 Task: Find connections with filter location Sonīpat with filter topic #LetsWork with filter profile language Potuguese with filter current company Marine Insight with filter school P. K. ROY MEMORIAL COLLEGE, DHANBAD with filter industry Telephone Call Centers with filter service category Blogging with filter keywords title Human Resources
Action: Mouse moved to (681, 91)
Screenshot: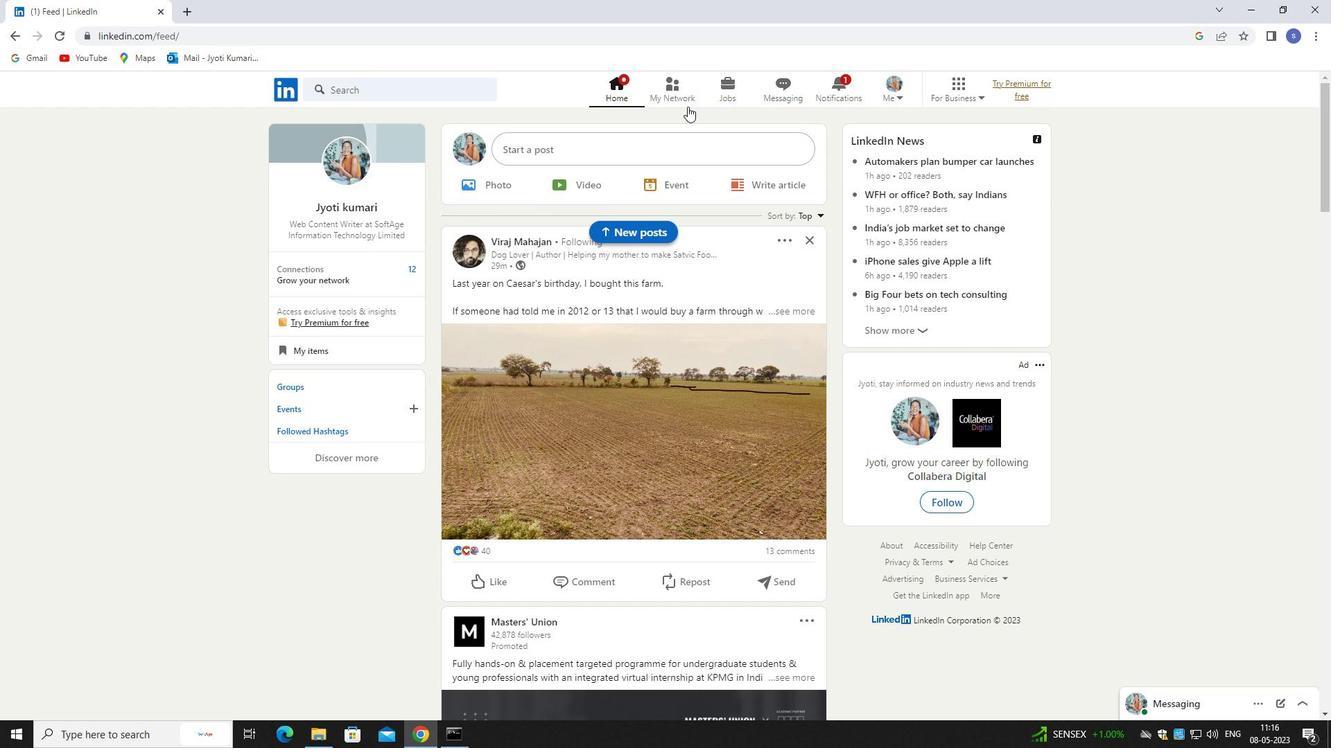 
Action: Mouse pressed left at (681, 91)
Screenshot: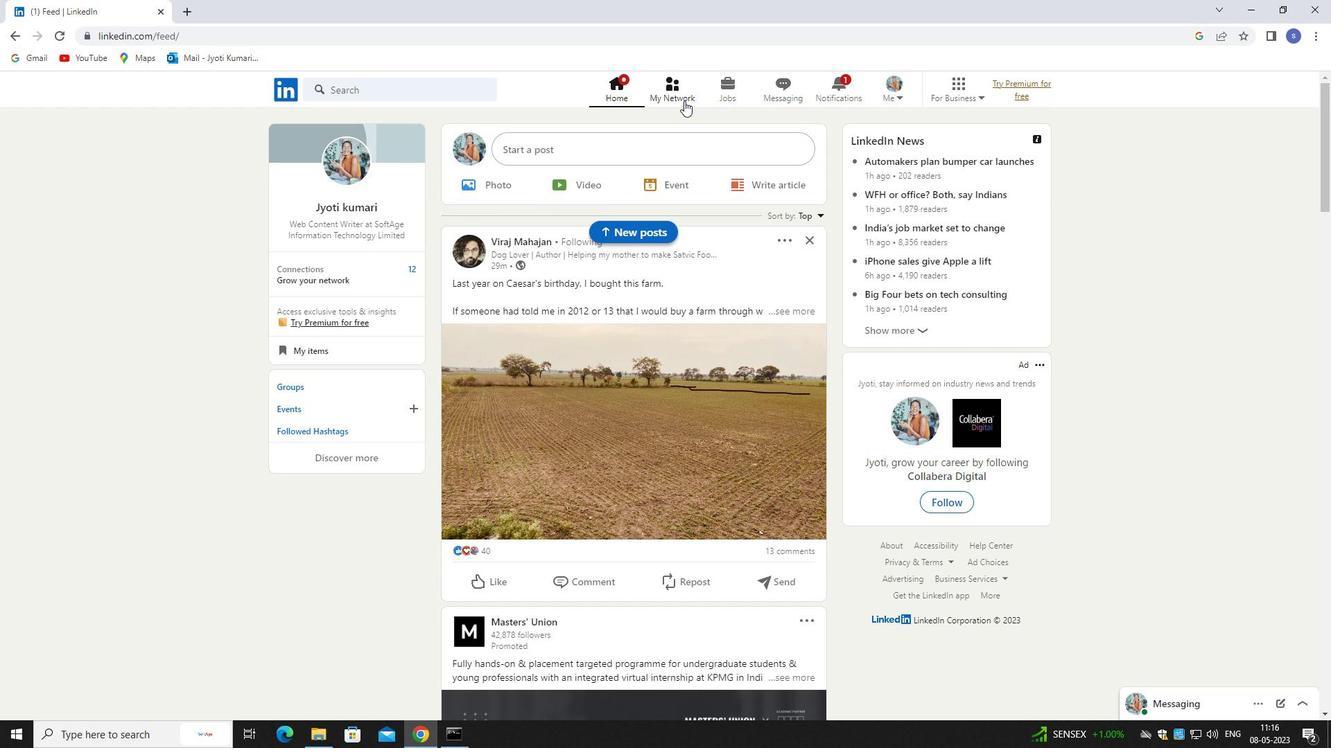 
Action: Mouse moved to (681, 90)
Screenshot: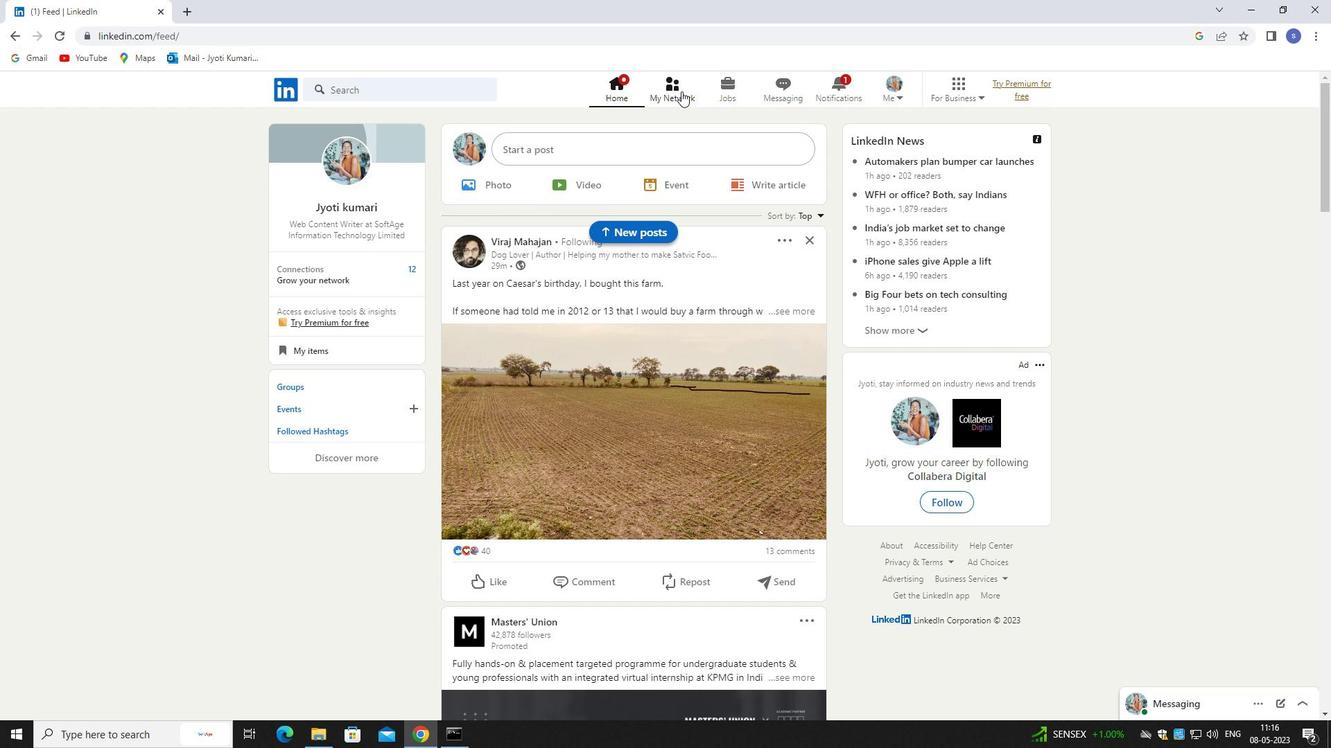 
Action: Mouse pressed left at (681, 90)
Screenshot: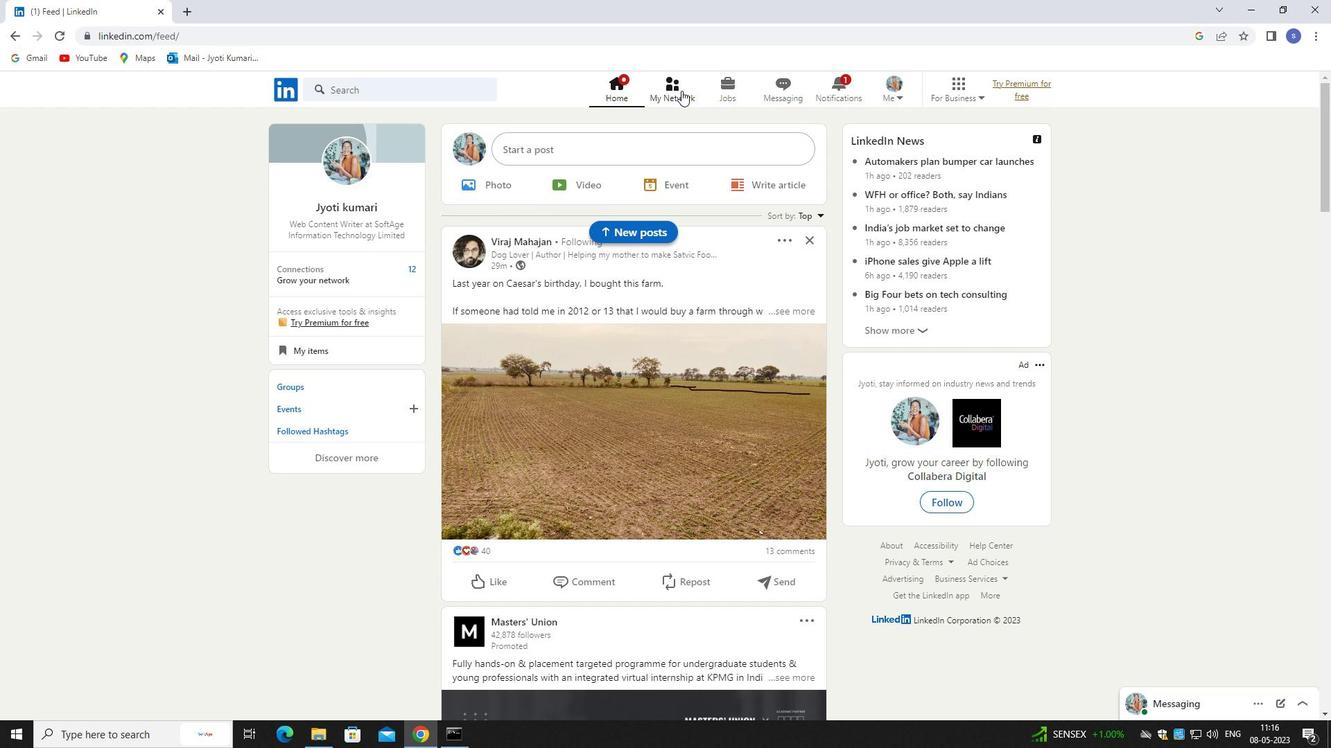 
Action: Mouse moved to (419, 162)
Screenshot: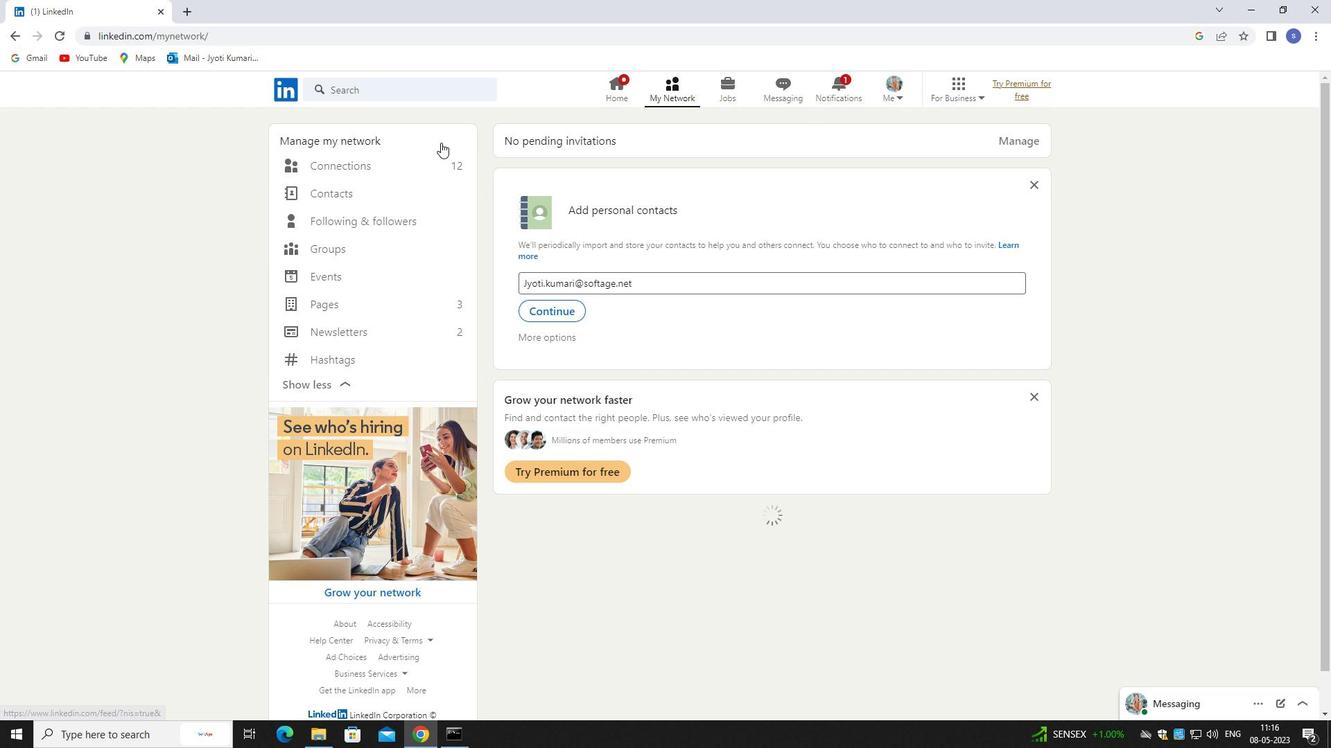 
Action: Mouse pressed left at (419, 162)
Screenshot: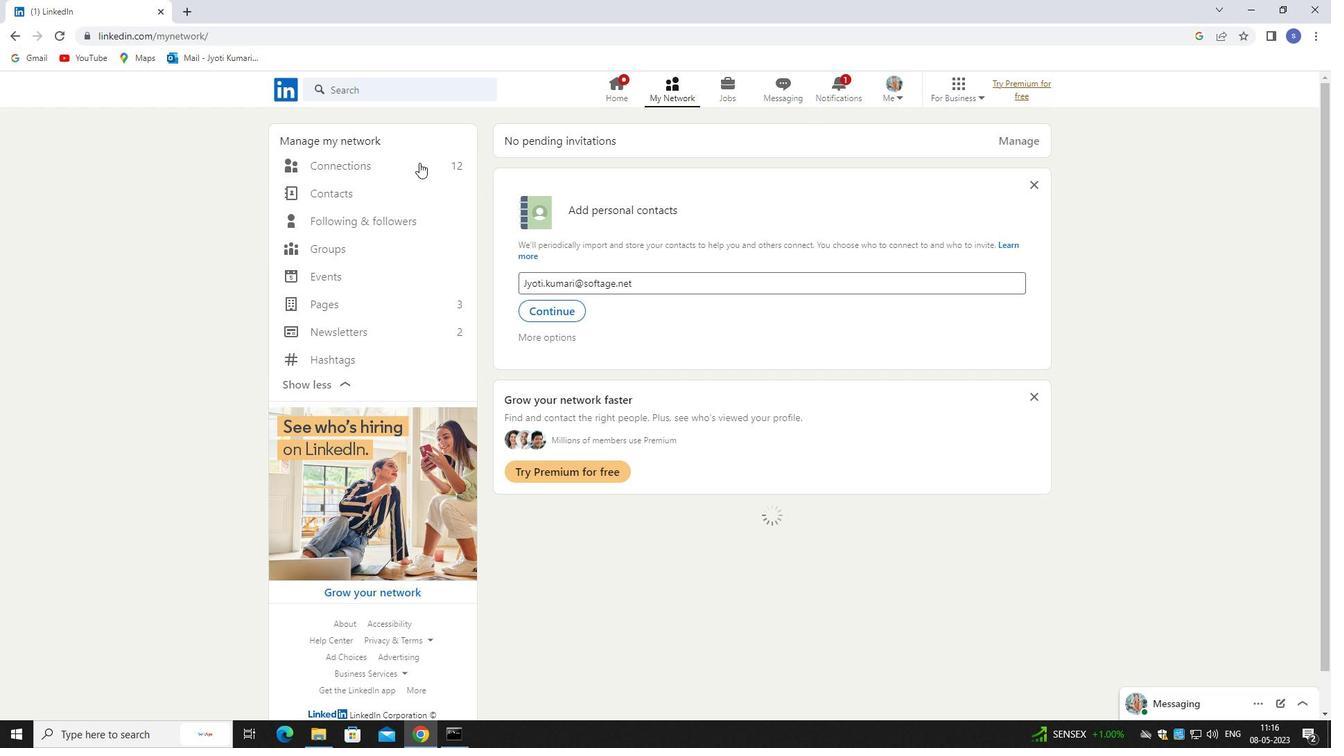 
Action: Mouse pressed left at (419, 162)
Screenshot: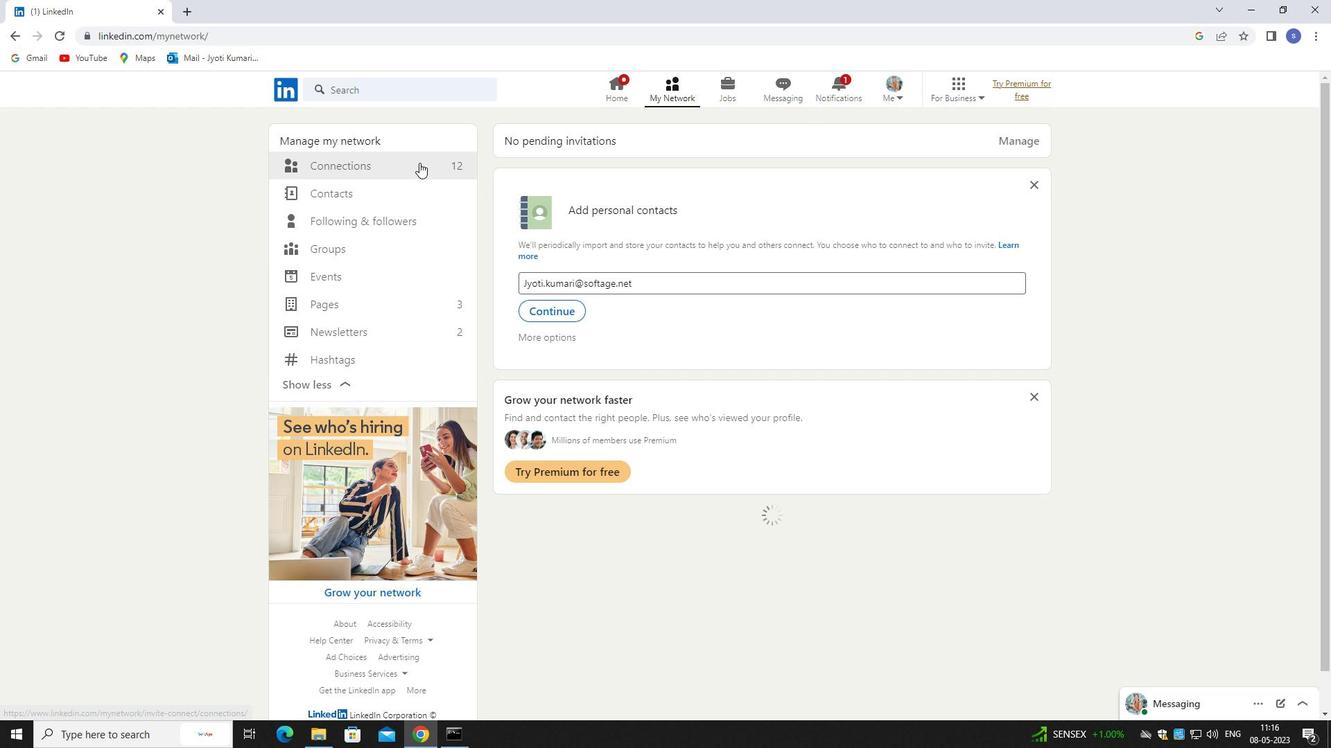 
Action: Mouse moved to (757, 167)
Screenshot: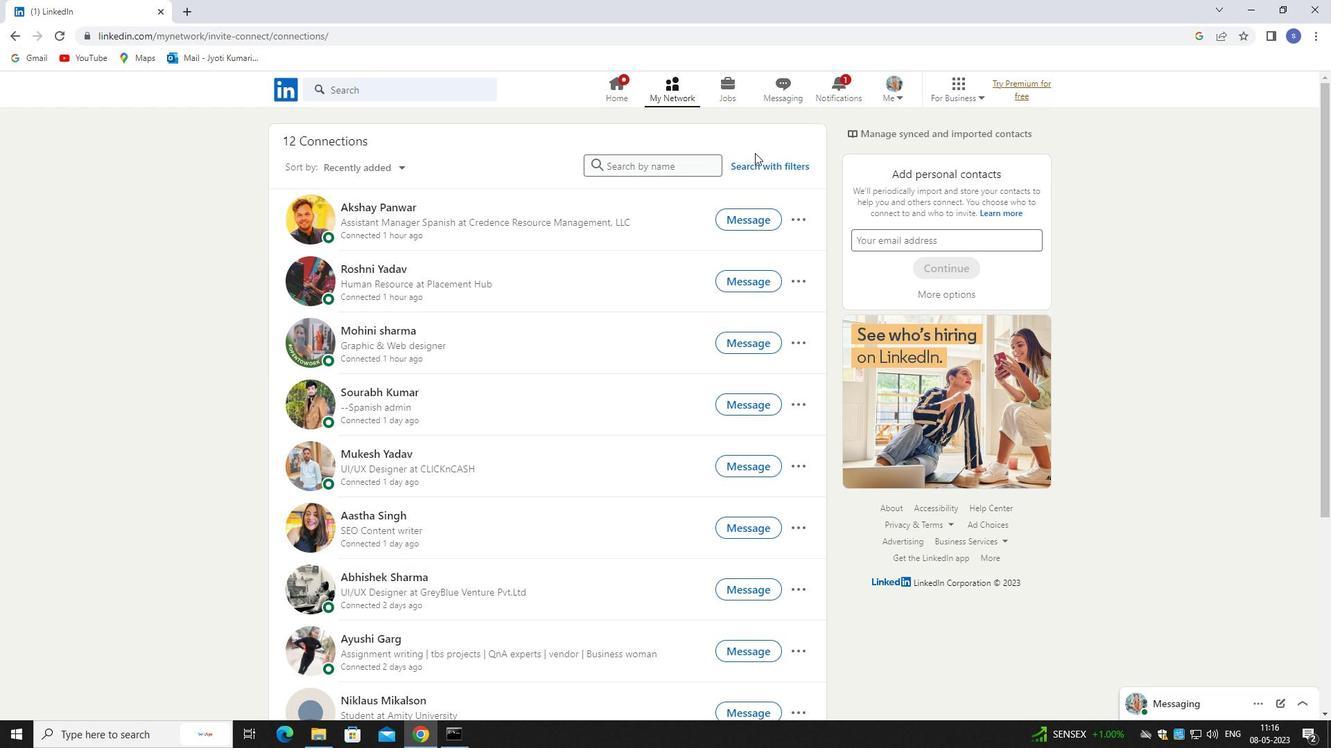 
Action: Mouse pressed left at (757, 167)
Screenshot: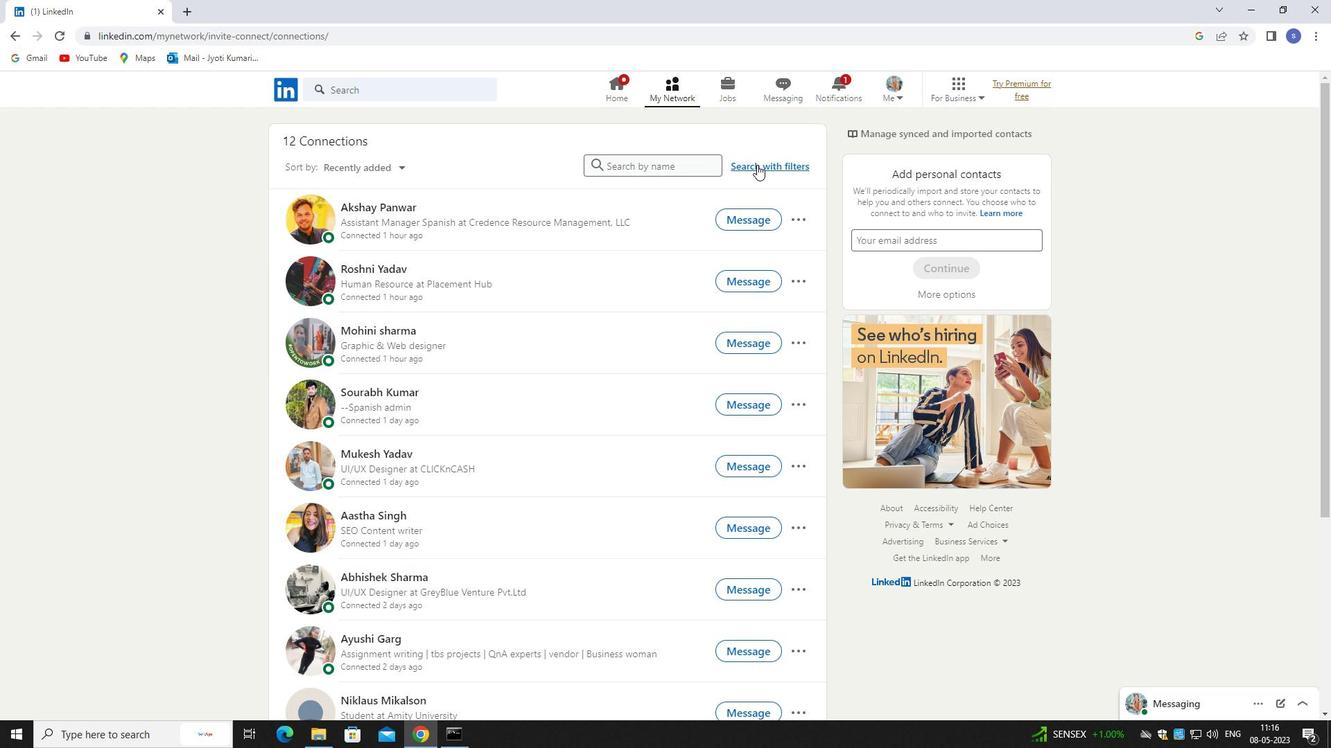 
Action: Mouse moved to (706, 124)
Screenshot: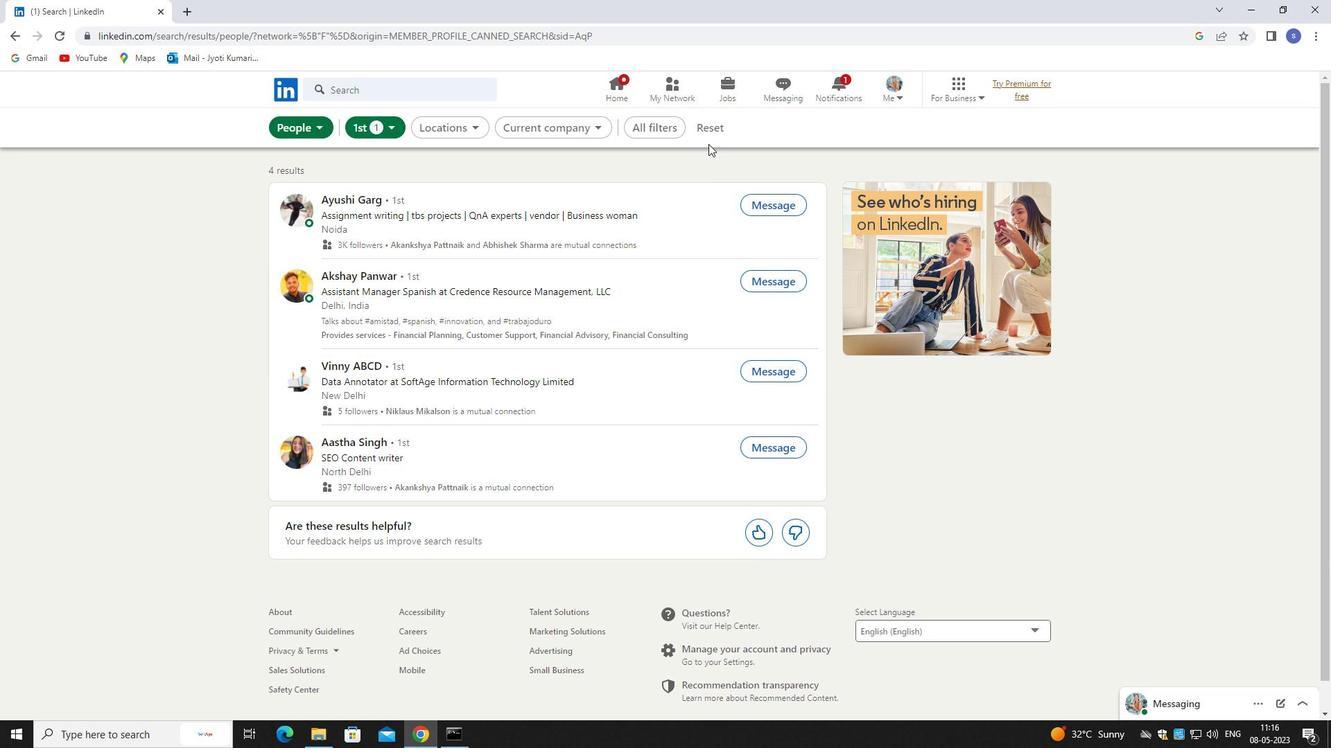
Action: Mouse pressed left at (706, 124)
Screenshot: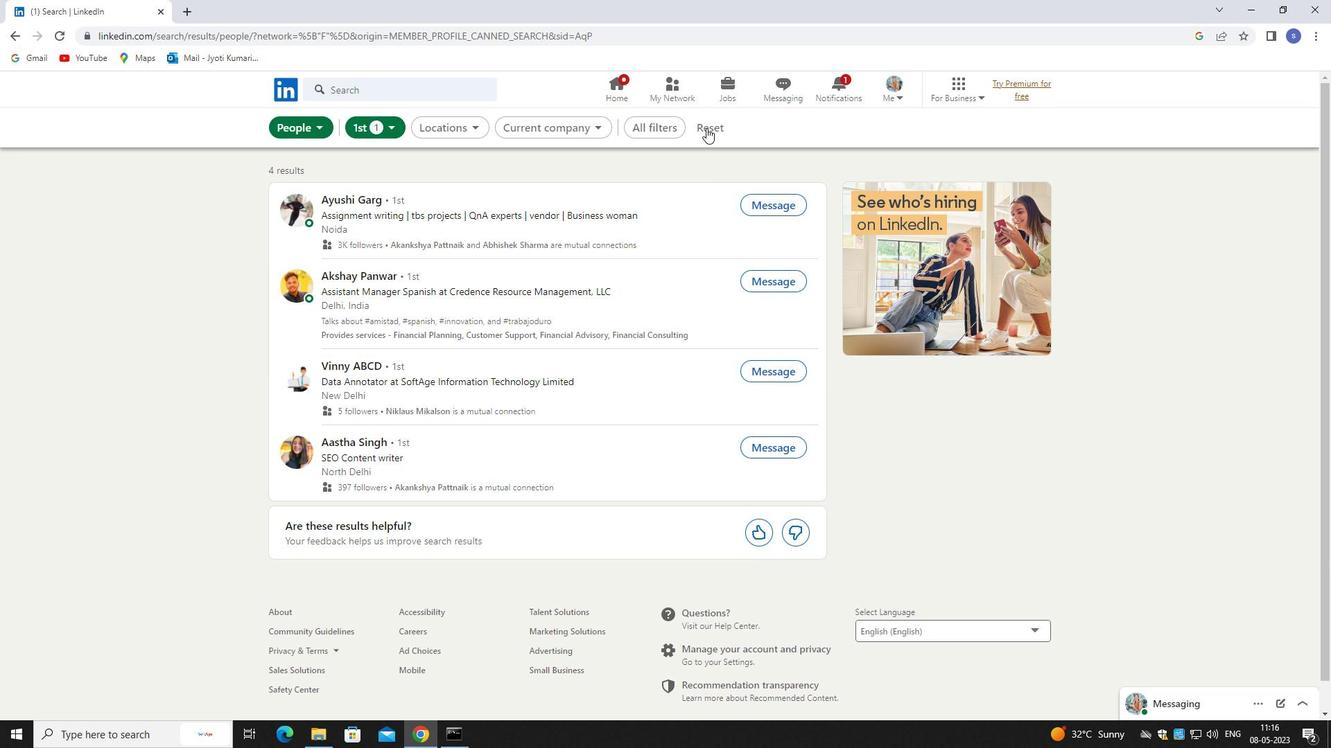 
Action: Mouse moved to (675, 130)
Screenshot: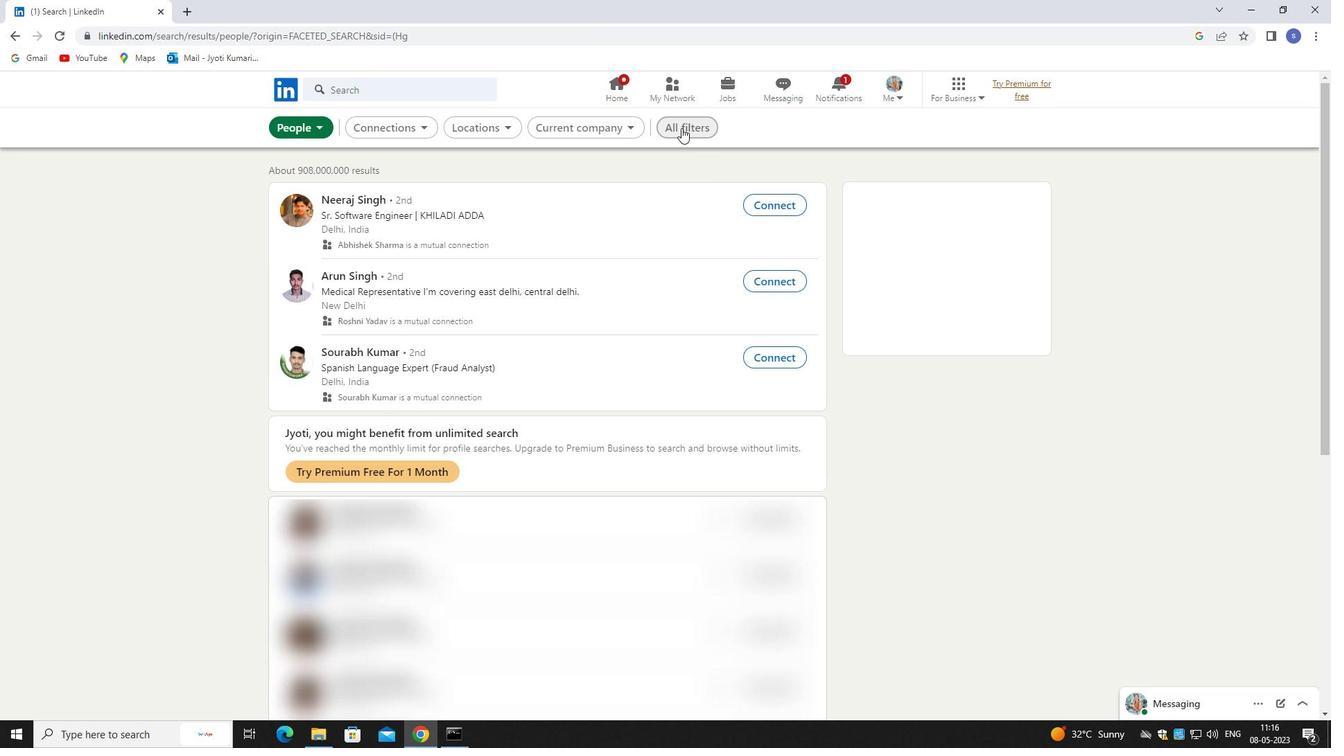 
Action: Mouse pressed left at (675, 130)
Screenshot: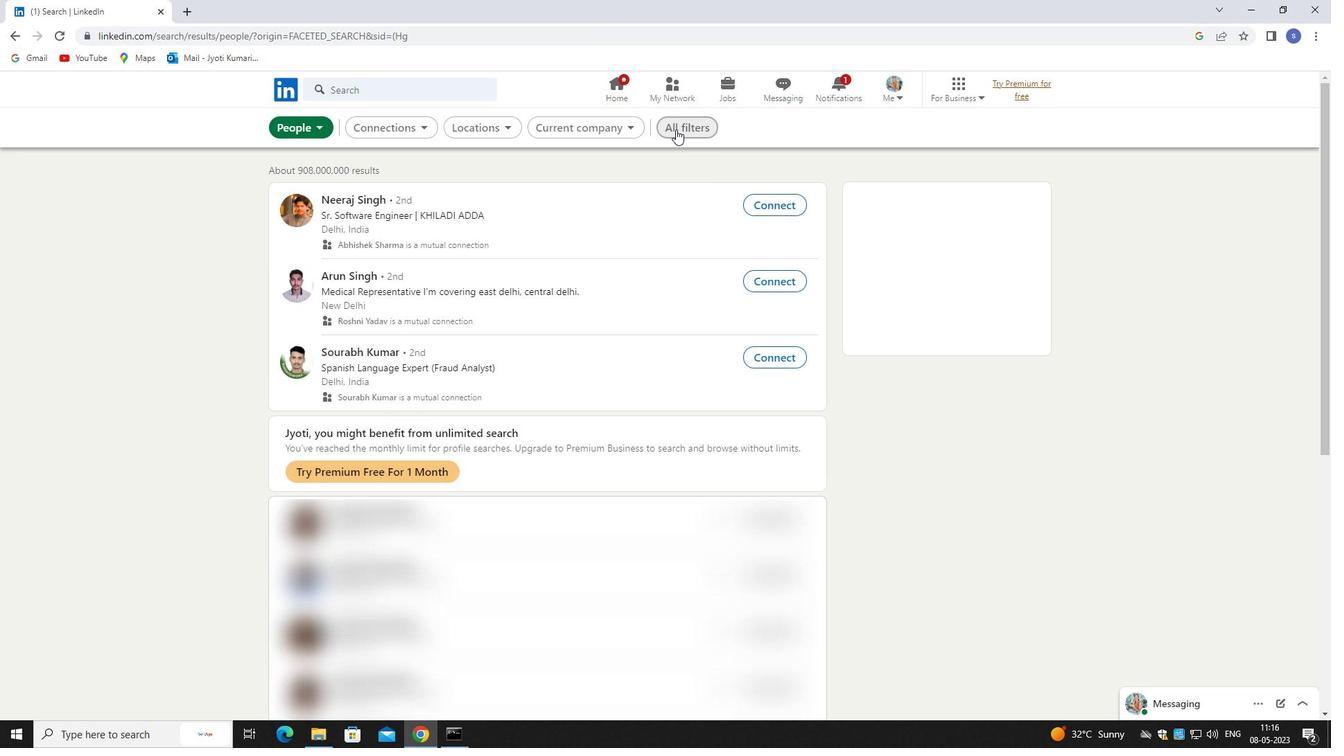 
Action: Mouse moved to (1186, 537)
Screenshot: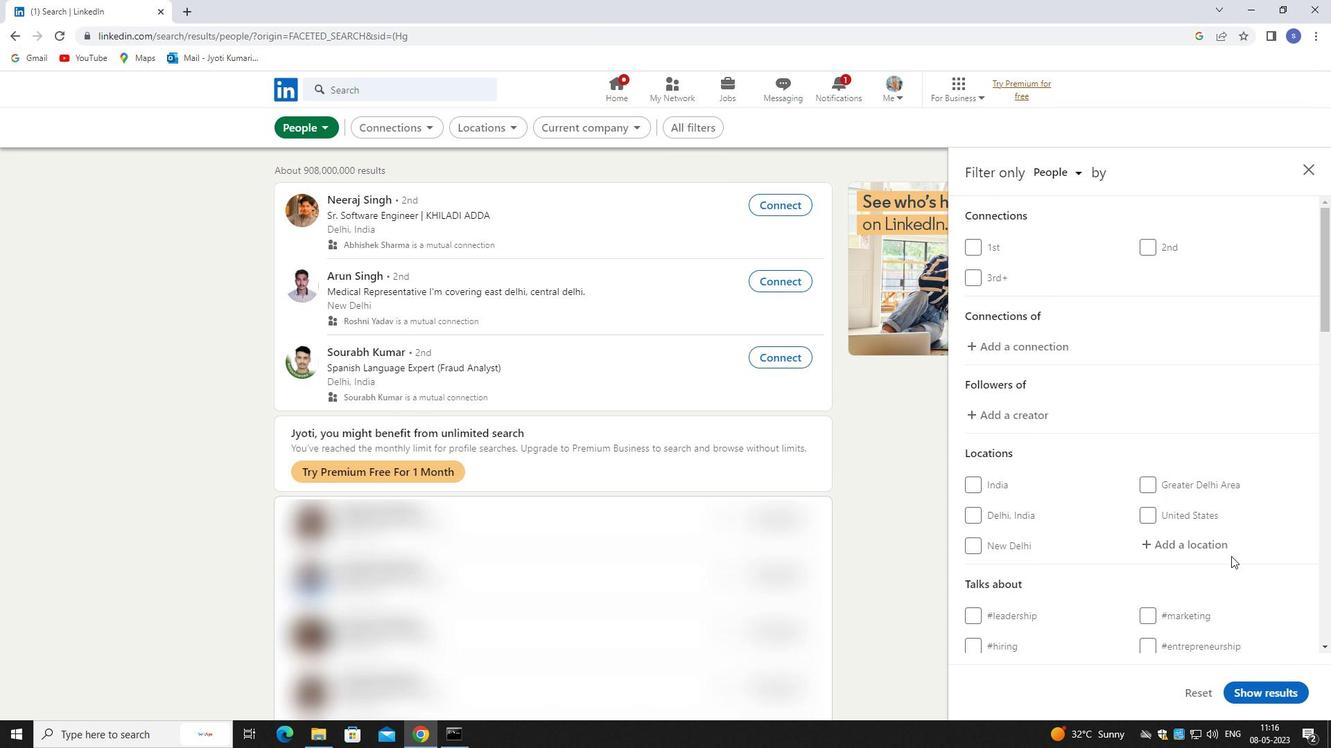 
Action: Mouse pressed left at (1186, 537)
Screenshot: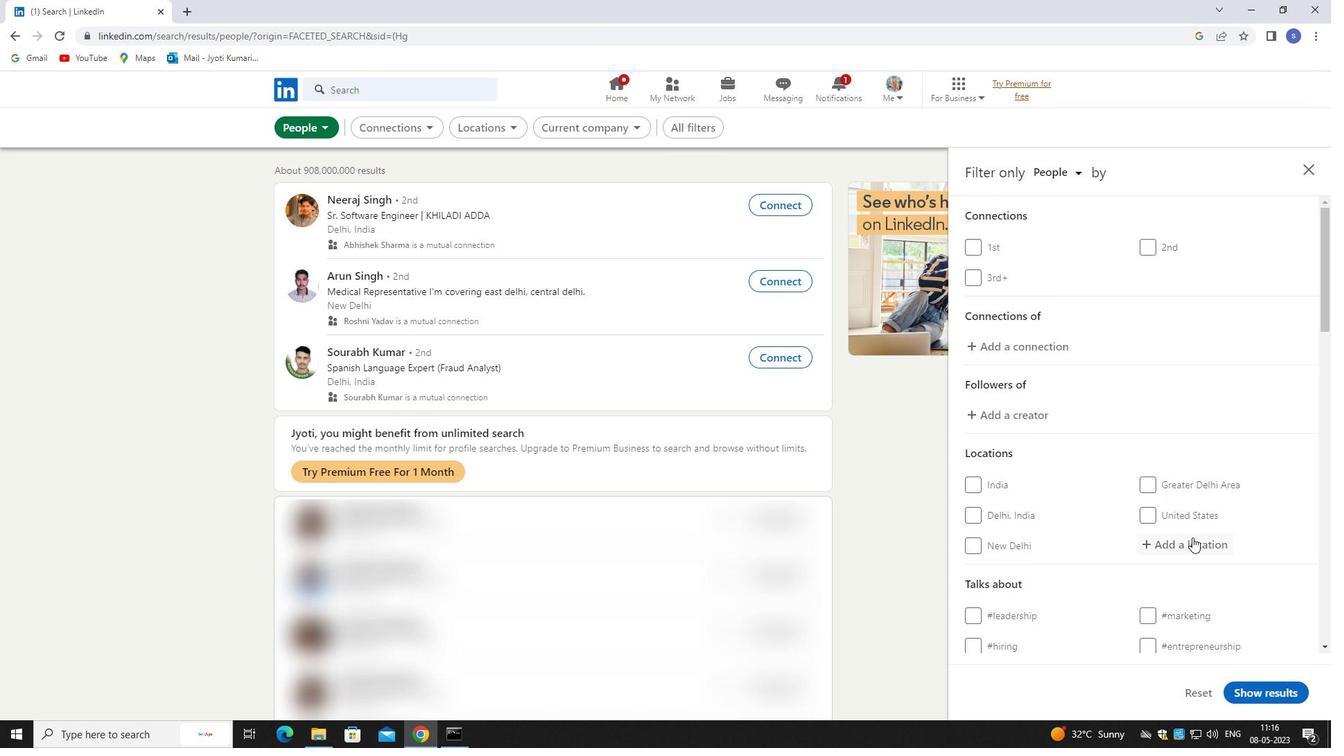 
Action: Mouse moved to (1074, 482)
Screenshot: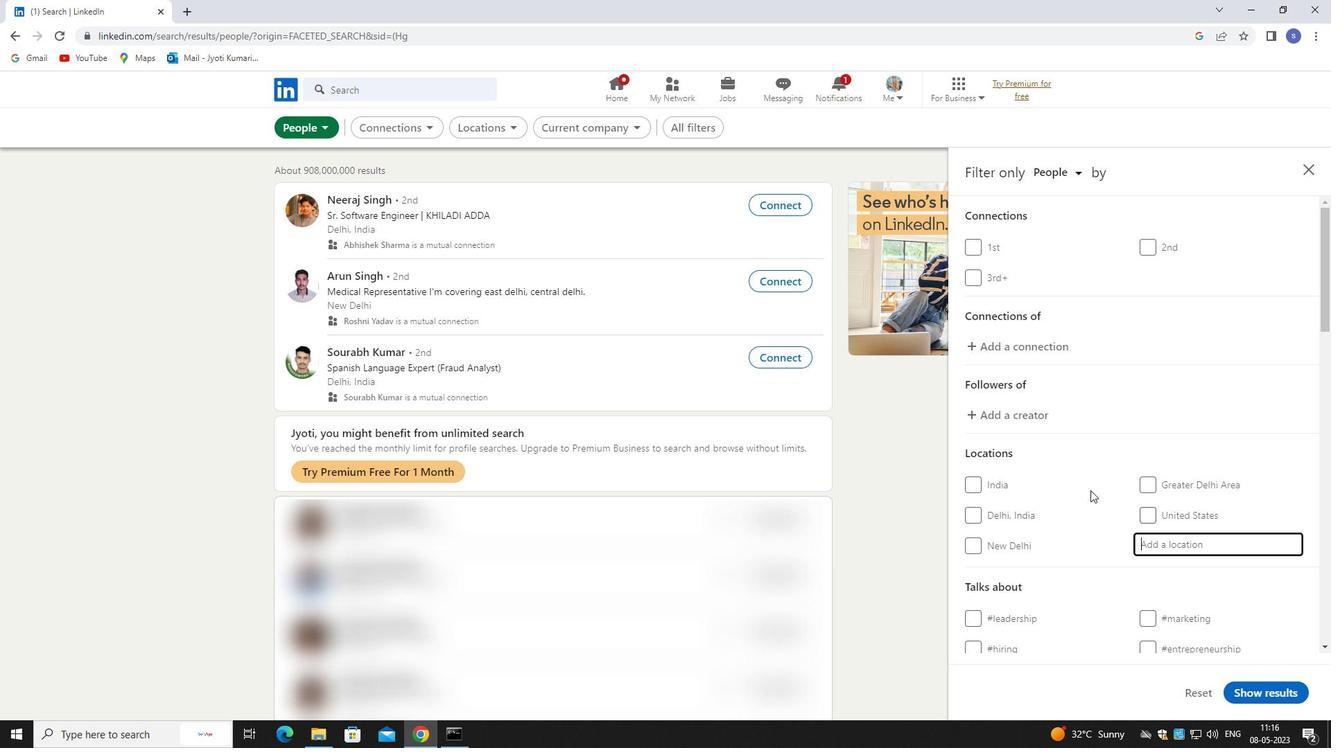 
Action: Key pressed sonipat
Screenshot: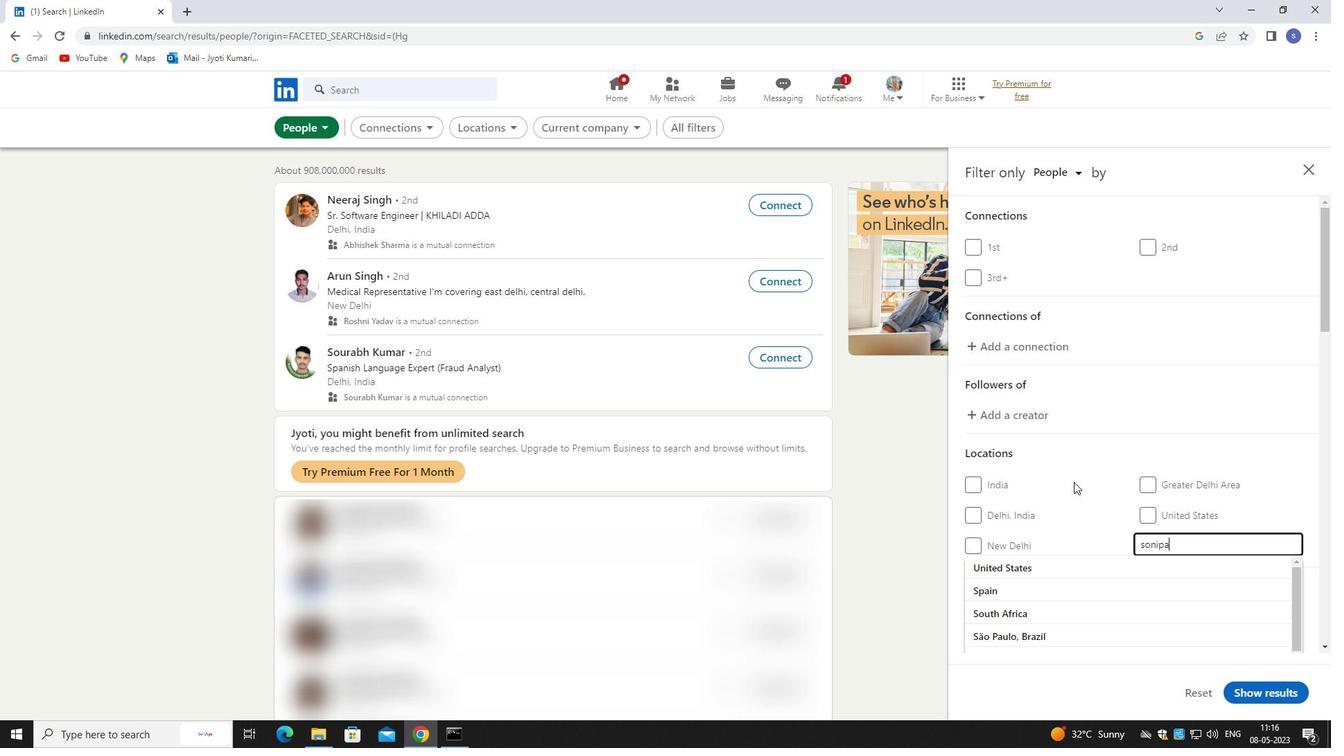 
Action: Mouse moved to (1050, 576)
Screenshot: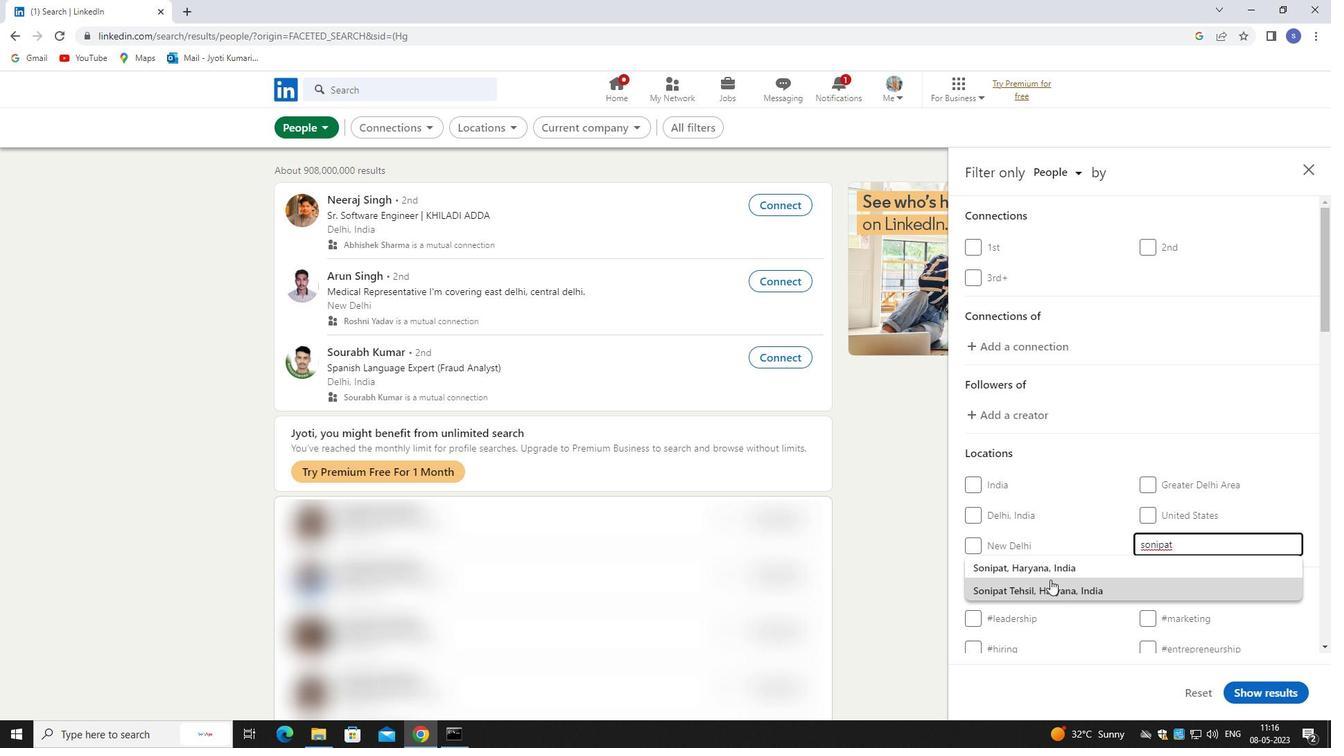 
Action: Mouse pressed left at (1050, 576)
Screenshot: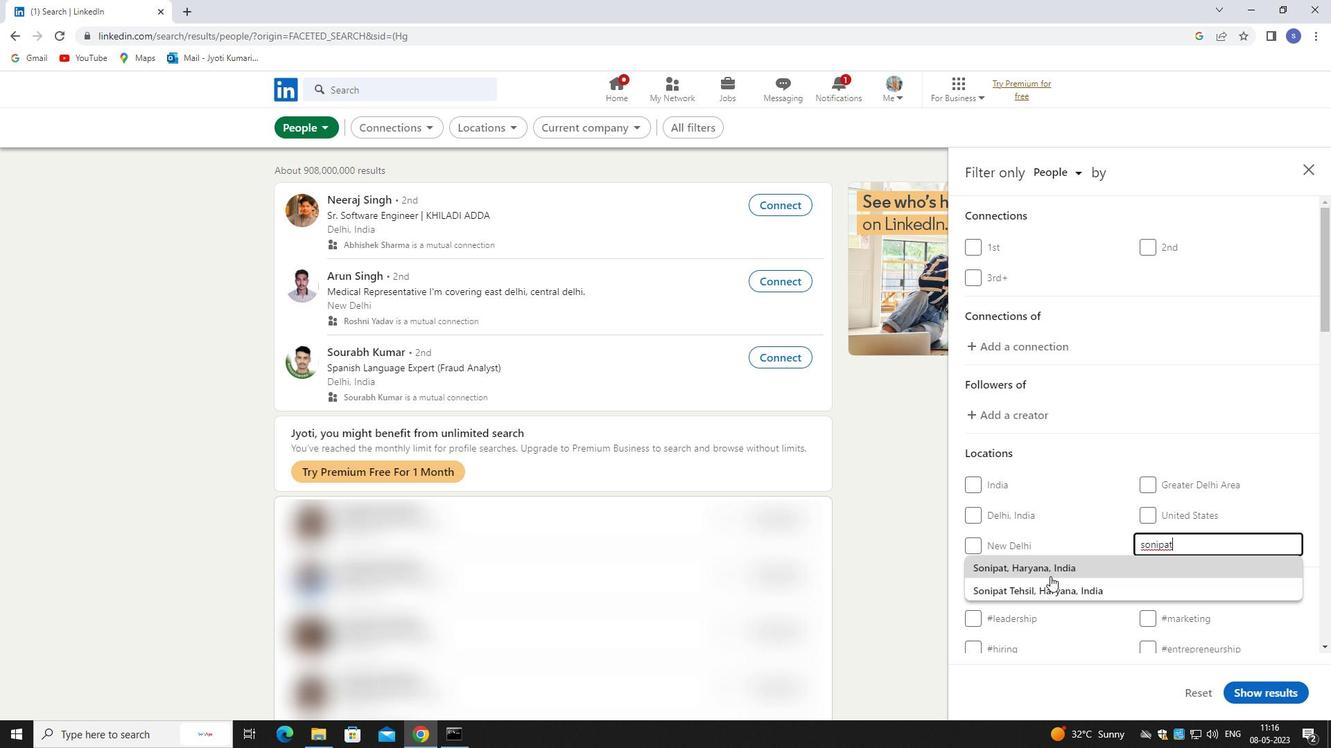 
Action: Mouse moved to (1051, 576)
Screenshot: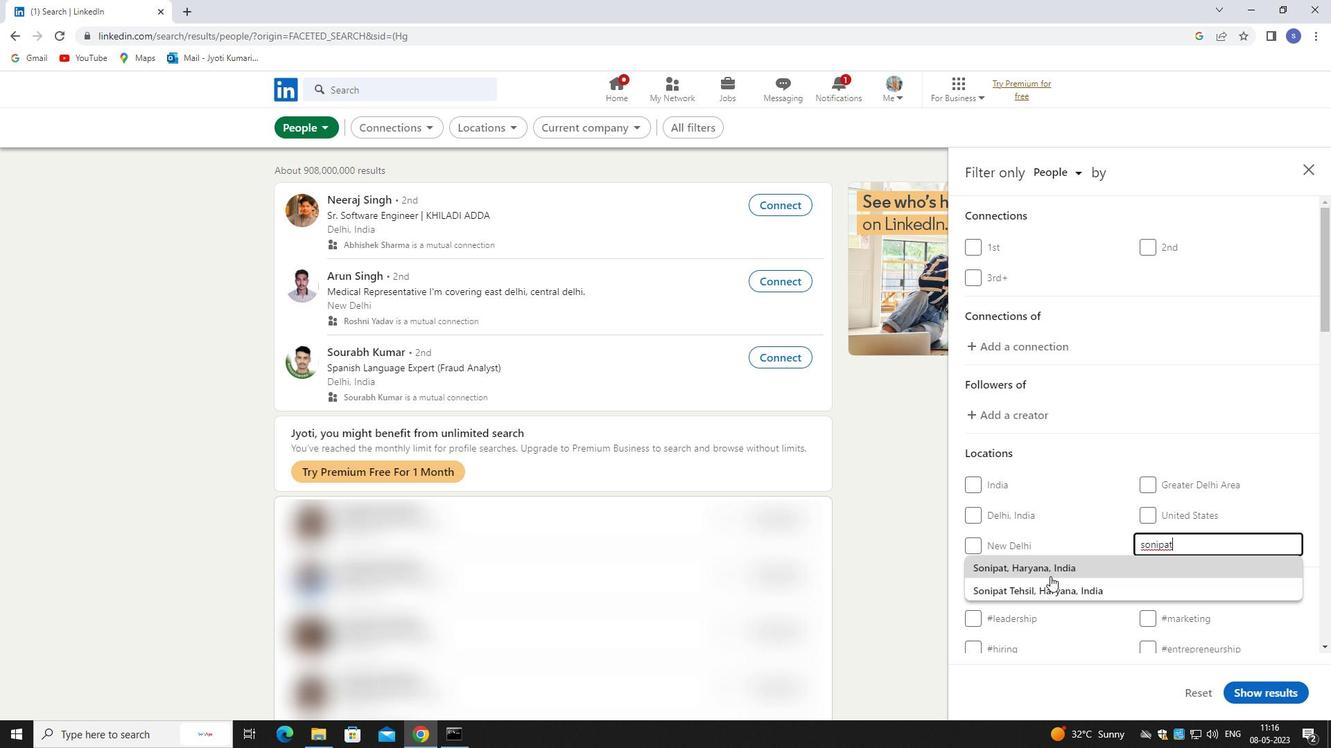 
Action: Mouse scrolled (1051, 575) with delta (0, 0)
Screenshot: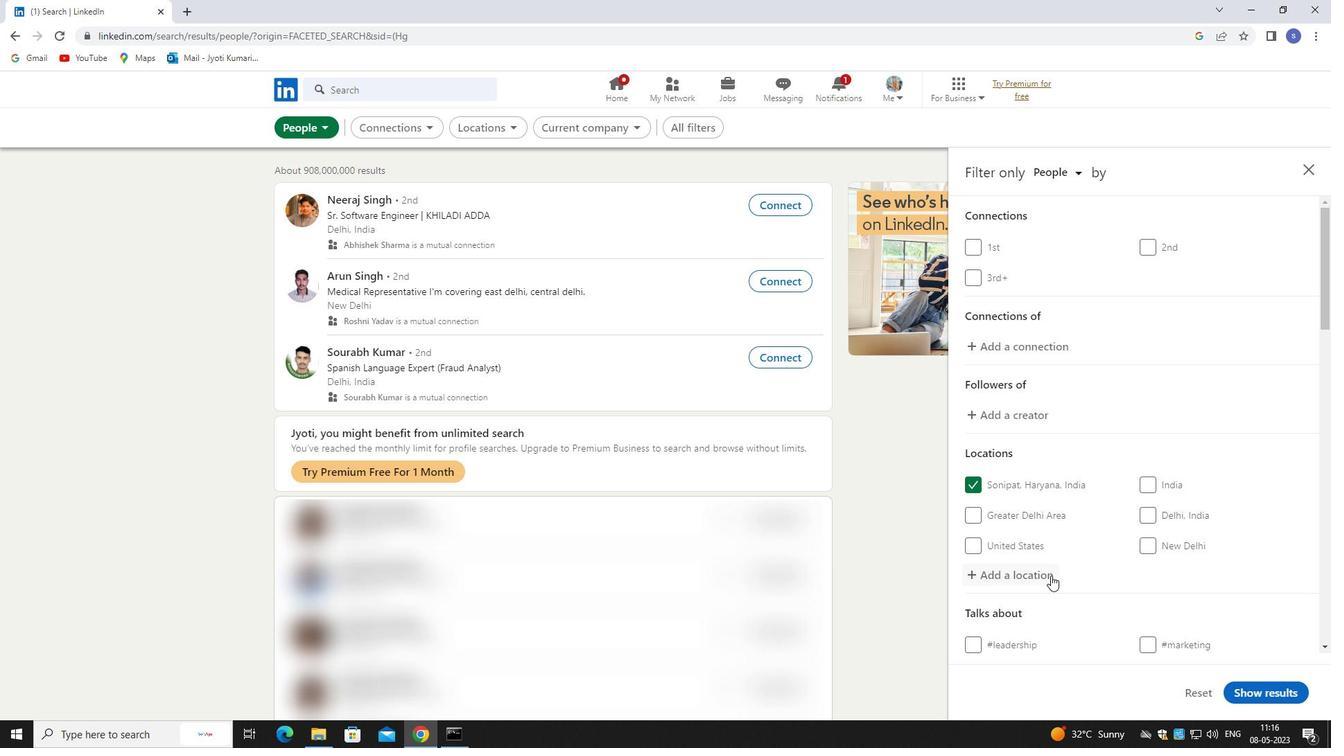
Action: Mouse scrolled (1051, 575) with delta (0, 0)
Screenshot: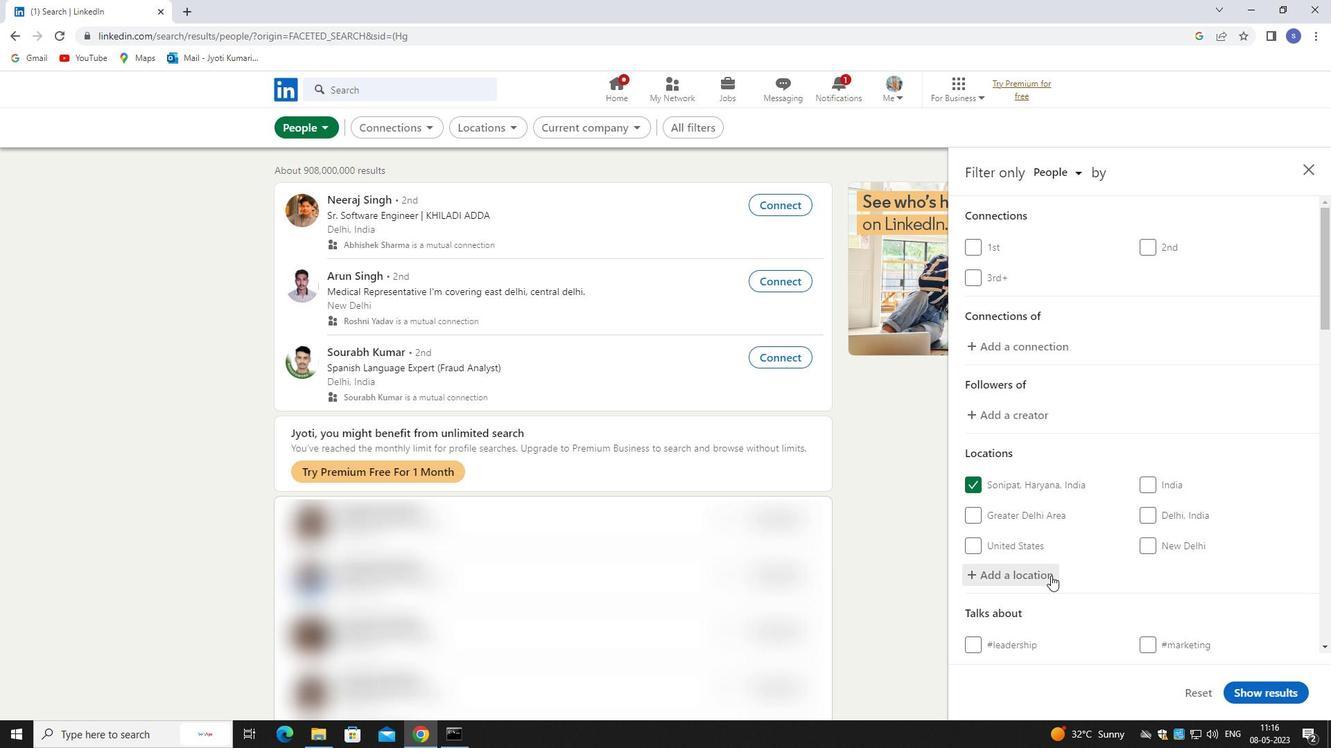
Action: Mouse scrolled (1051, 575) with delta (0, 0)
Screenshot: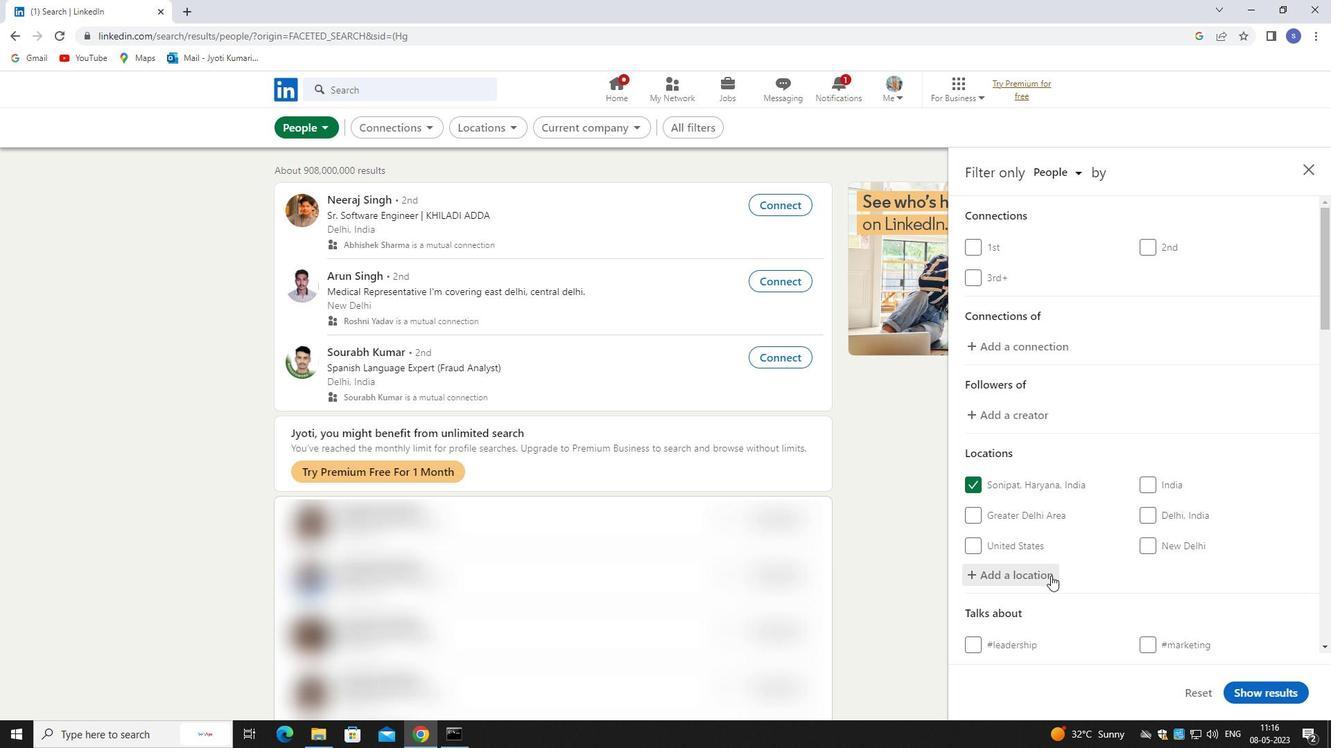 
Action: Mouse moved to (1169, 497)
Screenshot: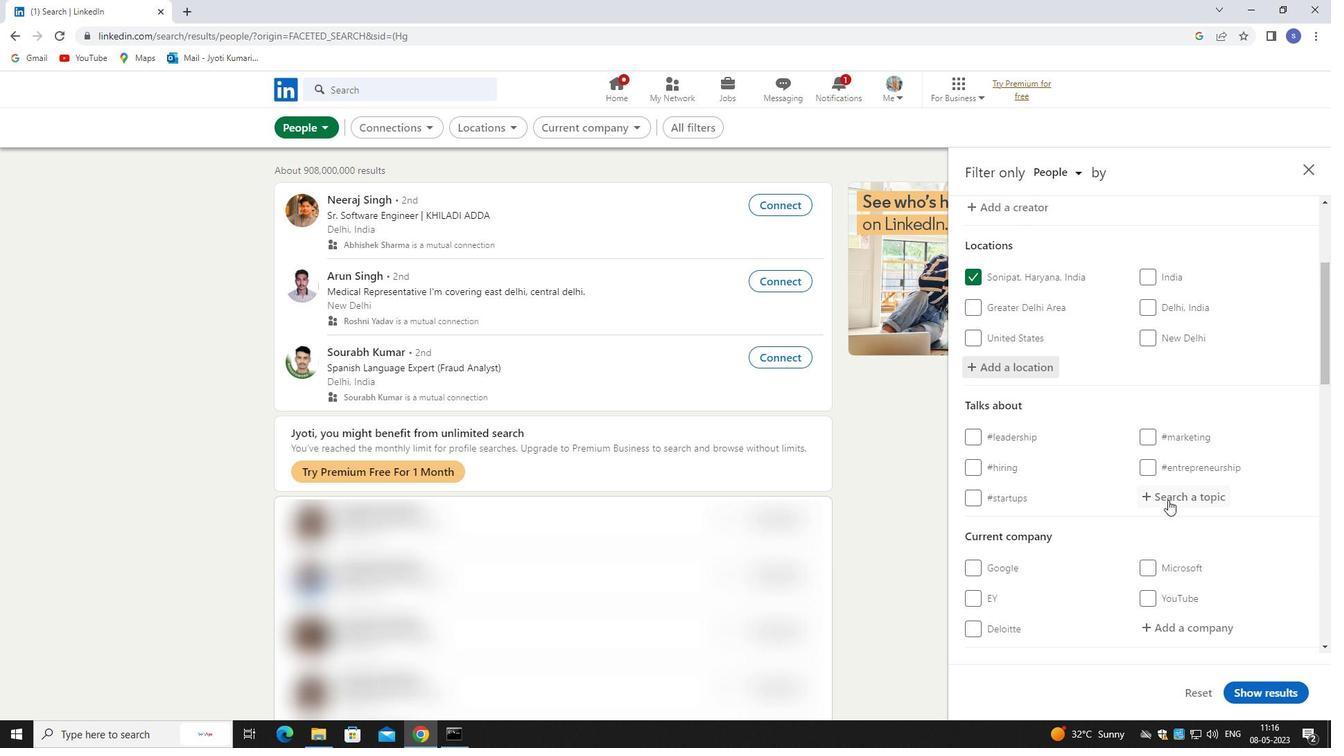 
Action: Mouse pressed left at (1169, 497)
Screenshot: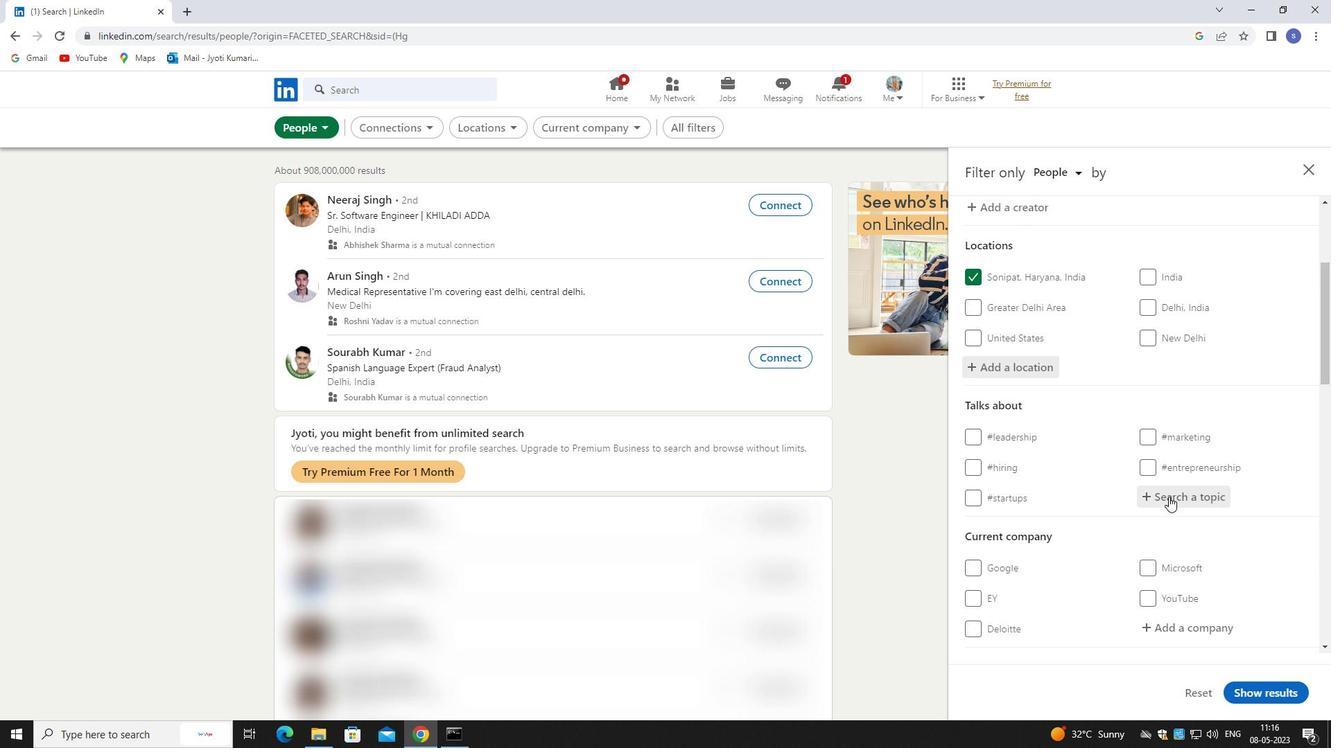 
Action: Mouse moved to (1040, 438)
Screenshot: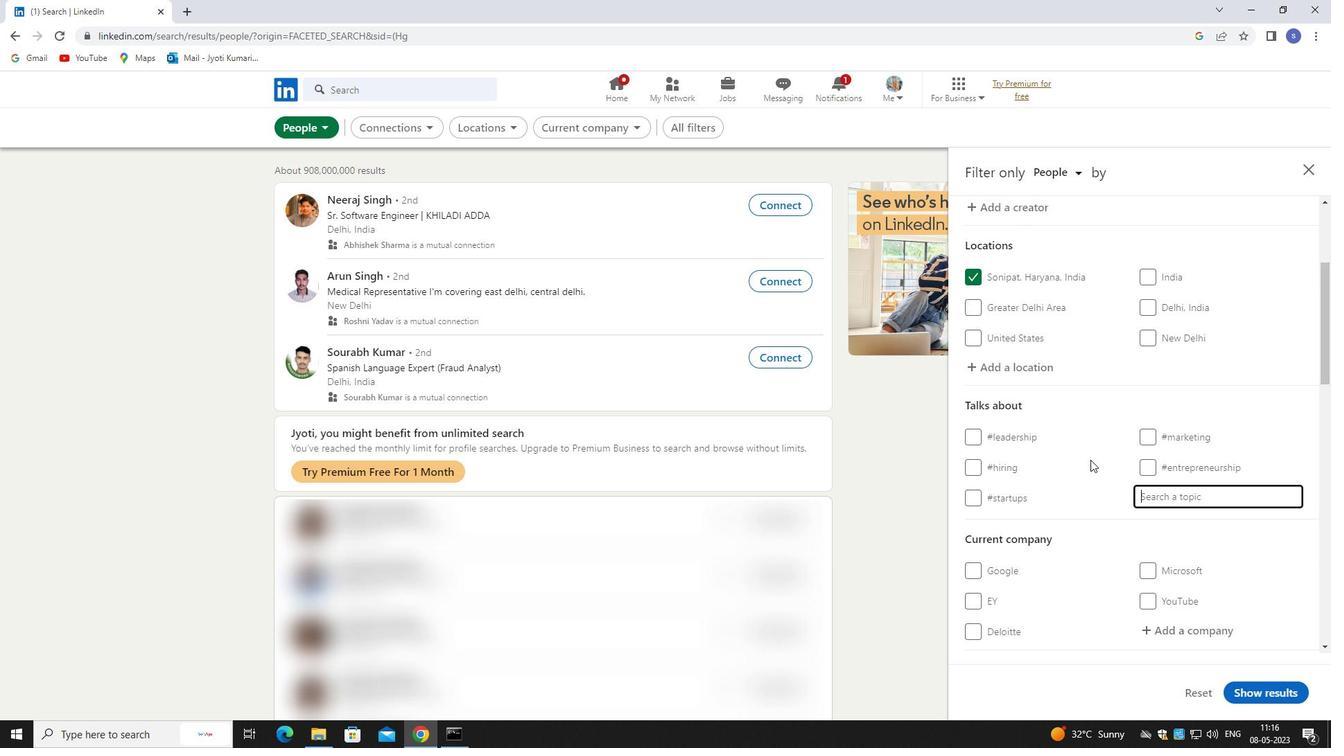 
Action: Key pressed lets
Screenshot: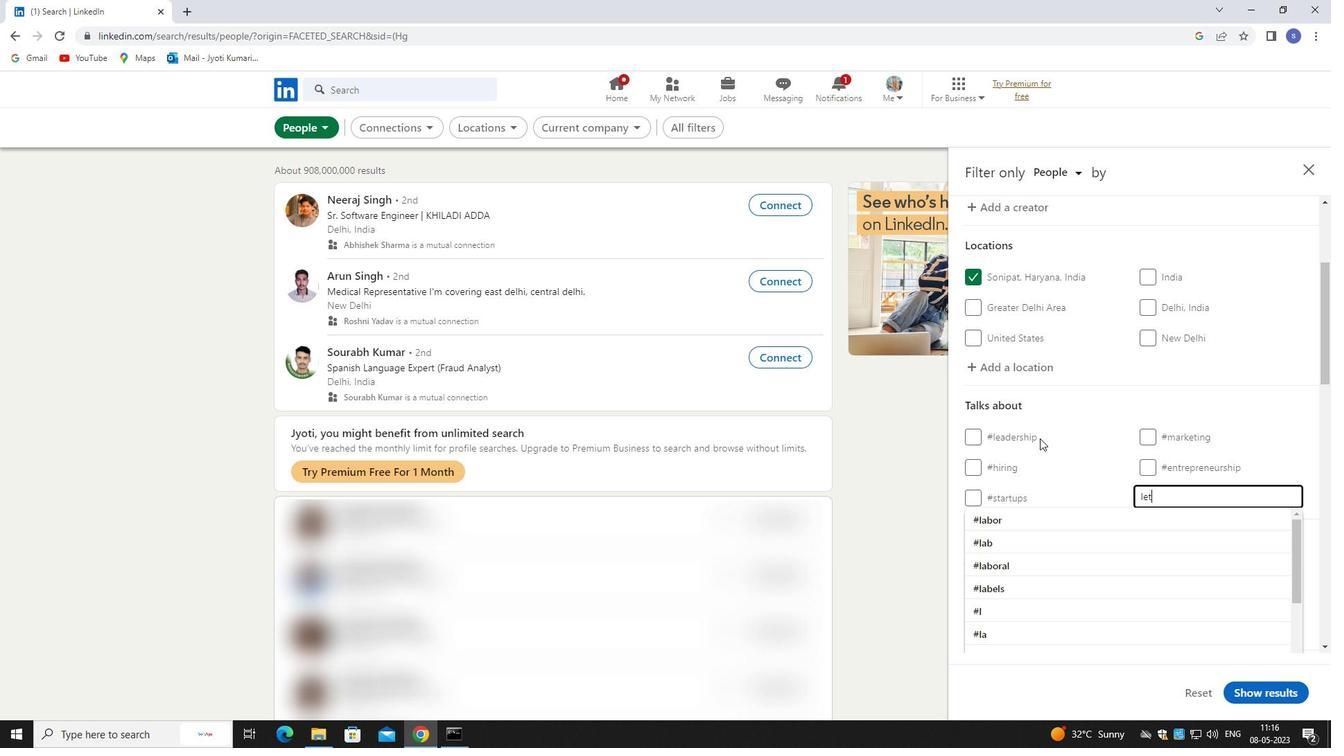 
Action: Mouse moved to (1058, 502)
Screenshot: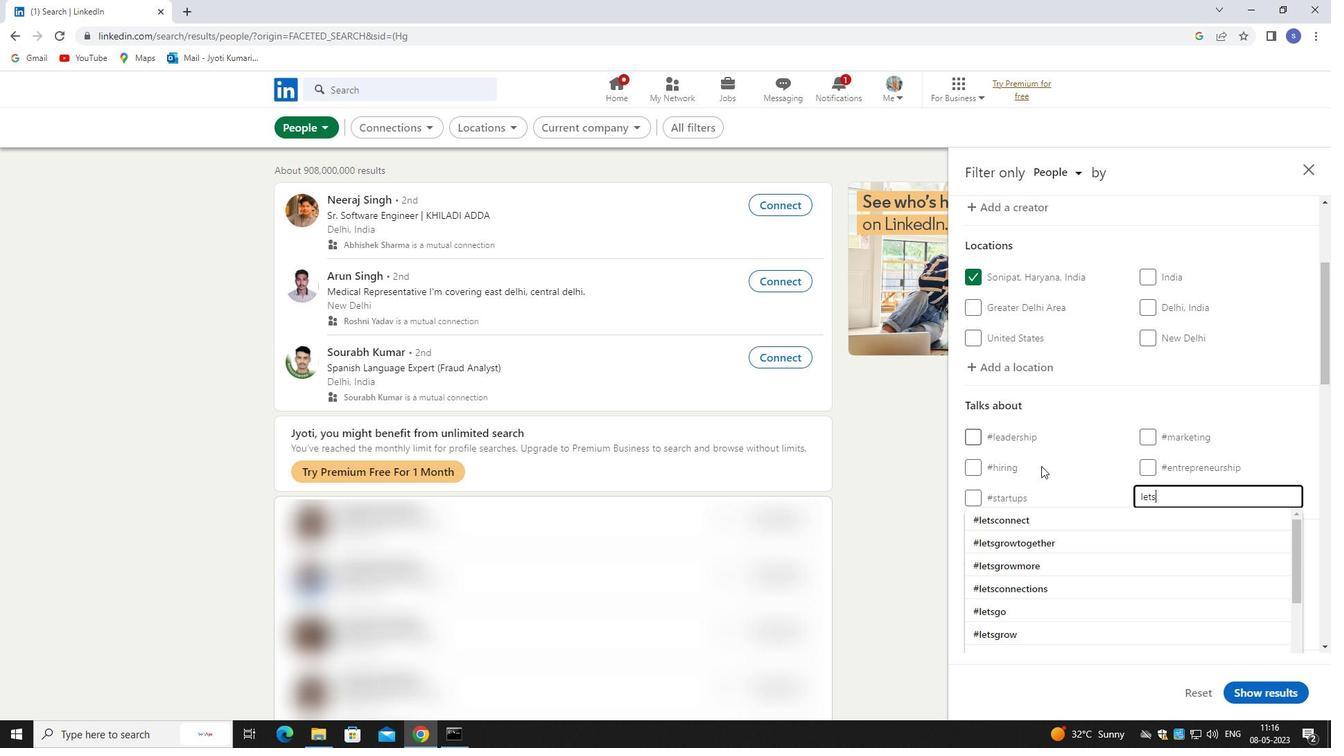 
Action: Key pressed w
Screenshot: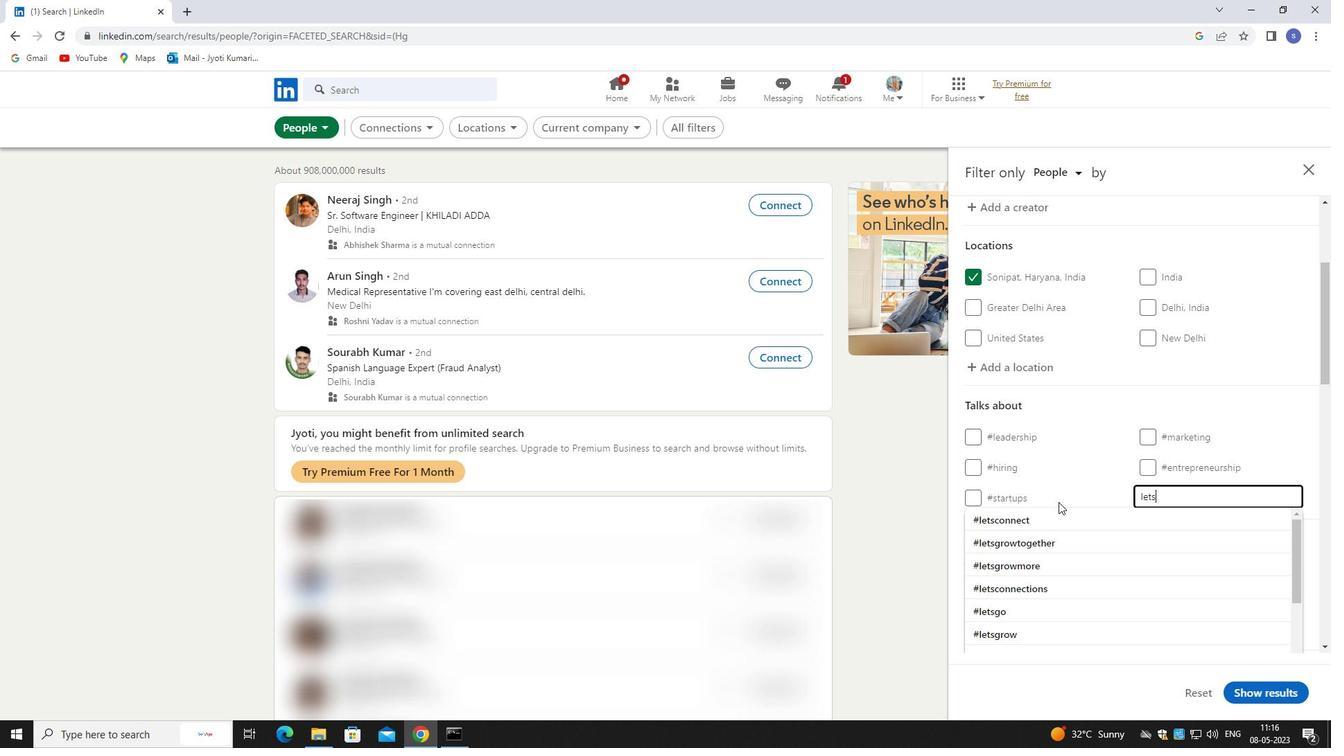 
Action: Mouse moved to (1065, 521)
Screenshot: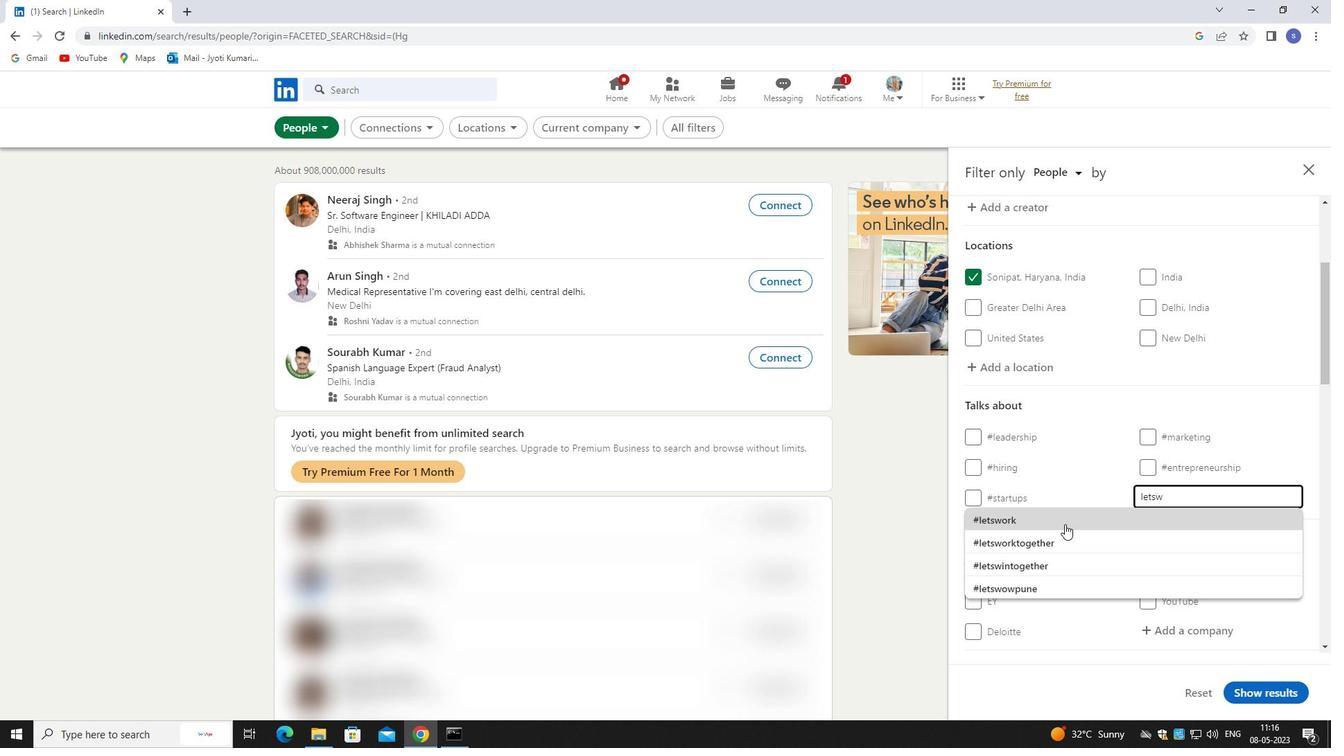 
Action: Mouse pressed left at (1065, 521)
Screenshot: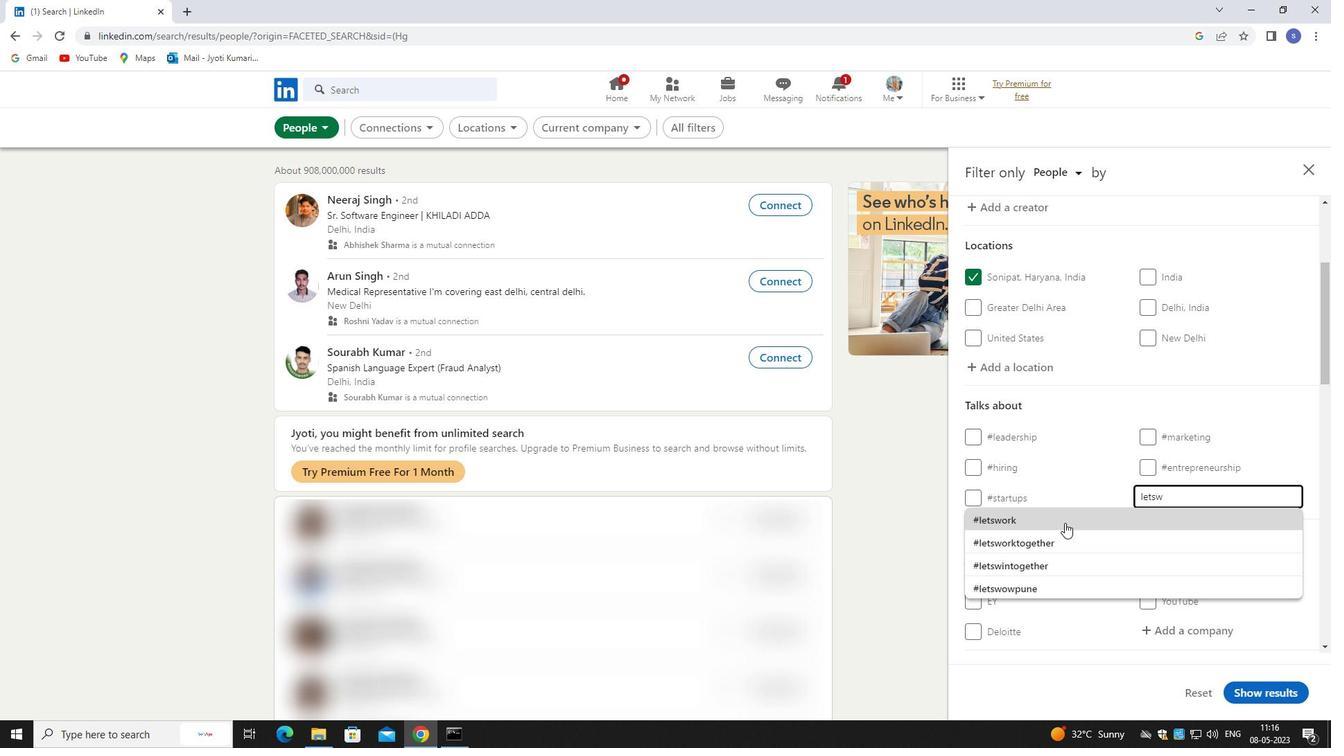 
Action: Mouse moved to (1065, 520)
Screenshot: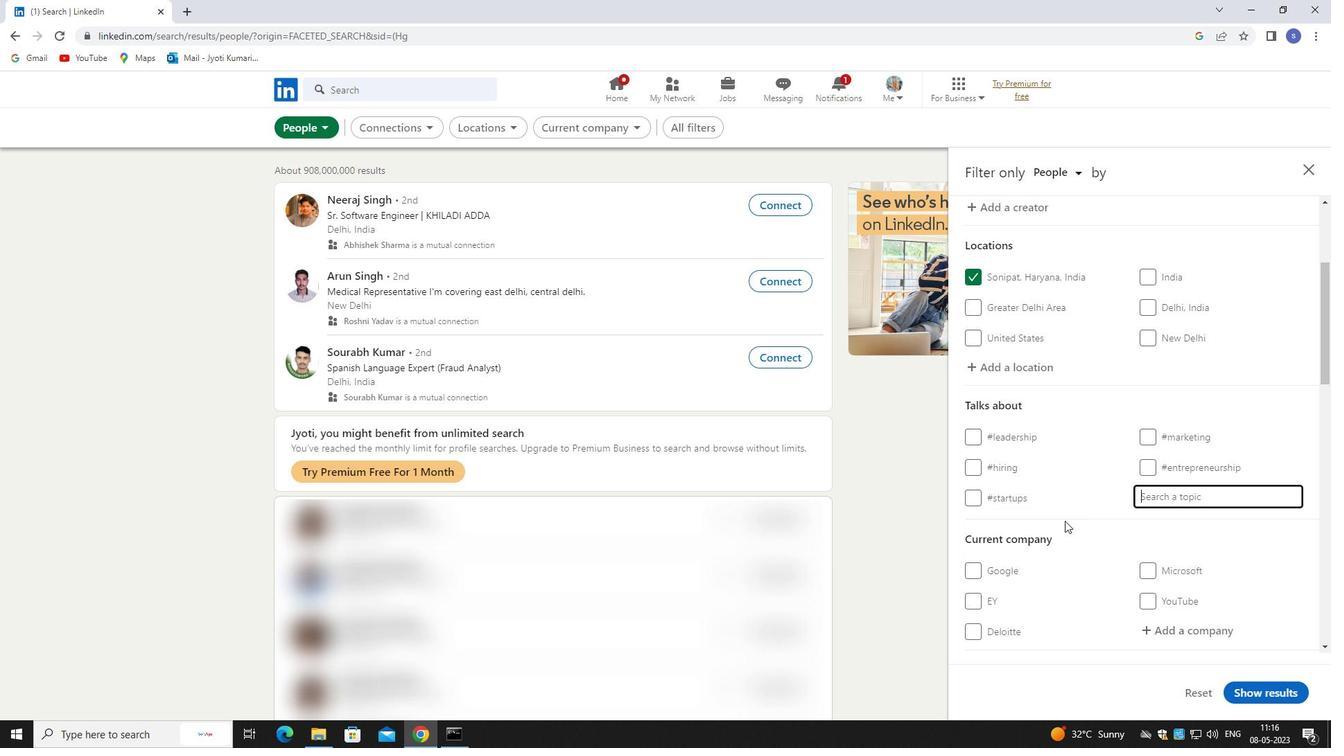 
Action: Mouse scrolled (1065, 520) with delta (0, 0)
Screenshot: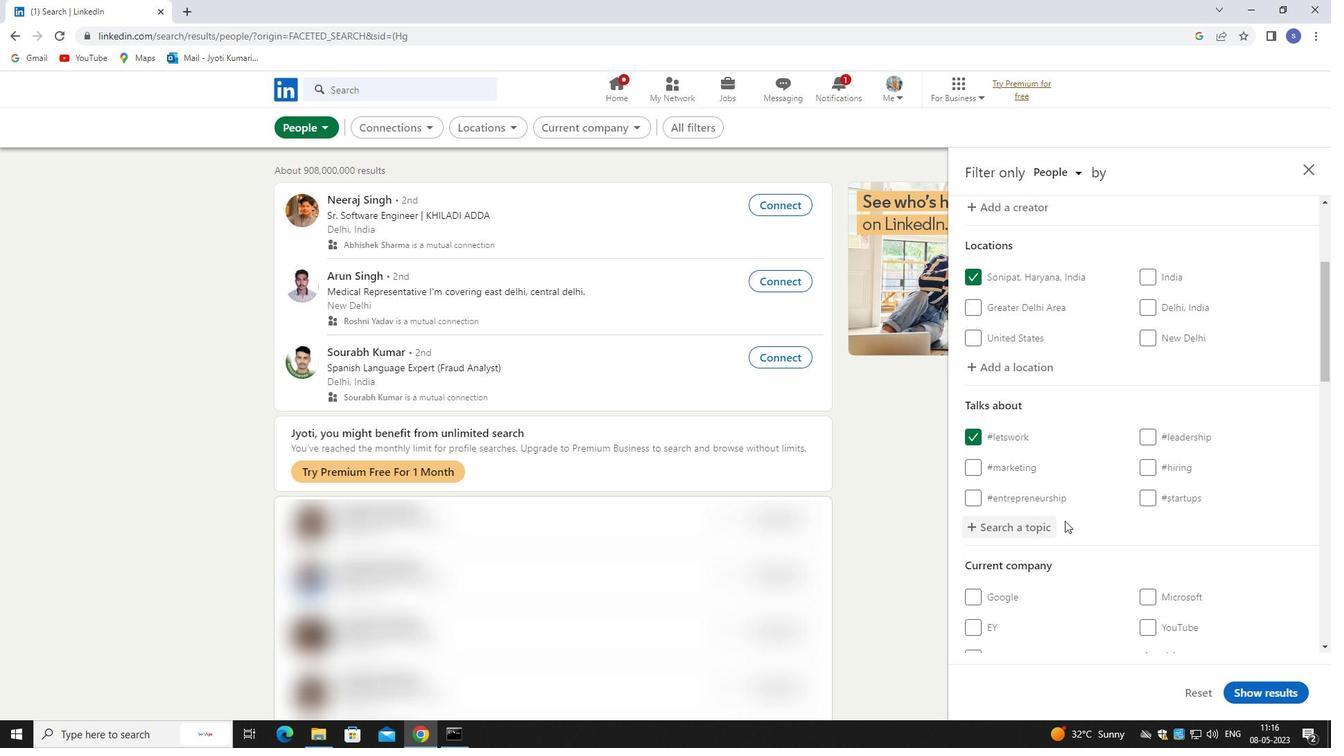 
Action: Mouse scrolled (1065, 520) with delta (0, 0)
Screenshot: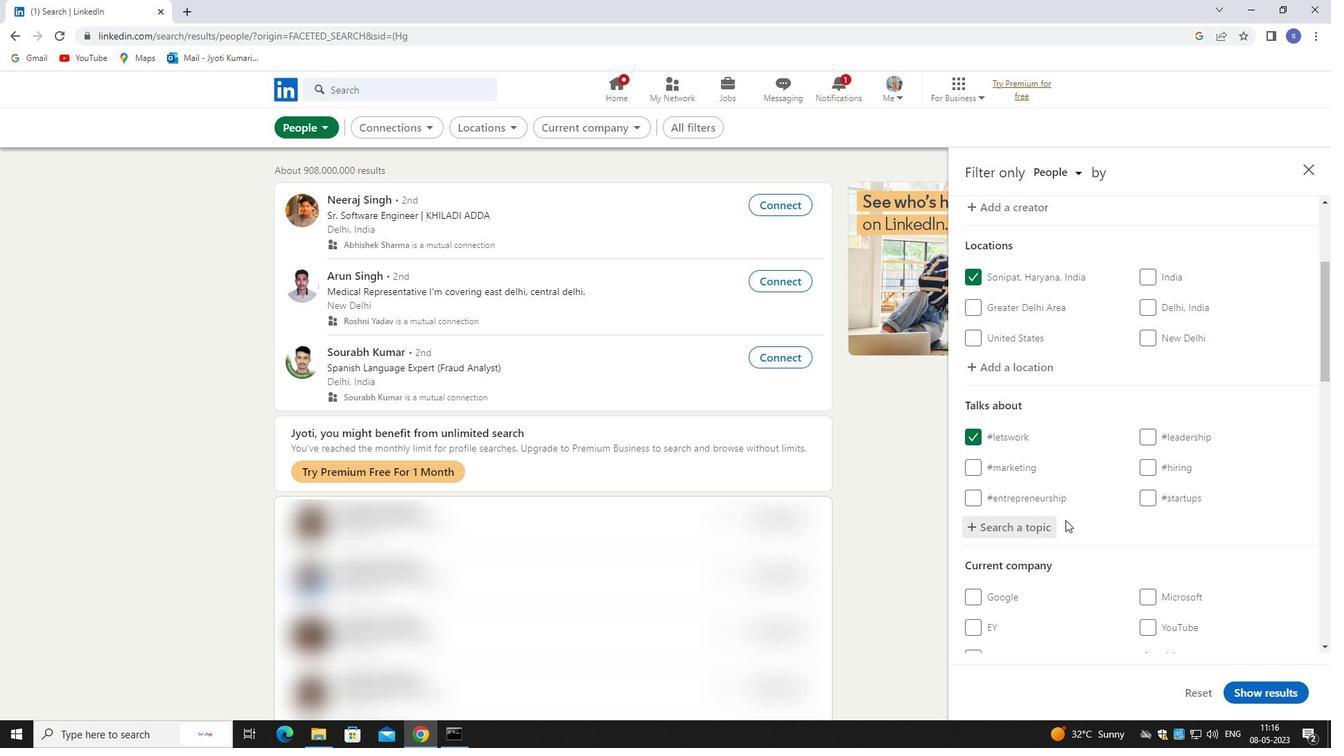 
Action: Mouse scrolled (1065, 520) with delta (0, 0)
Screenshot: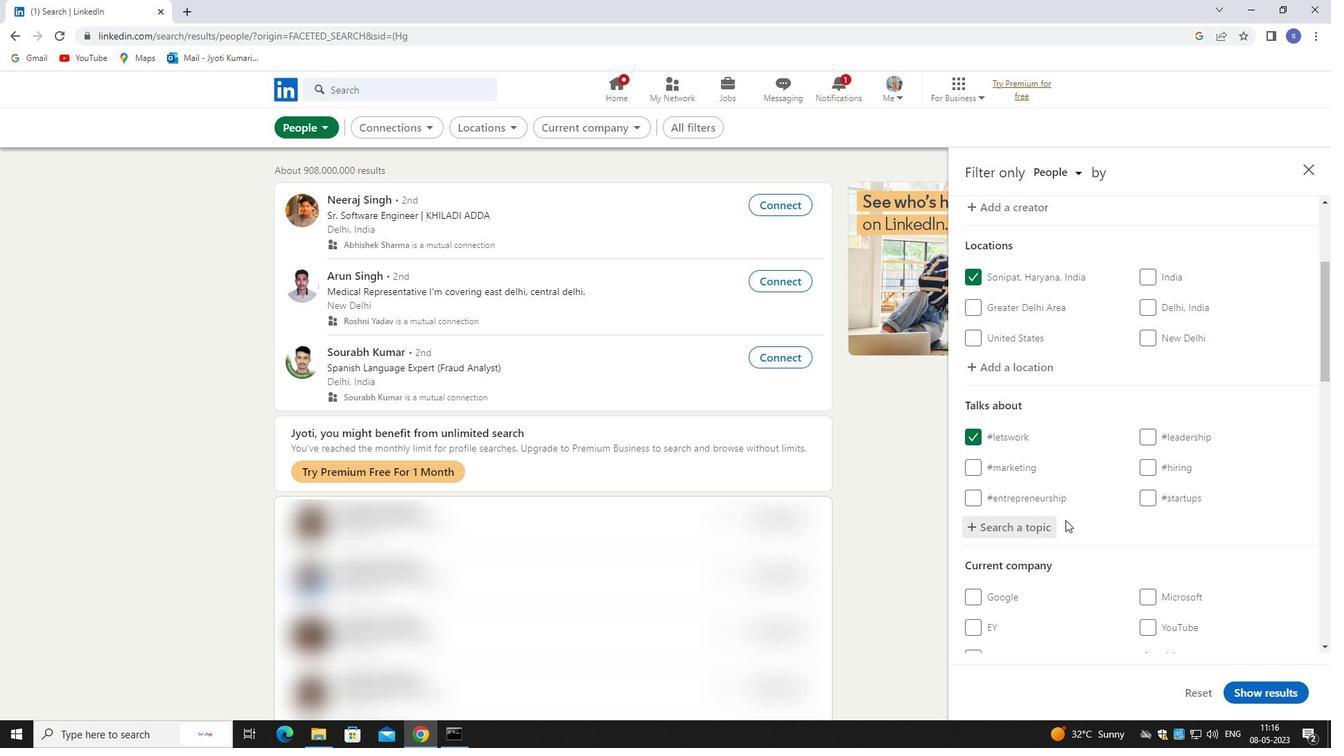 
Action: Mouse moved to (1198, 456)
Screenshot: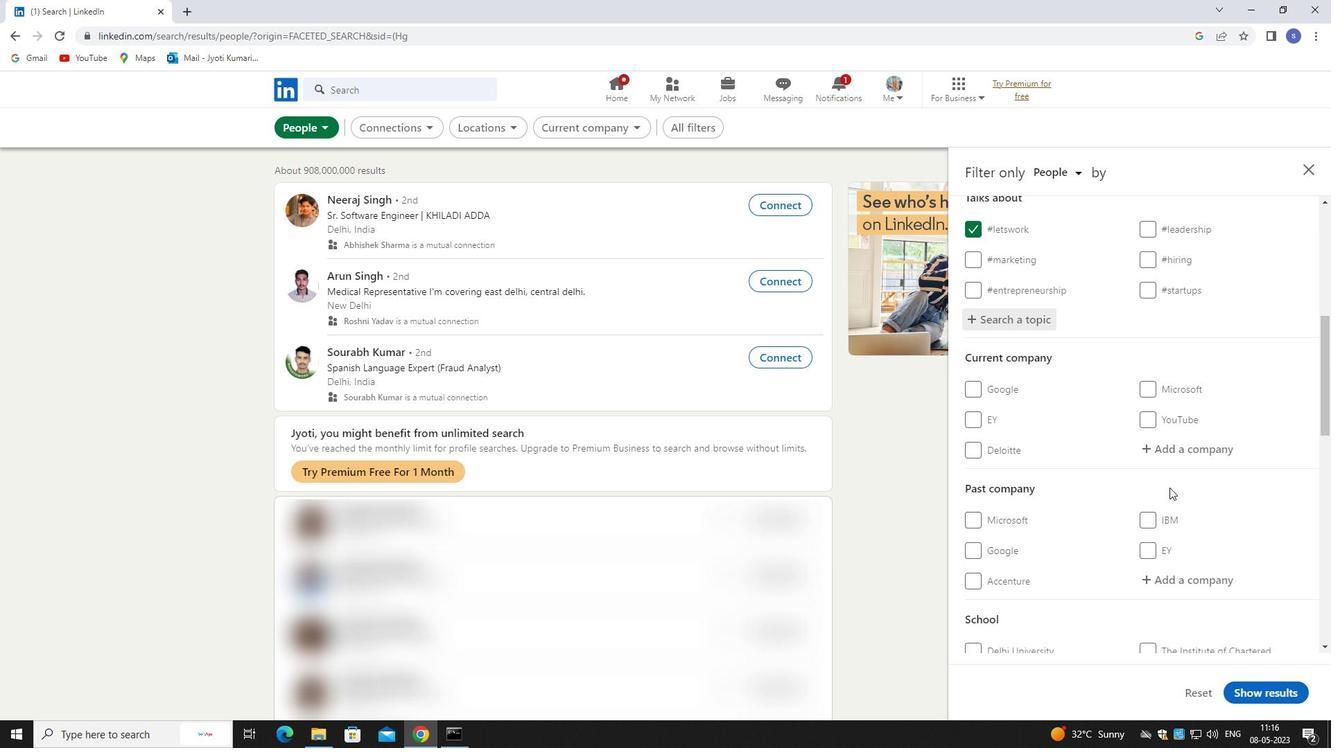 
Action: Mouse pressed left at (1198, 456)
Screenshot: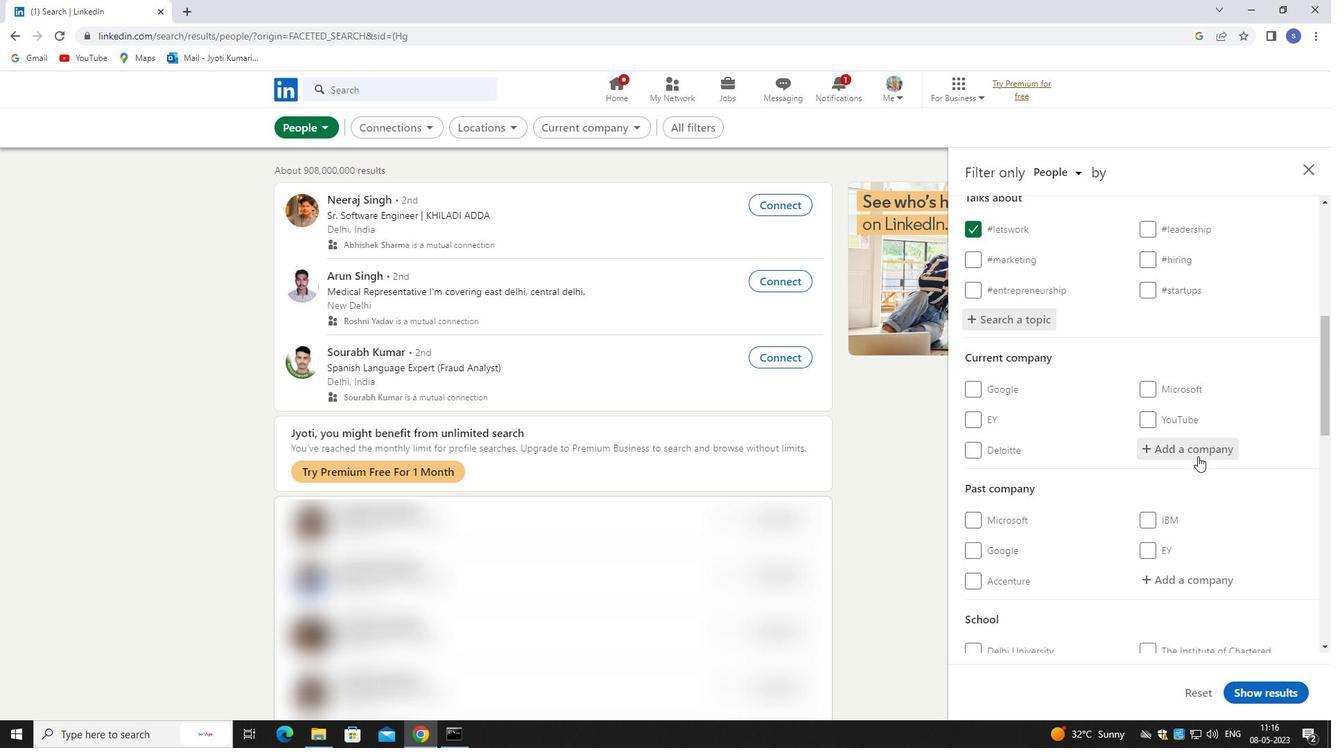 
Action: Mouse moved to (1132, 430)
Screenshot: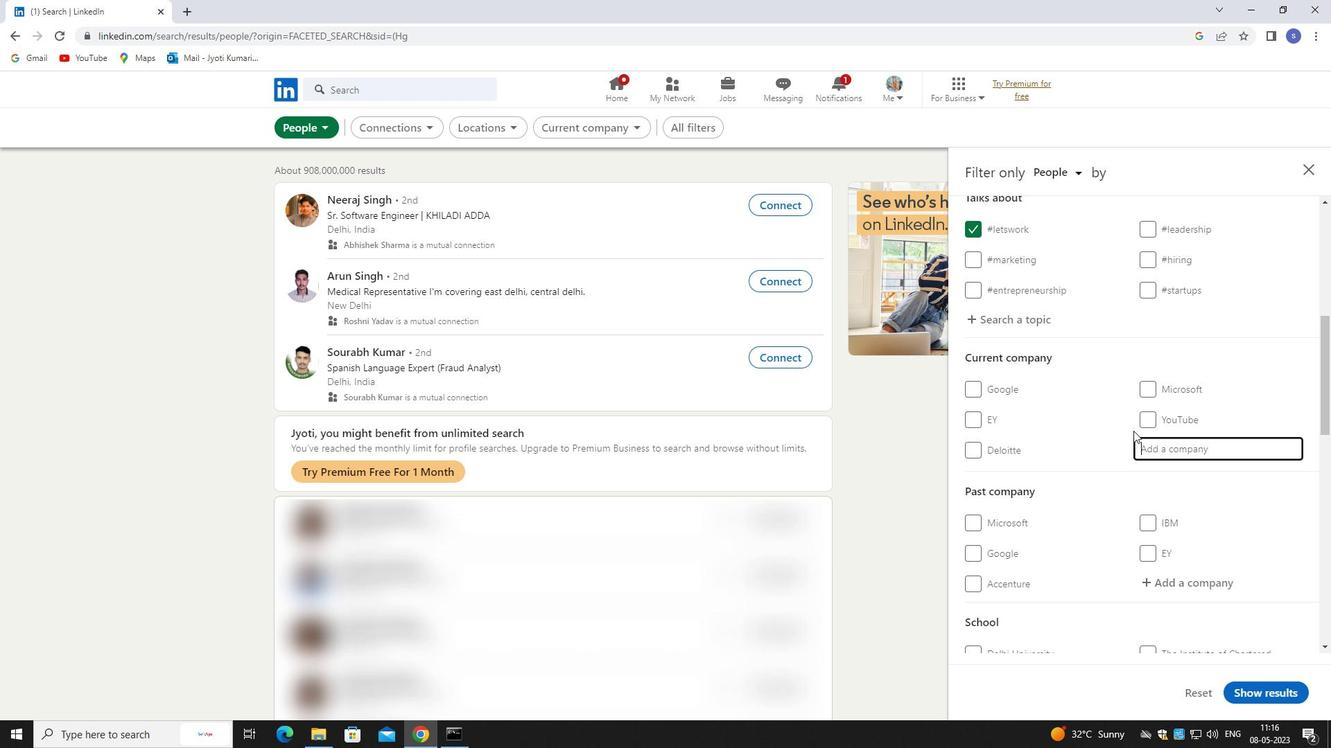 
Action: Key pressed <Key.shift><Key.shift><Key.shift><Key.shift><Key.shift><Key.shift>MARINE
Screenshot: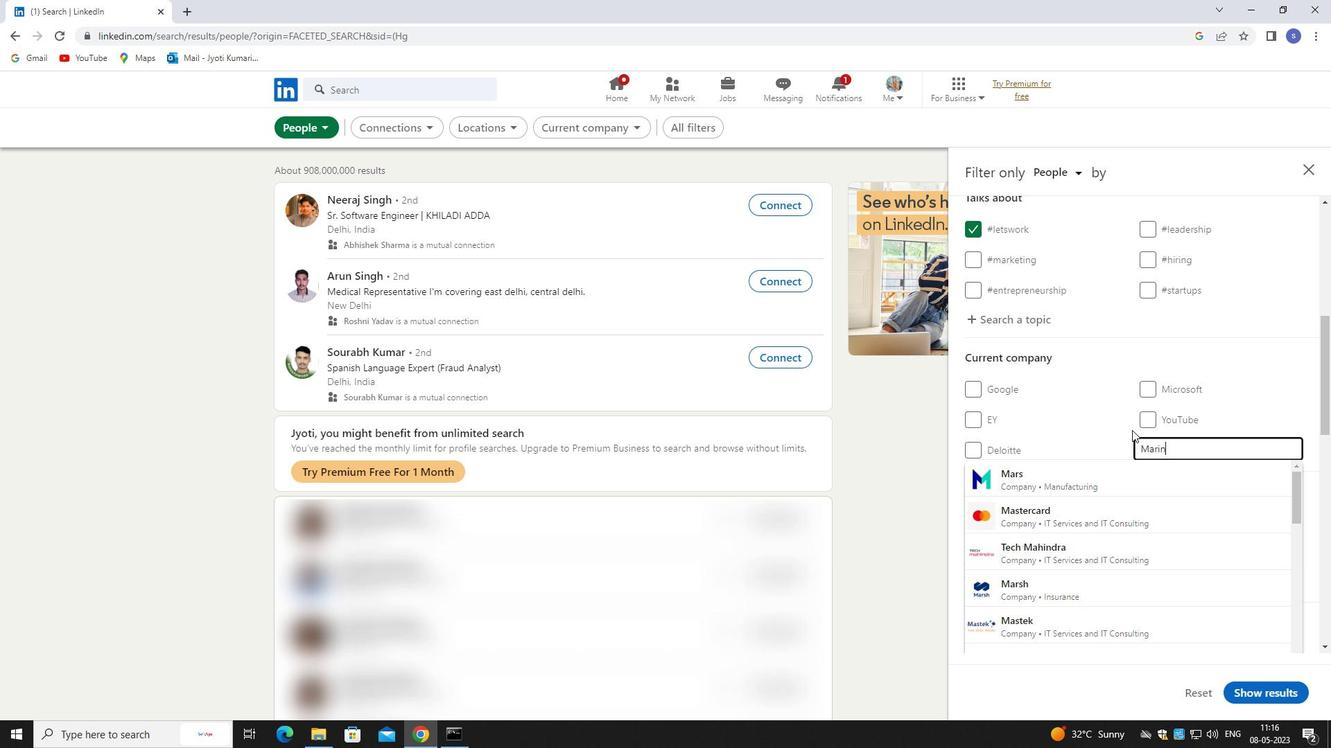 
Action: Mouse moved to (1146, 548)
Screenshot: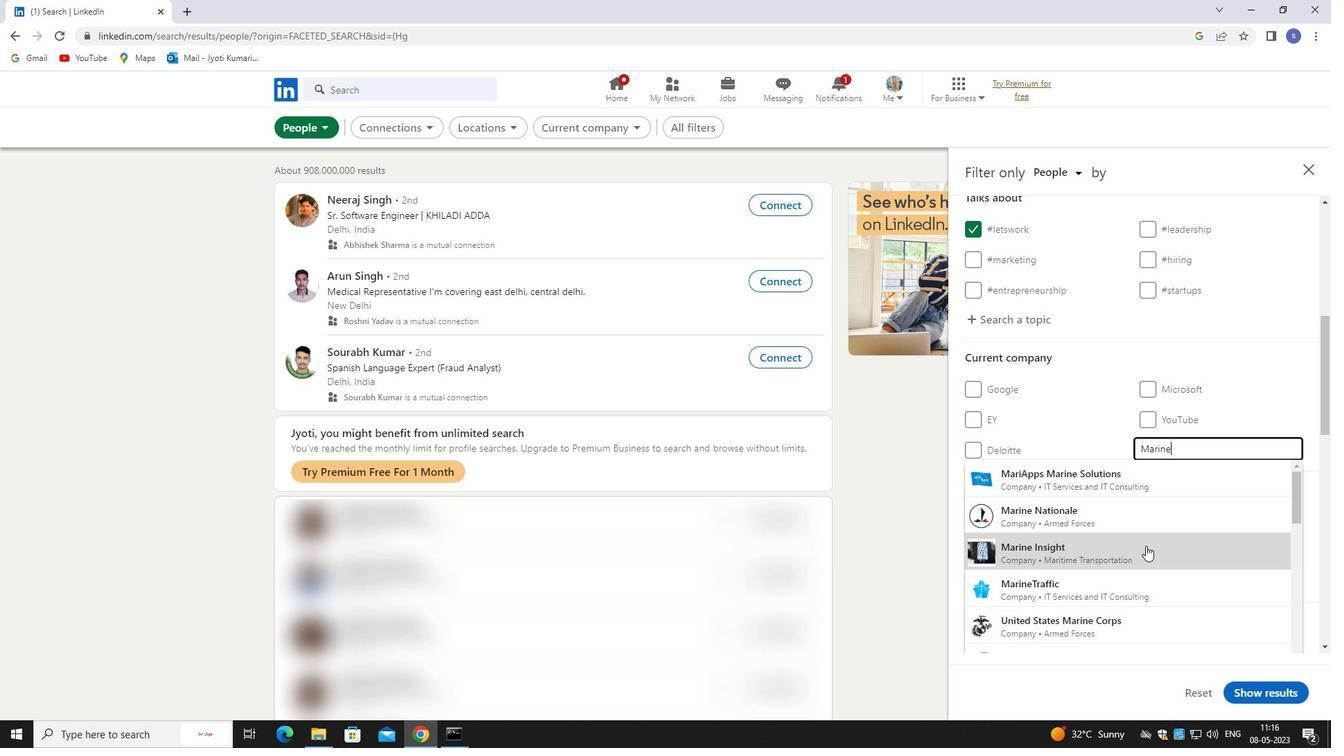 
Action: Mouse pressed left at (1146, 548)
Screenshot: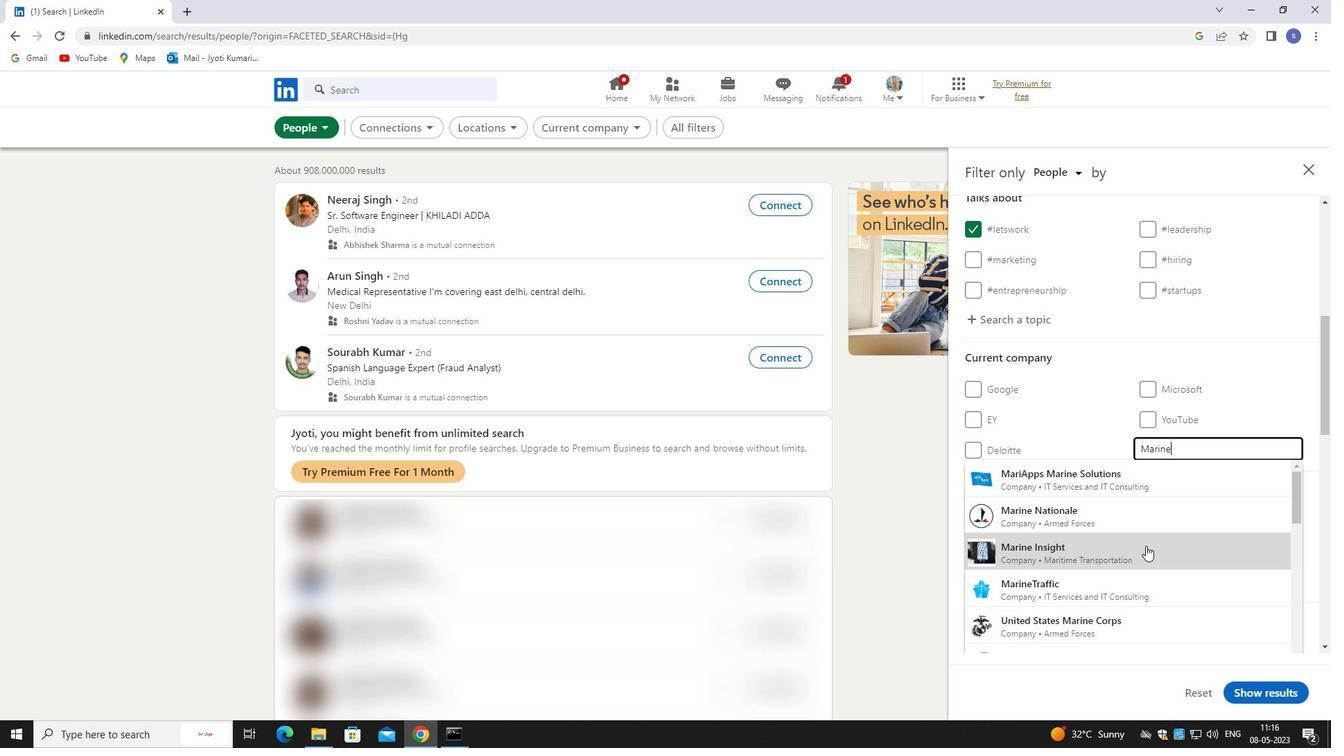 
Action: Mouse scrolled (1146, 547) with delta (0, 0)
Screenshot: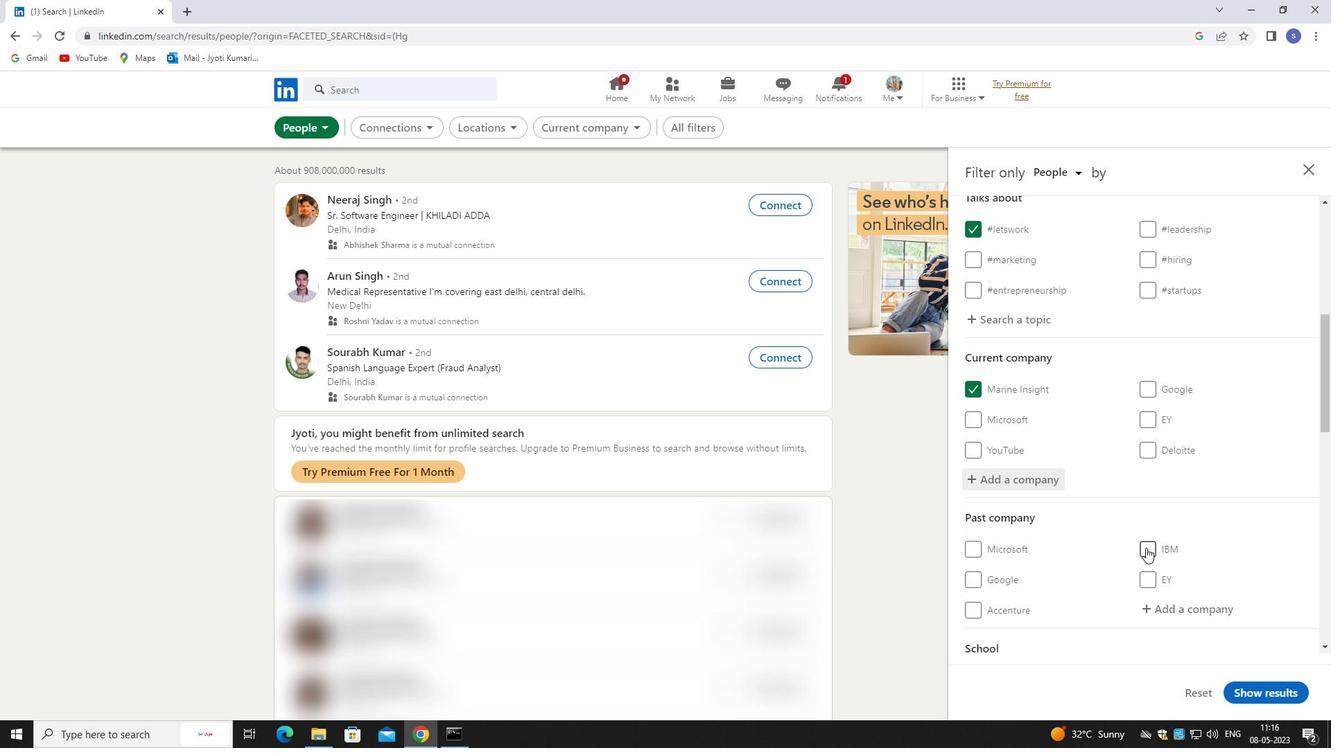 
Action: Mouse scrolled (1146, 547) with delta (0, 0)
Screenshot: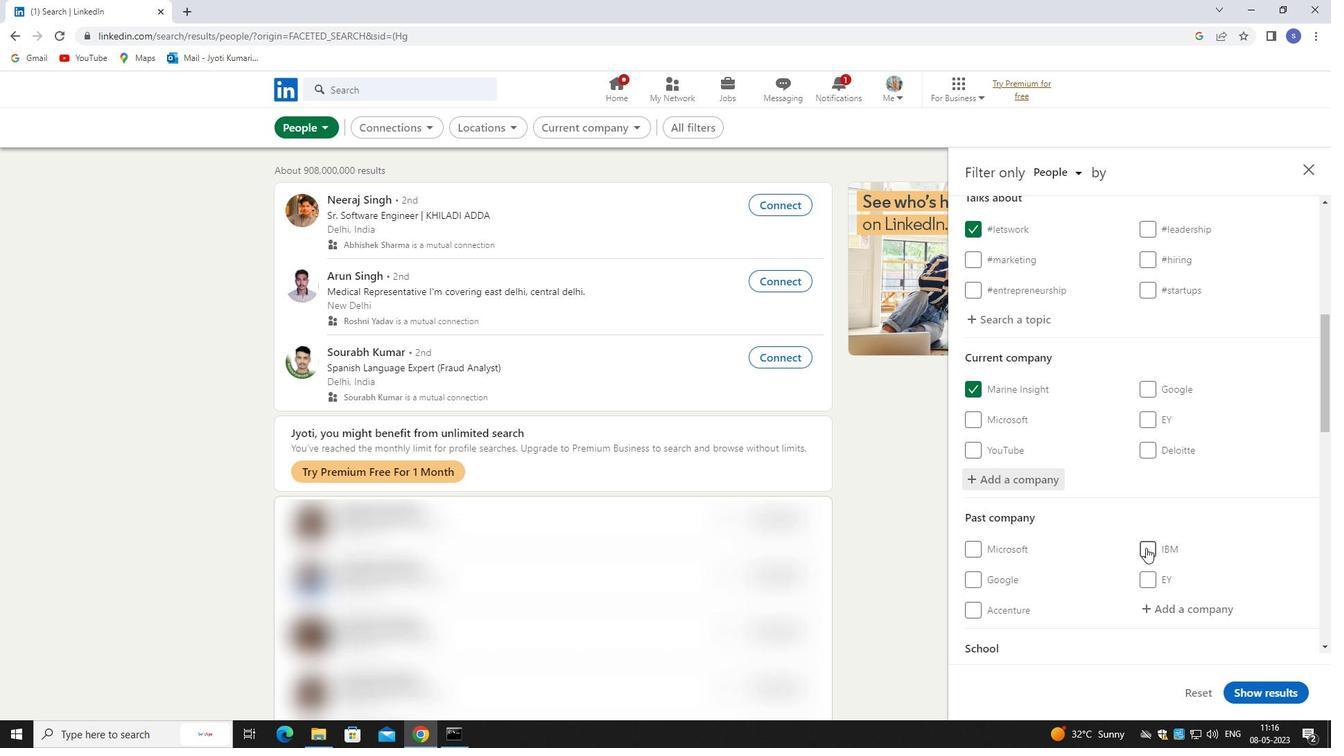 
Action: Mouse moved to (1184, 550)
Screenshot: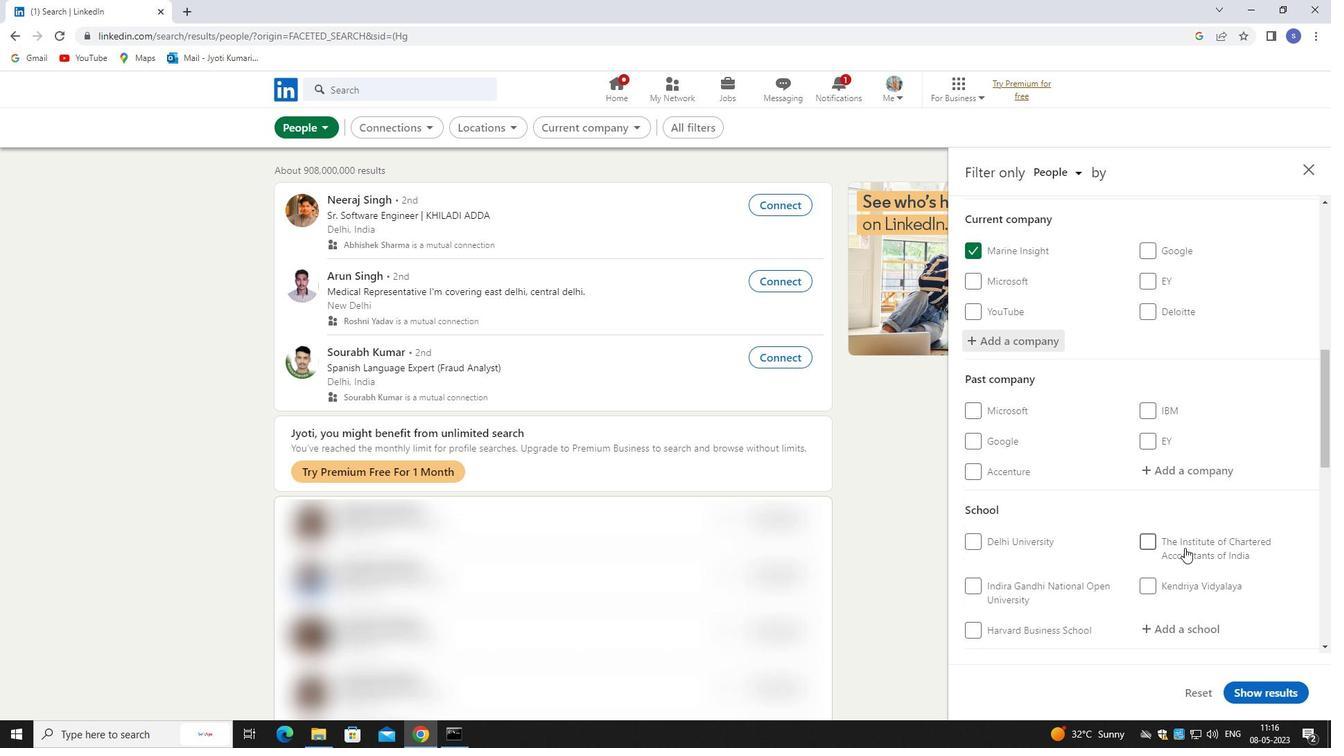 
Action: Mouse scrolled (1184, 549) with delta (0, 0)
Screenshot: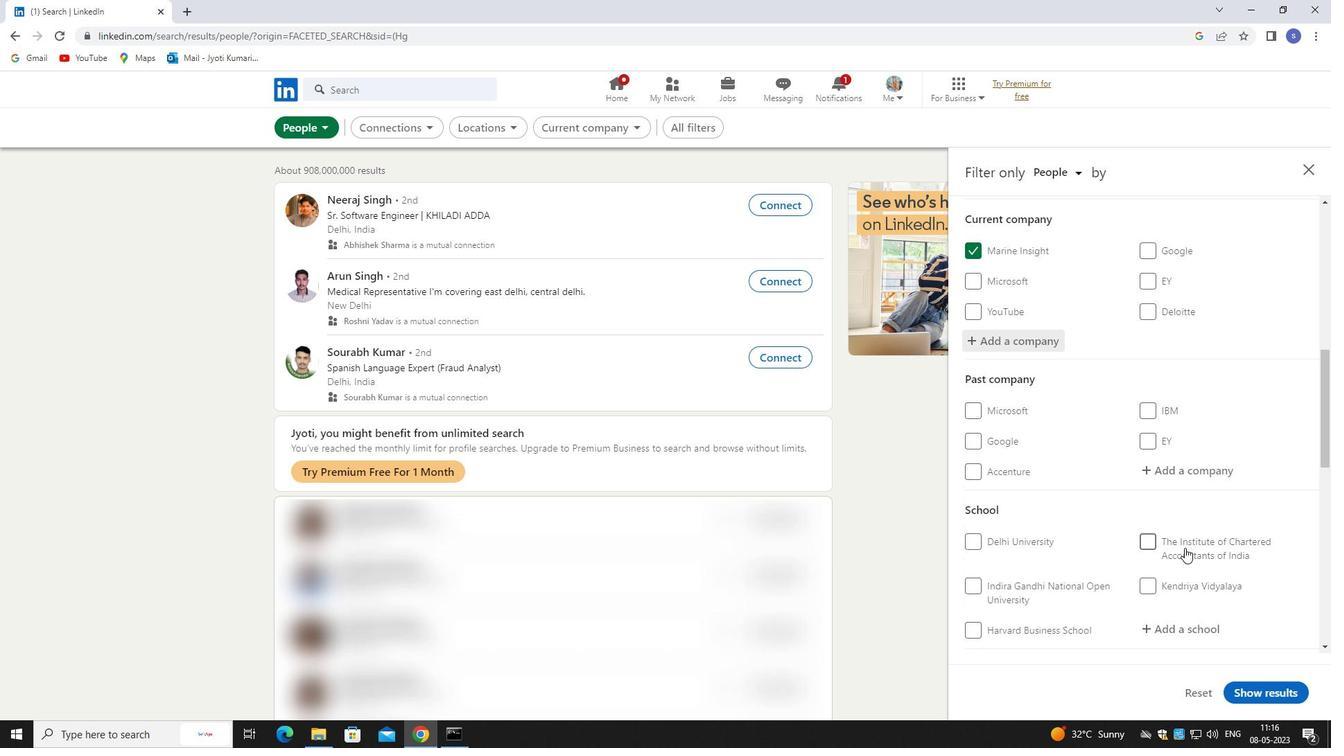 
Action: Mouse moved to (1184, 551)
Screenshot: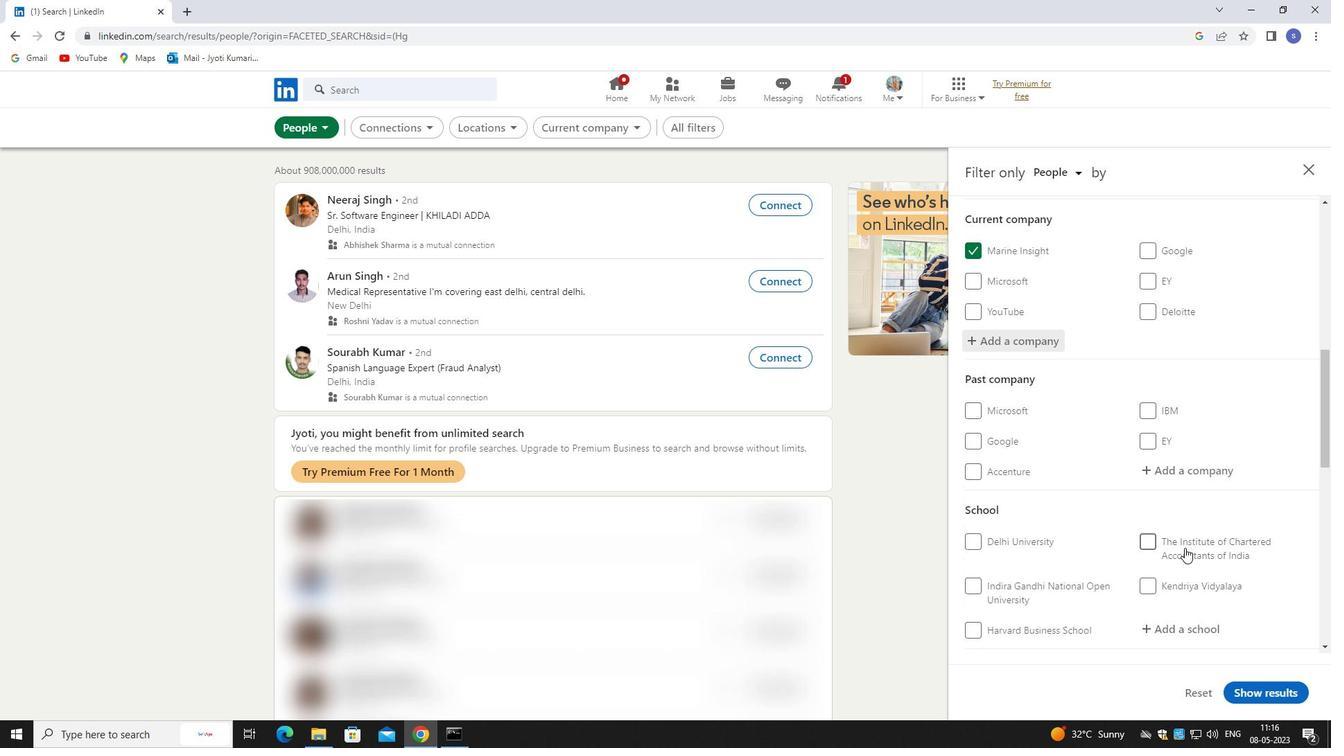 
Action: Mouse scrolled (1184, 550) with delta (0, 0)
Screenshot: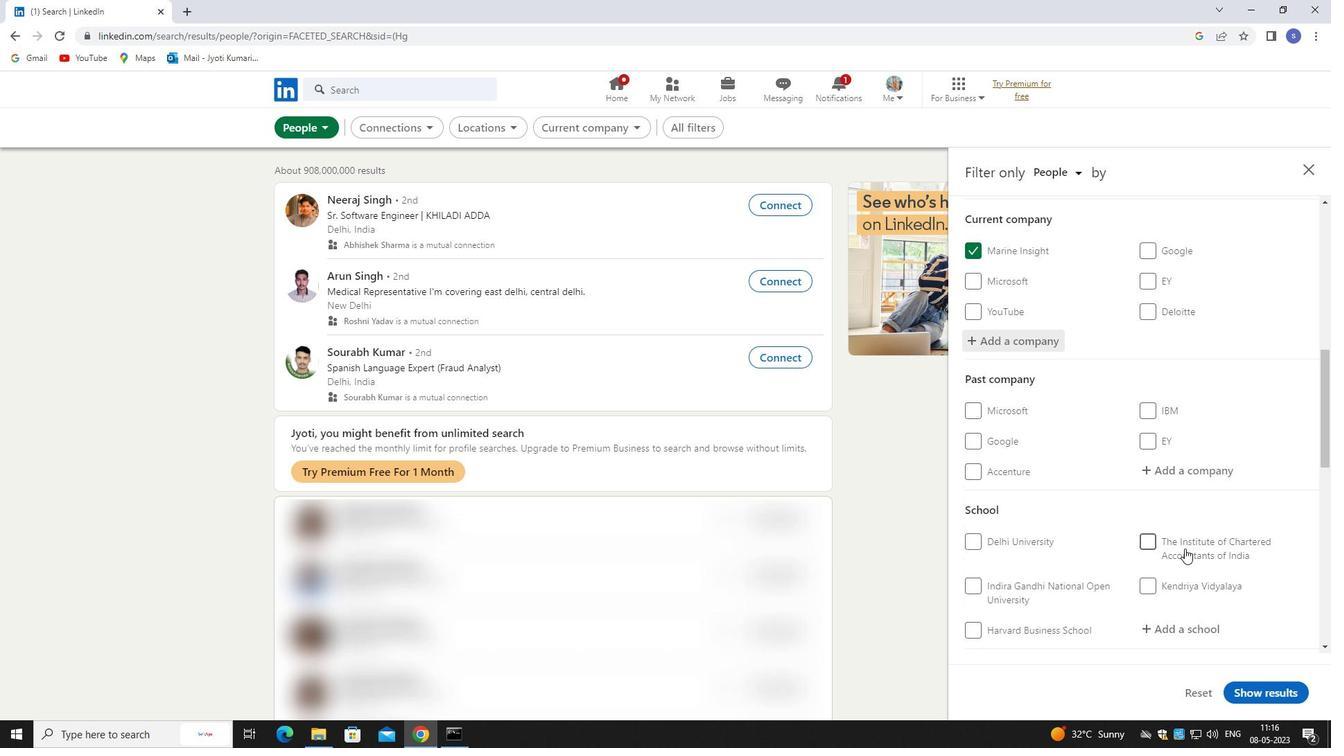 
Action: Mouse moved to (1209, 494)
Screenshot: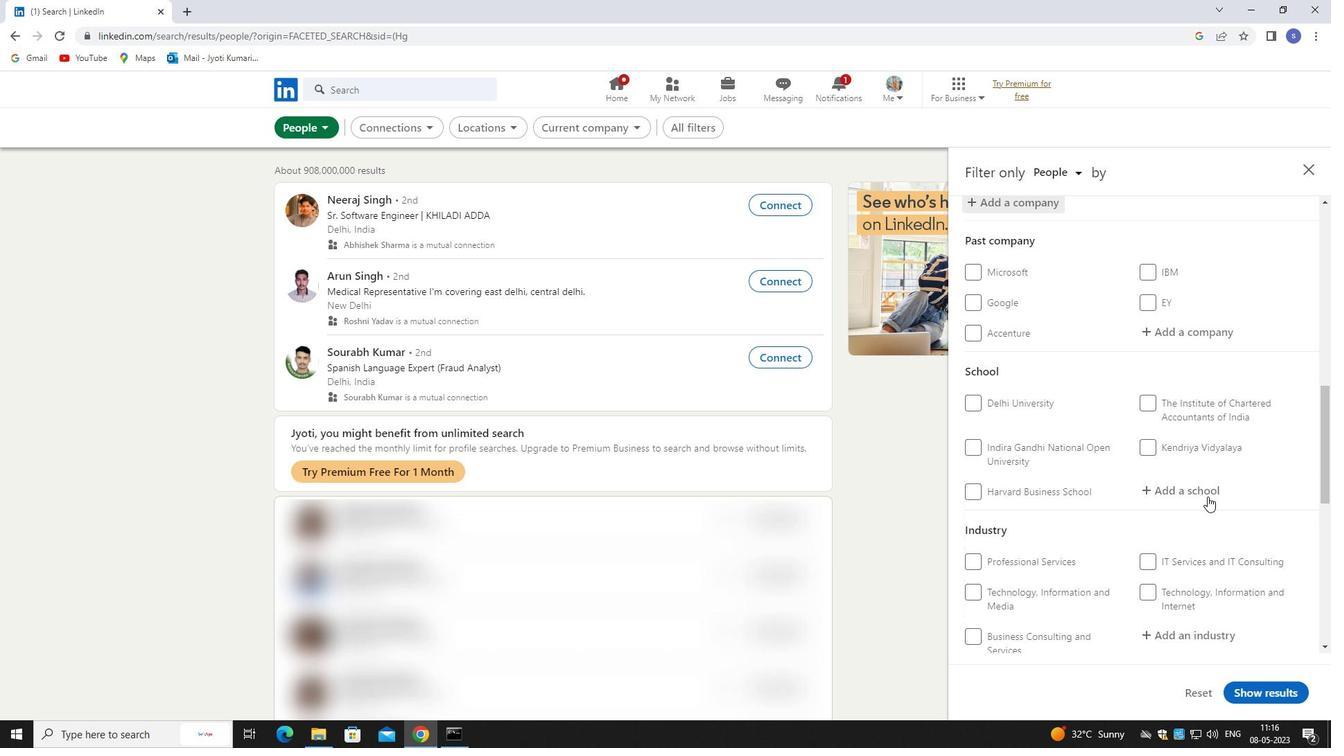 
Action: Mouse pressed left at (1209, 494)
Screenshot: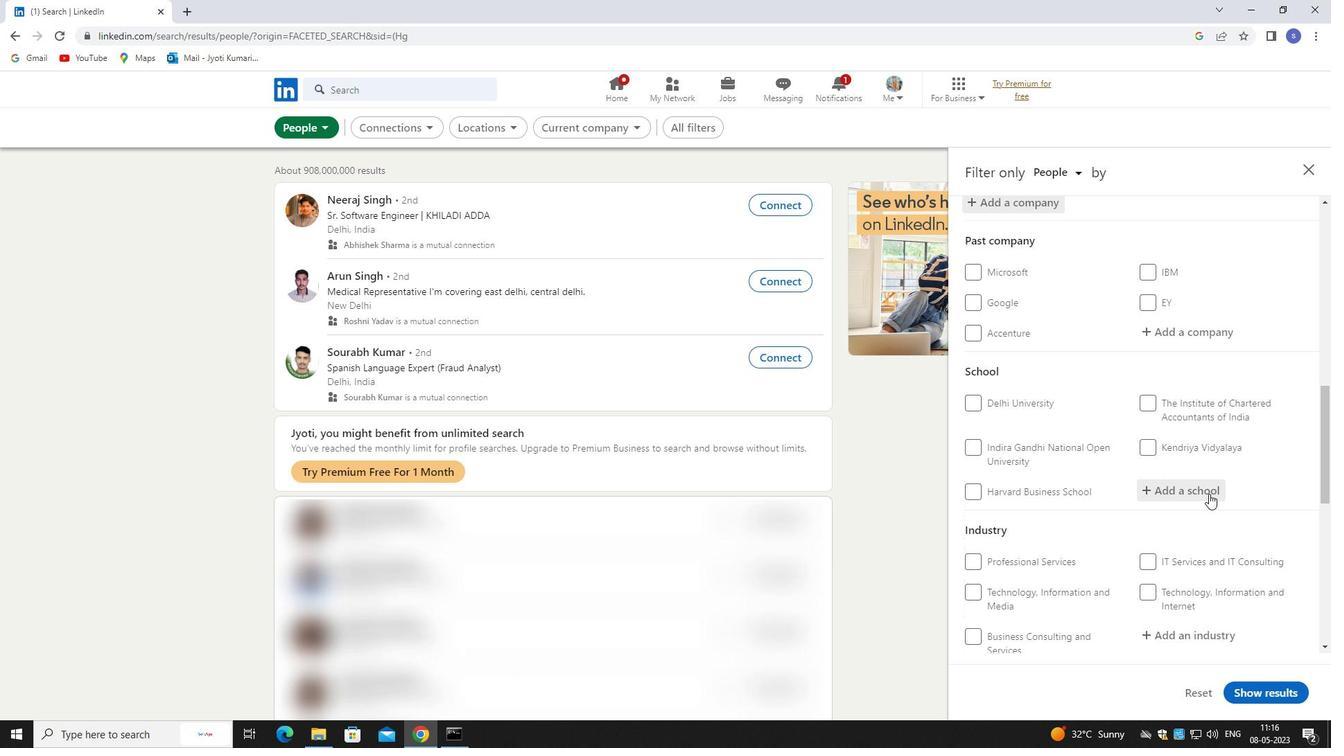 
Action: Mouse moved to (1190, 479)
Screenshot: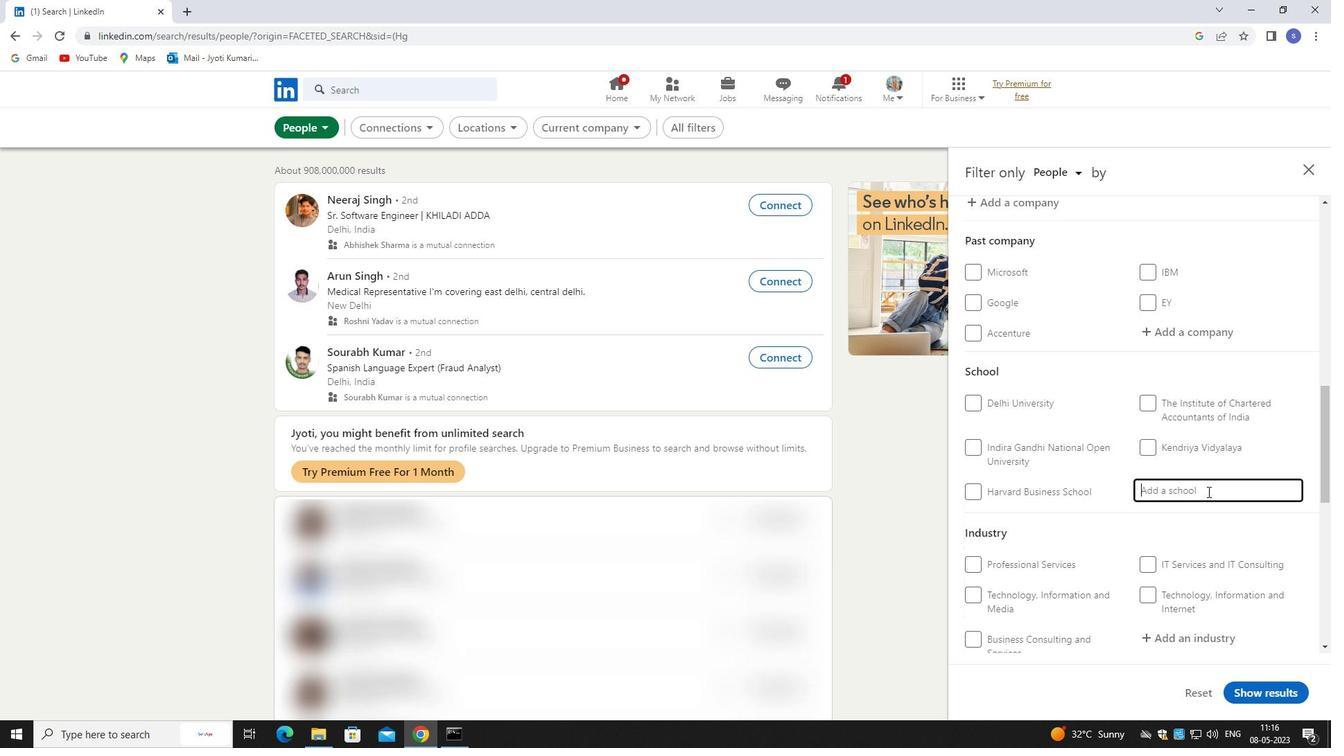 
Action: Key pressed <Key.shift>P.<Key.shift>K
Screenshot: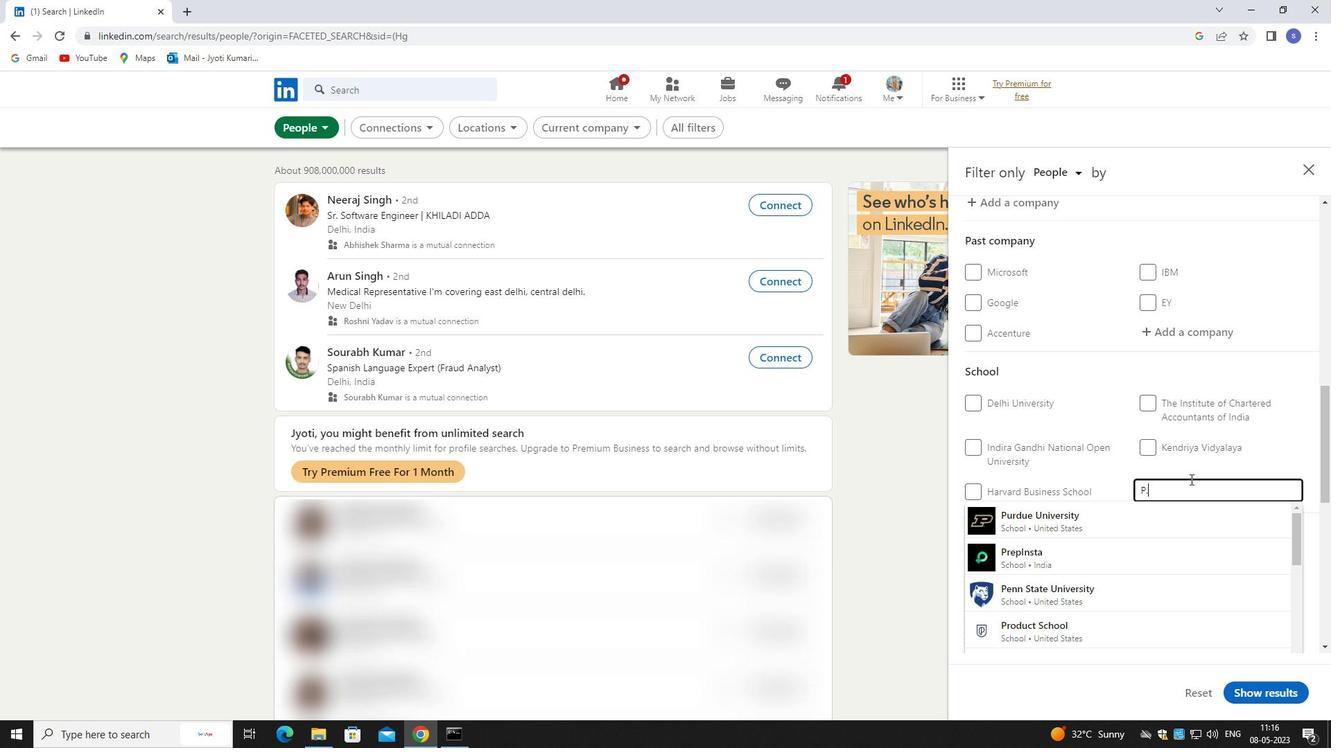 
Action: Mouse moved to (1190, 479)
Screenshot: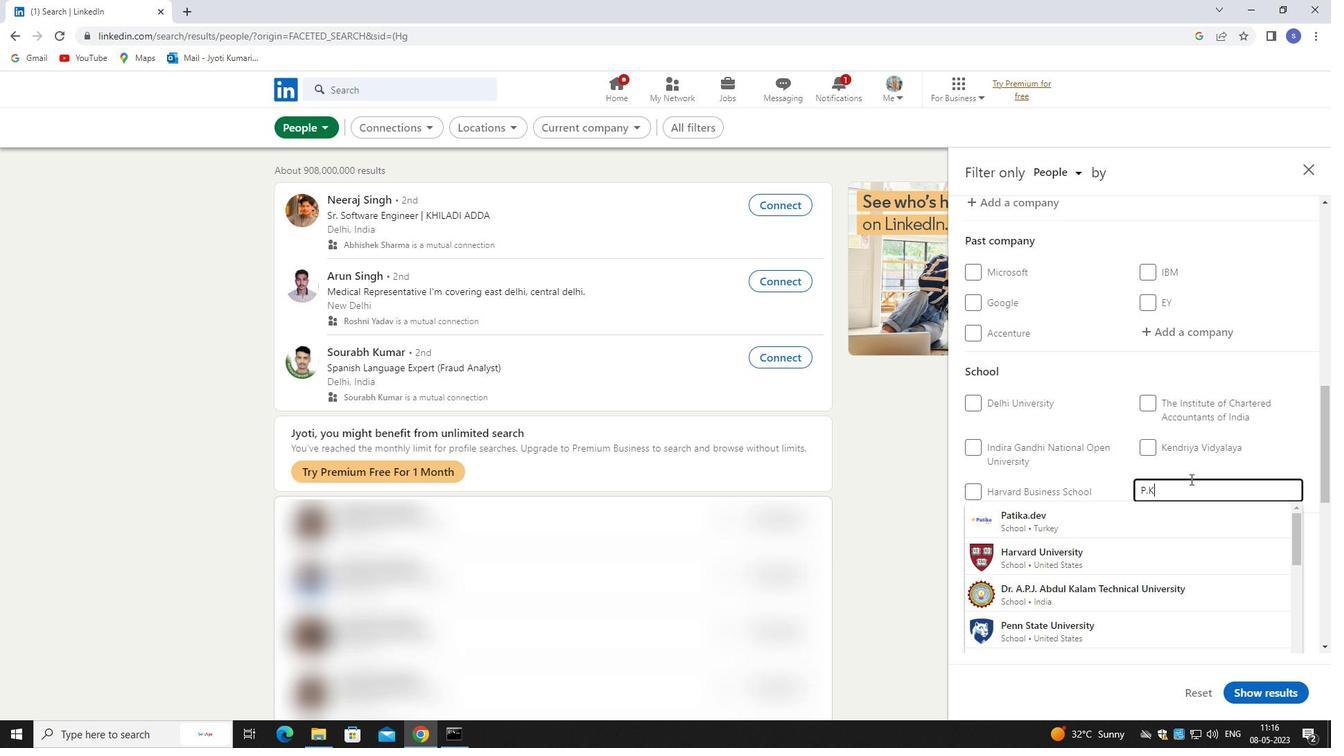 
Action: Key pressed <Key.space><Key.shift><Key.shift>ROY
Screenshot: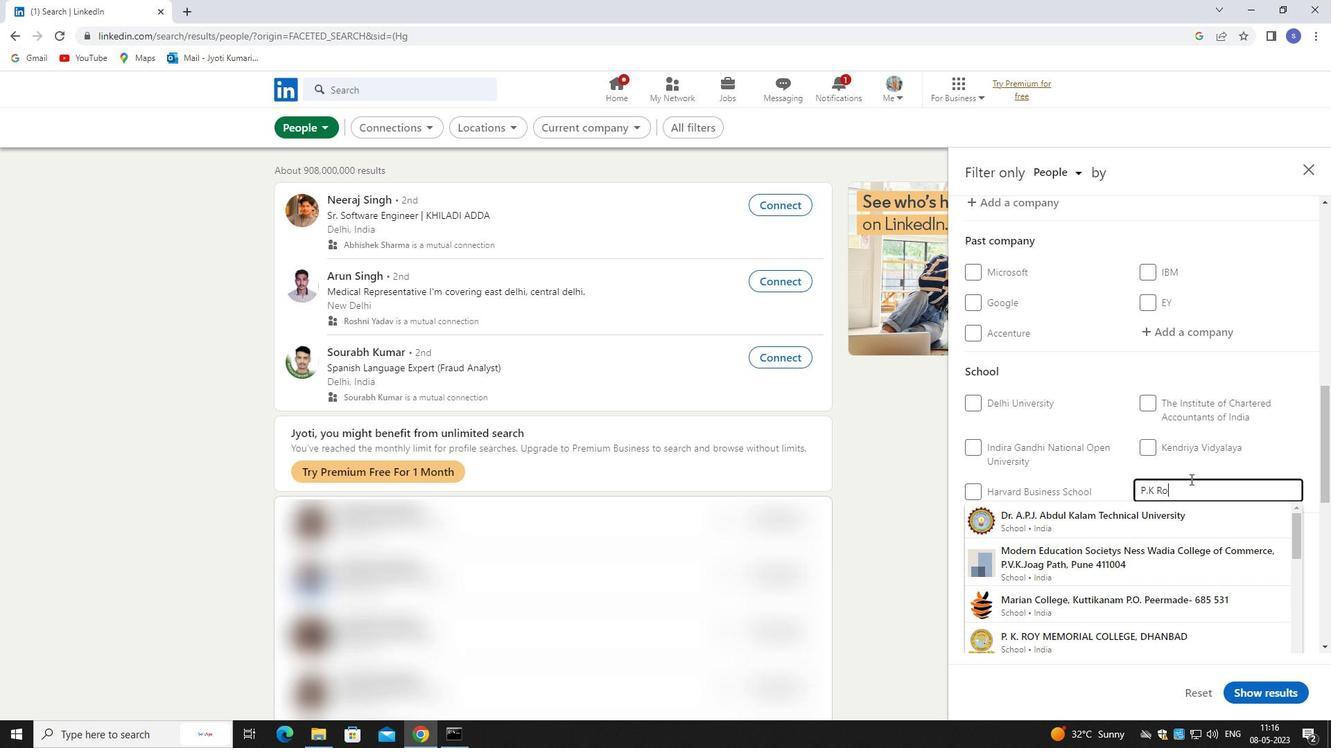 
Action: Mouse moved to (1175, 521)
Screenshot: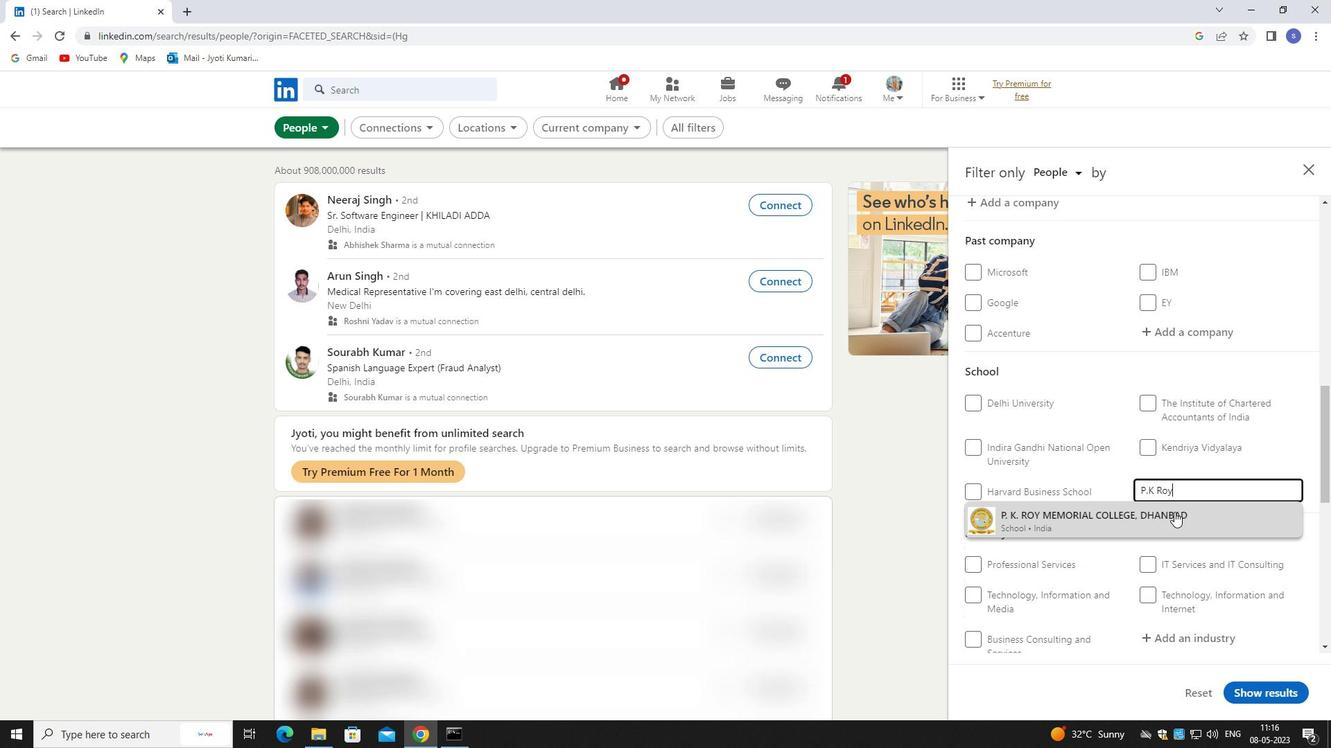 
Action: Mouse pressed left at (1175, 521)
Screenshot: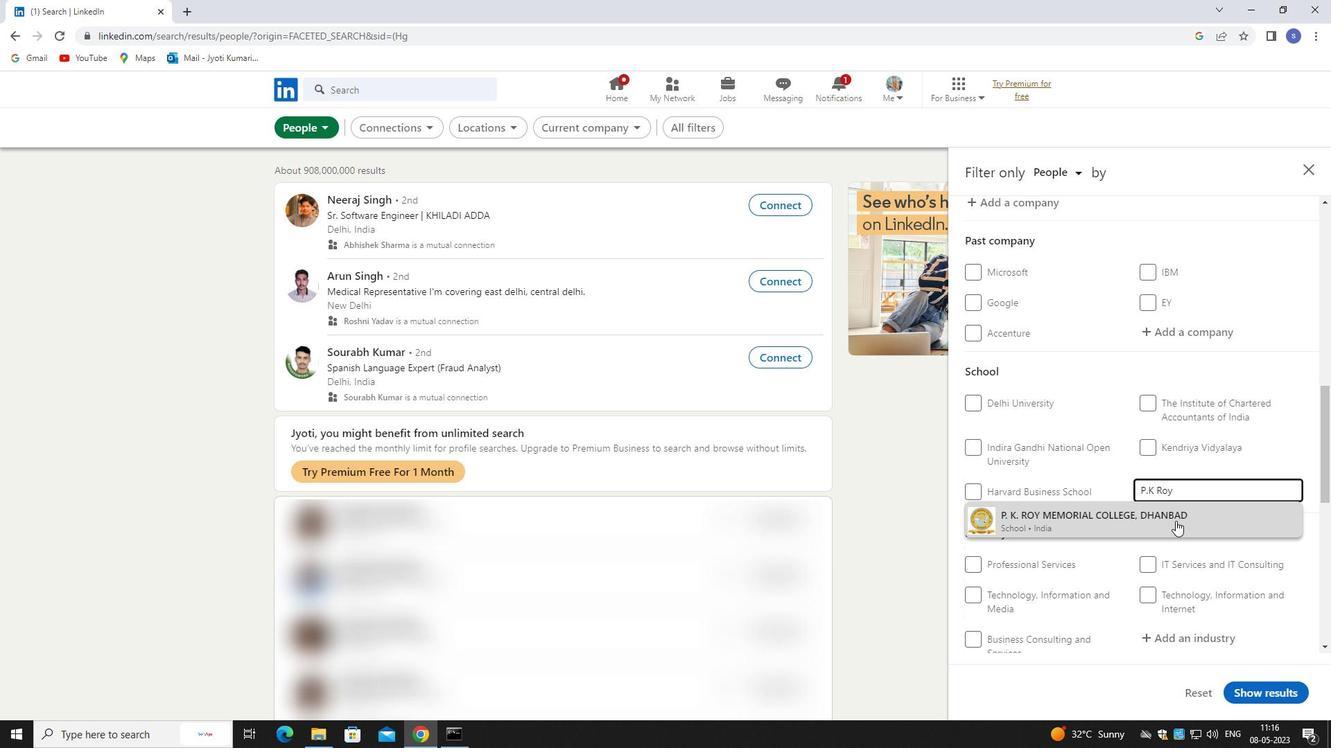 
Action: Mouse scrolled (1175, 520) with delta (0, 0)
Screenshot: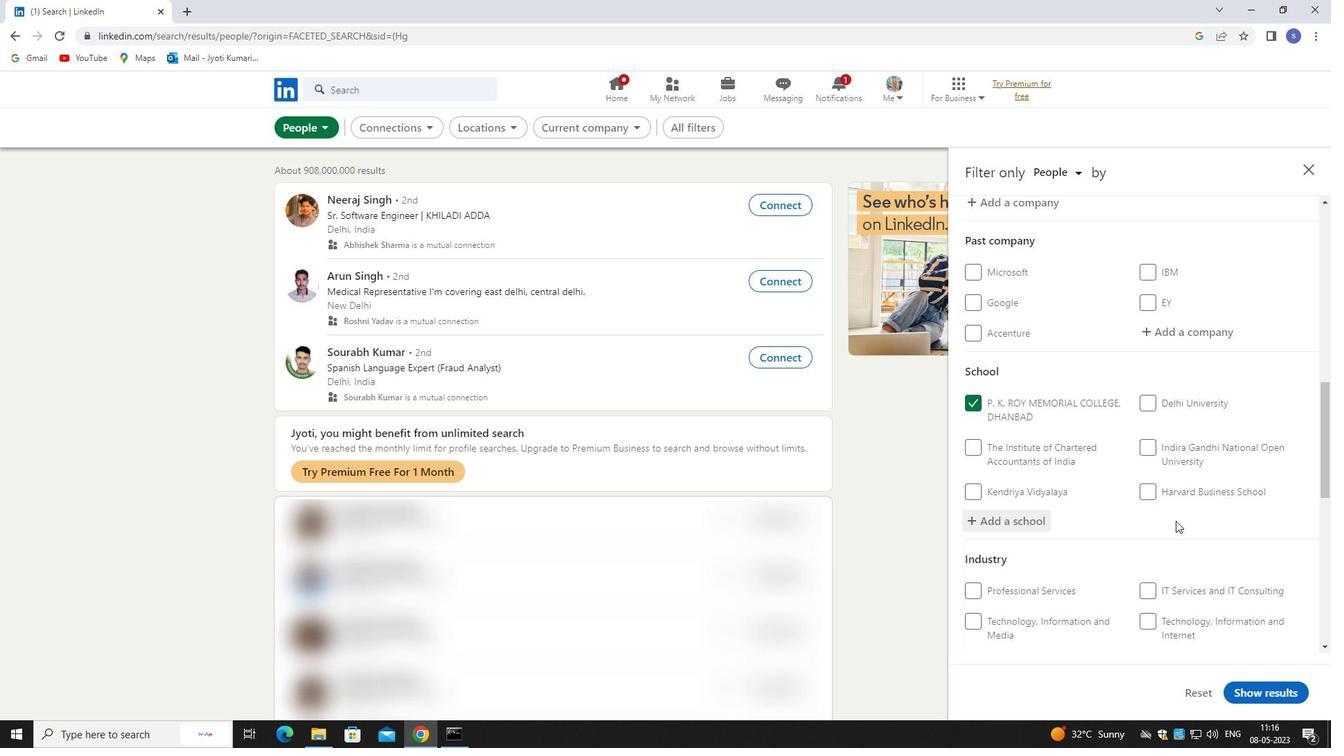 
Action: Mouse scrolled (1175, 520) with delta (0, 0)
Screenshot: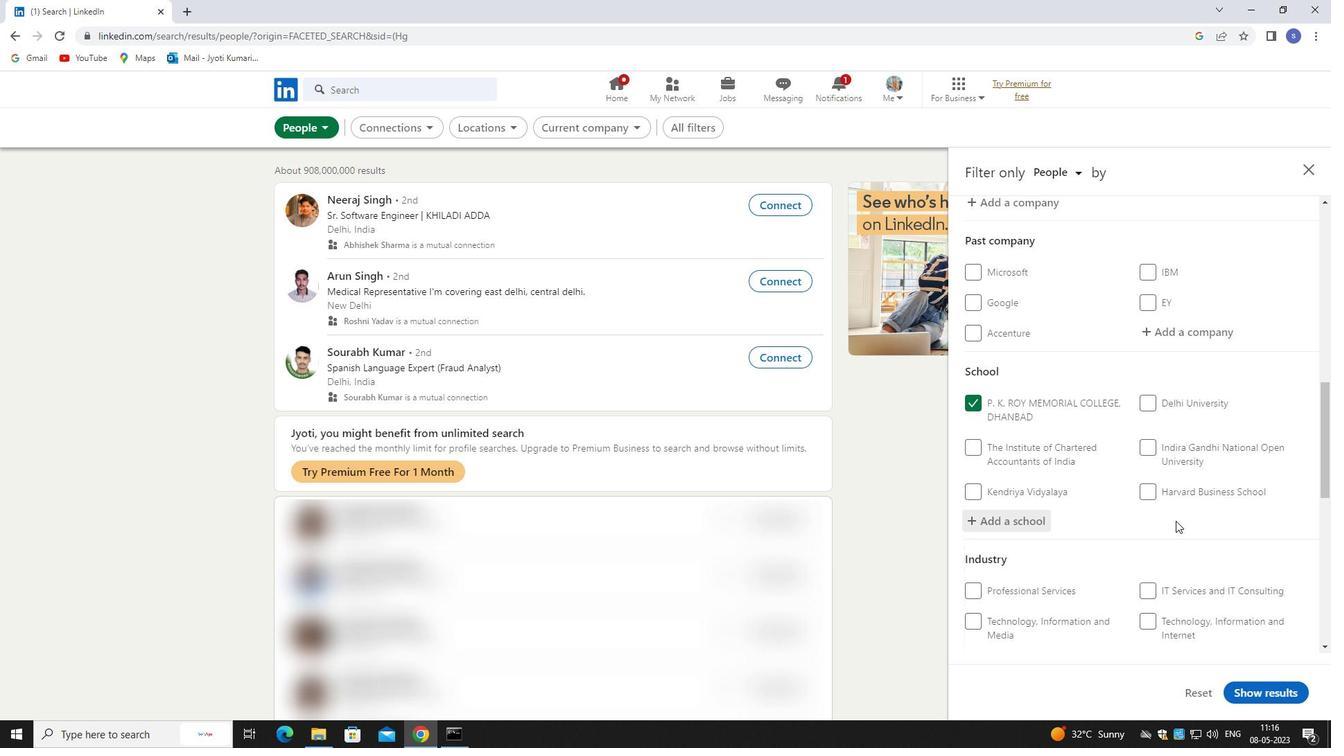 
Action: Mouse scrolled (1175, 520) with delta (0, 0)
Screenshot: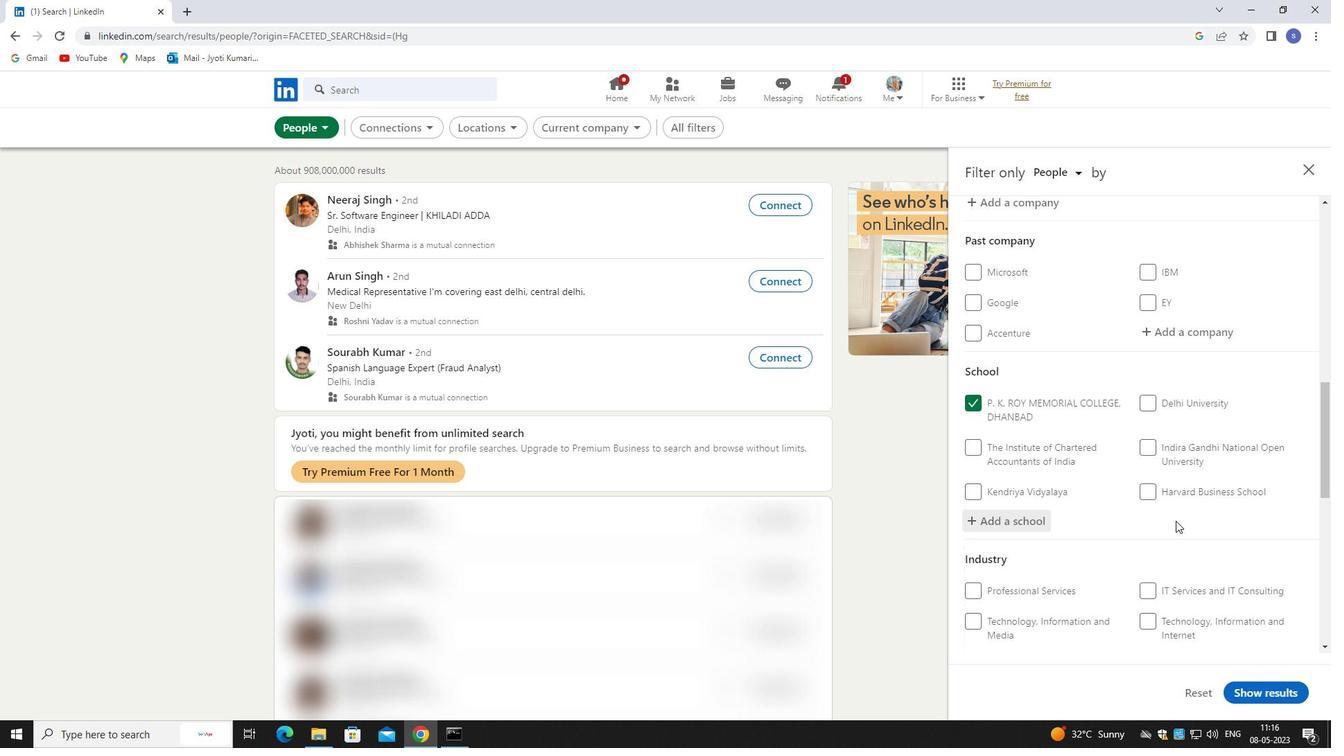
Action: Mouse moved to (1182, 453)
Screenshot: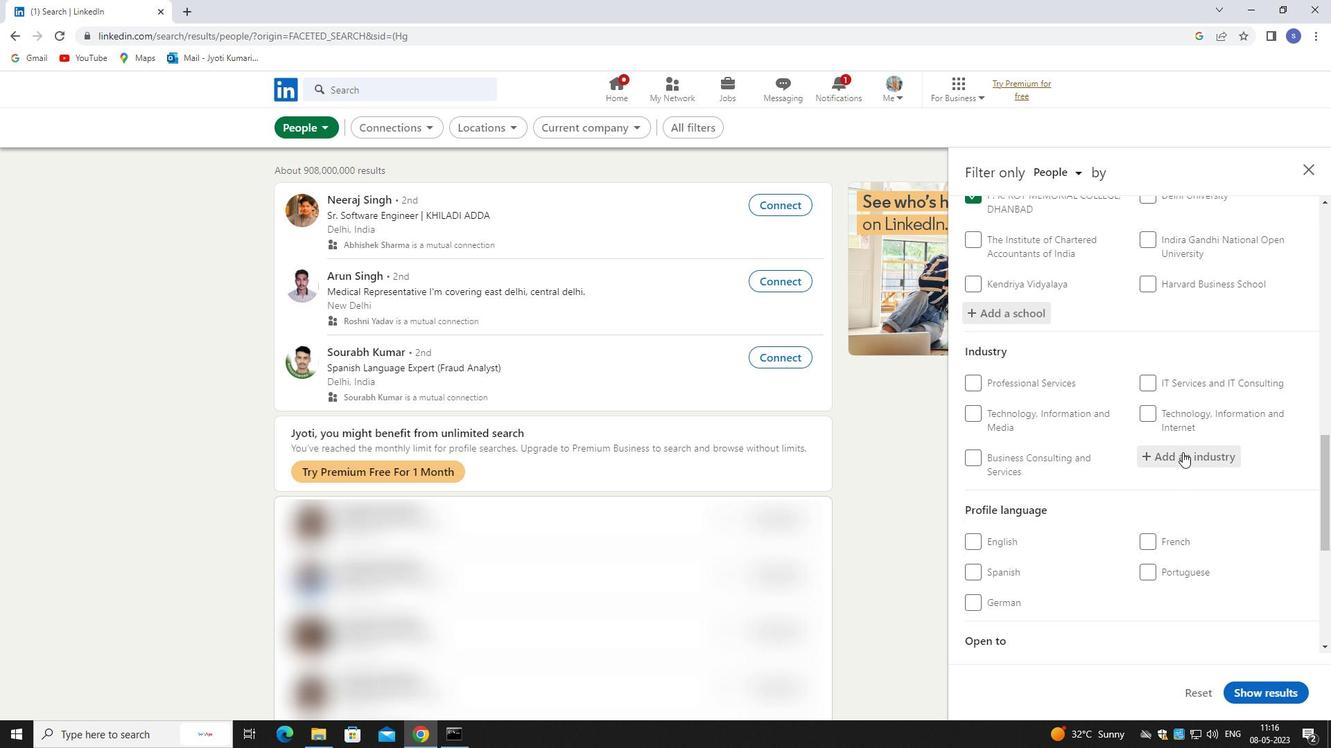 
Action: Mouse pressed left at (1182, 453)
Screenshot: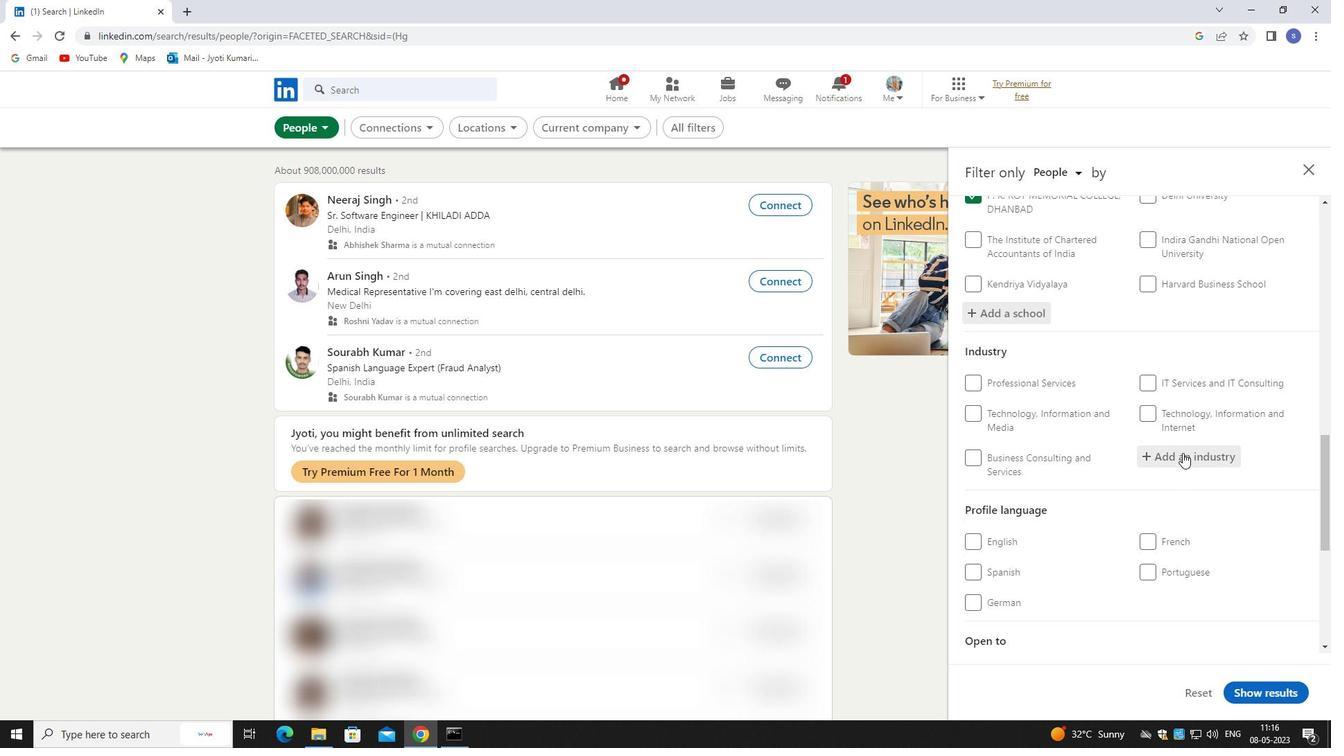 
Action: Key pressed <Key.shift><Key.shift><Key.shift><Key.shift>TELR<Key.backspace>EPJ<Key.backspace>HO
Screenshot: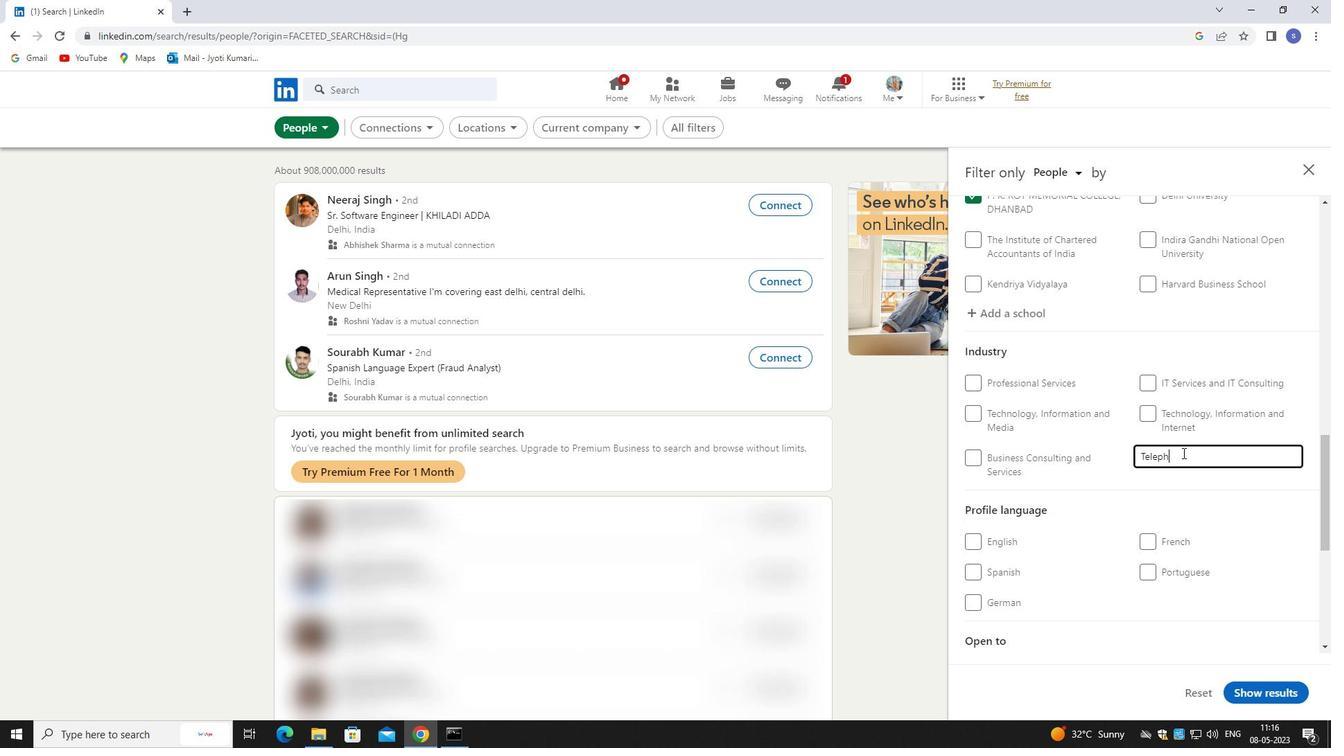 
Action: Mouse moved to (1183, 486)
Screenshot: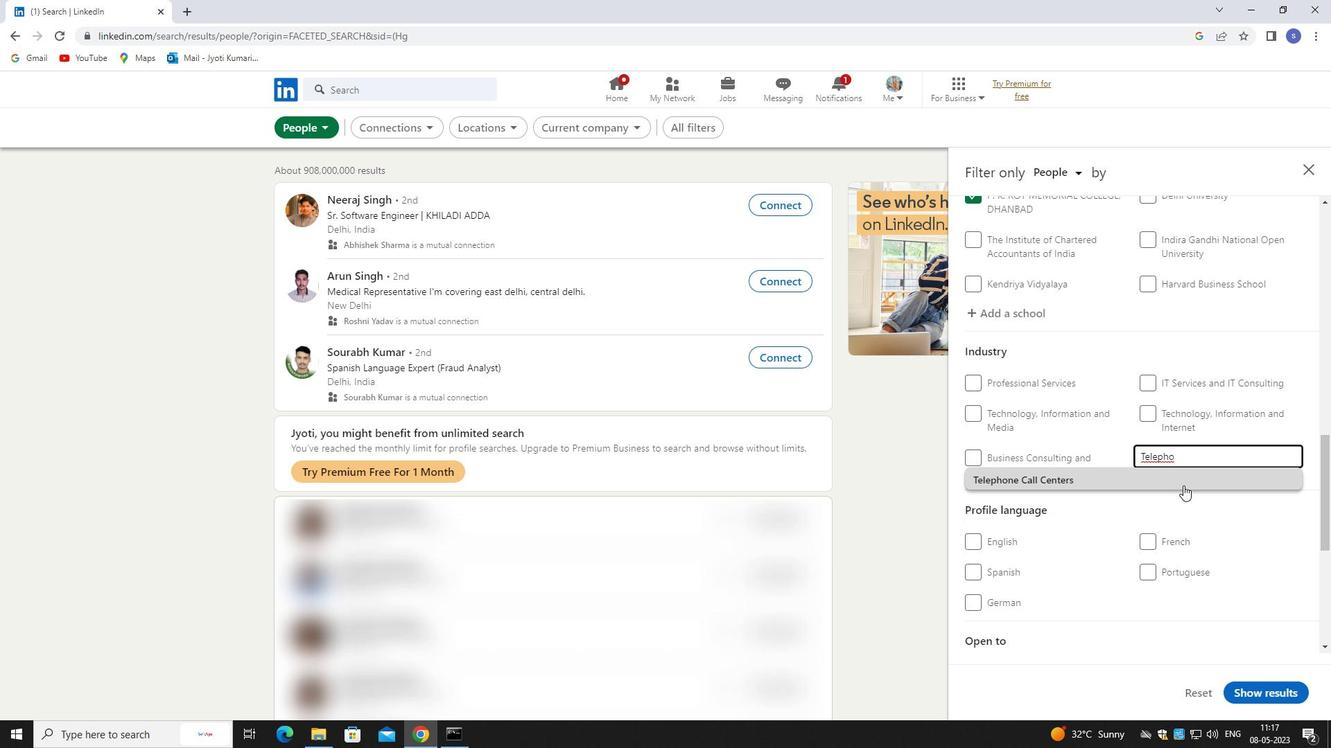 
Action: Mouse pressed left at (1183, 486)
Screenshot: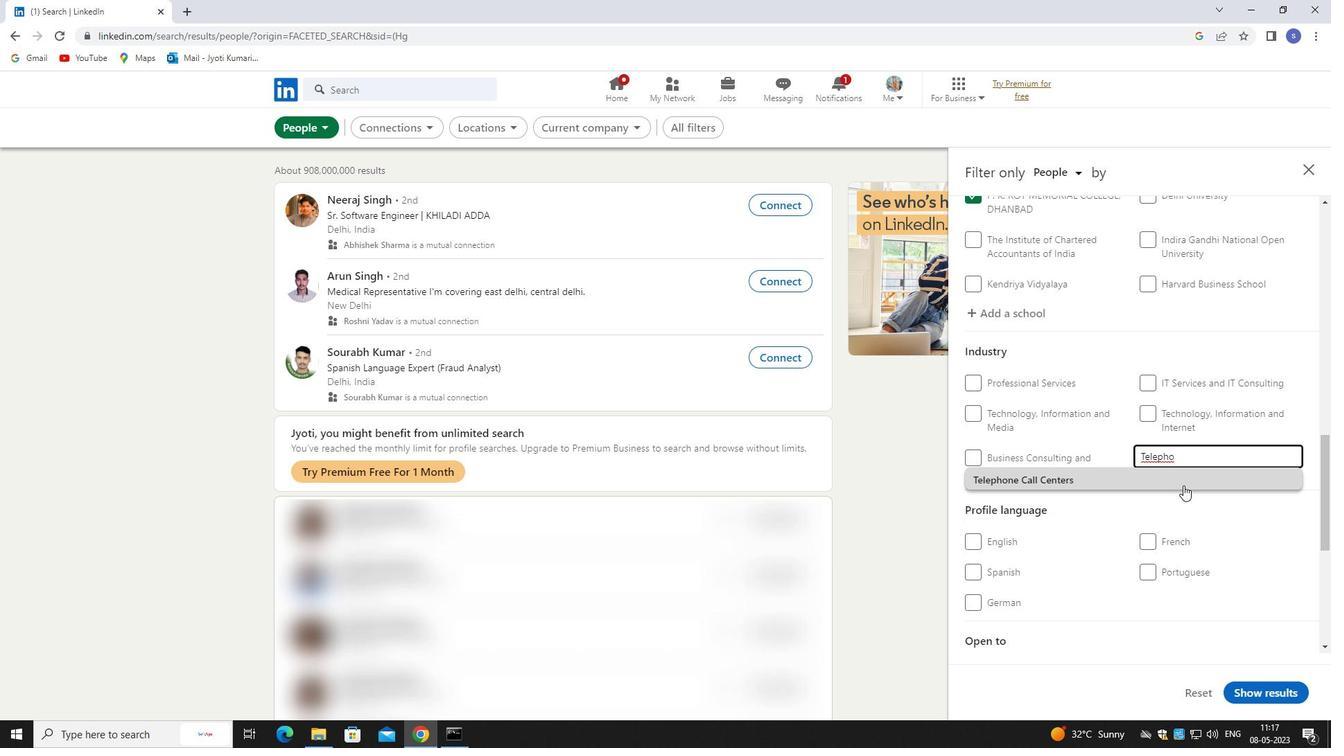 
Action: Mouse moved to (1187, 454)
Screenshot: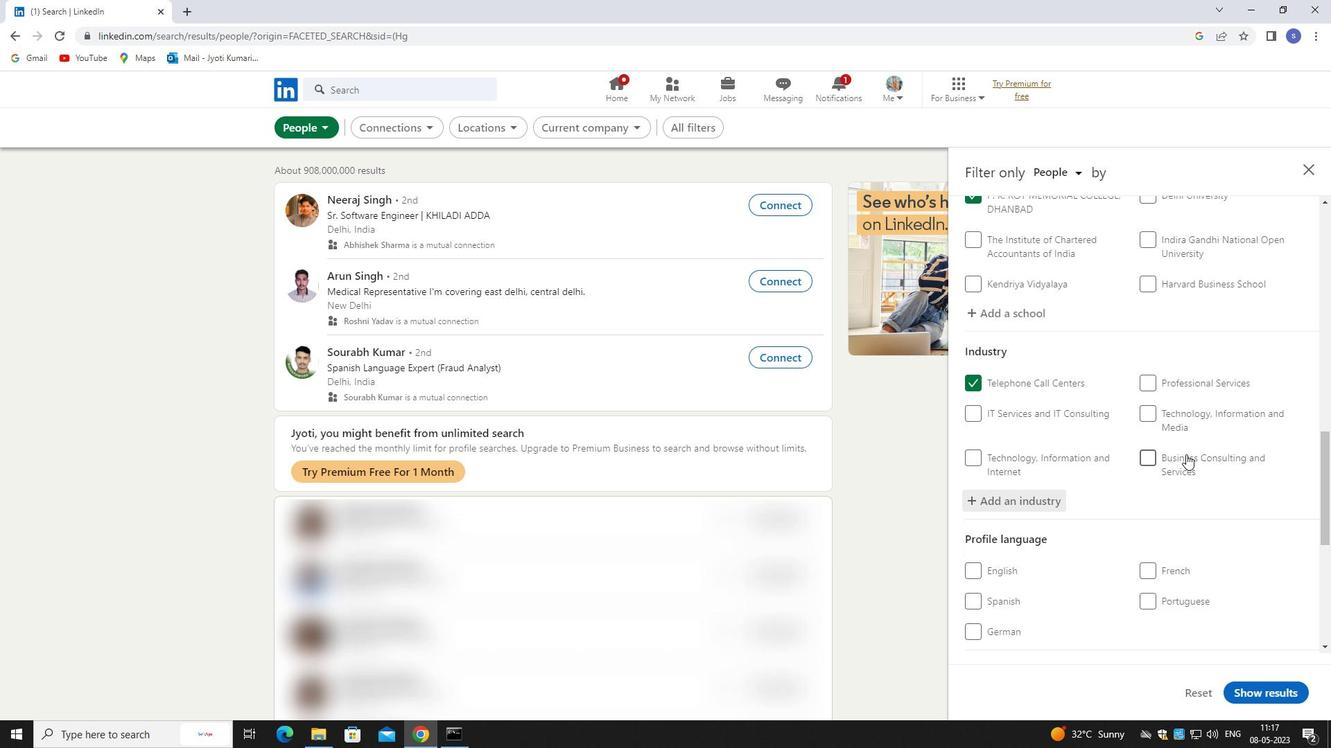 
Action: Mouse scrolled (1187, 454) with delta (0, 0)
Screenshot: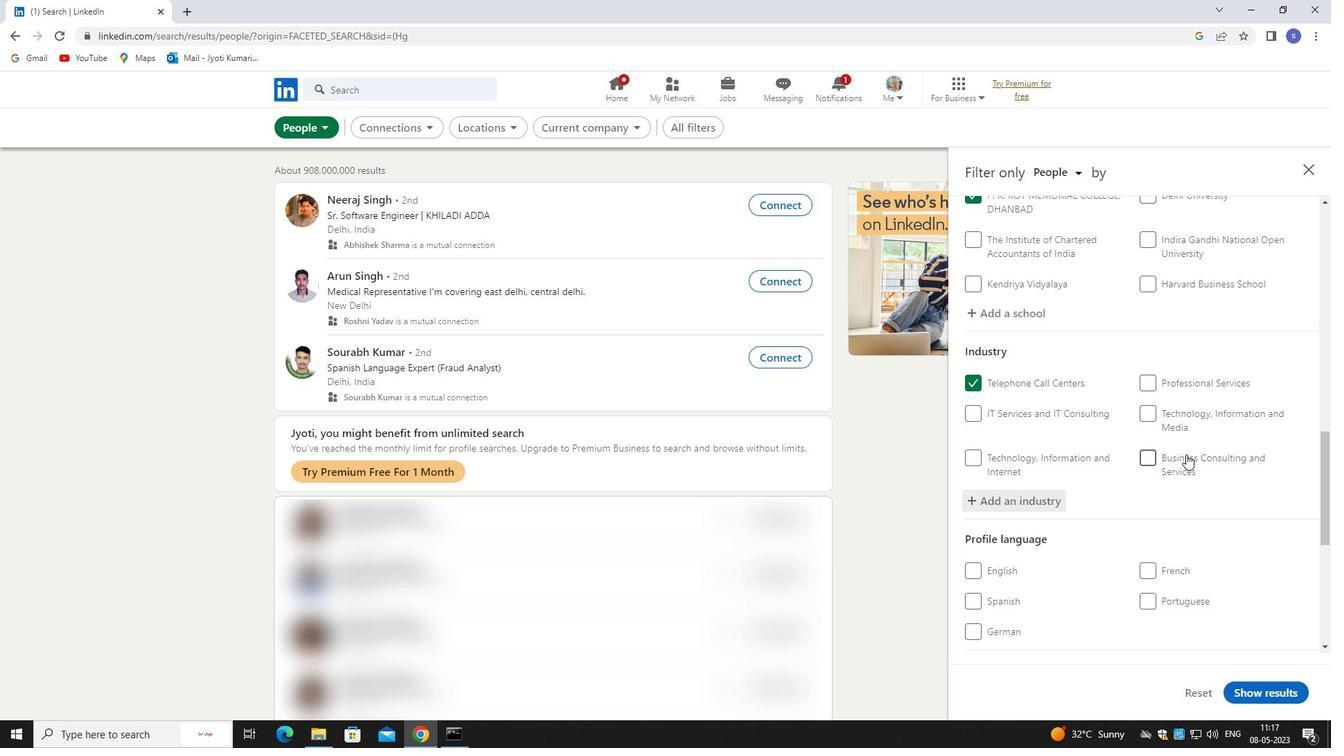 
Action: Mouse moved to (1188, 454)
Screenshot: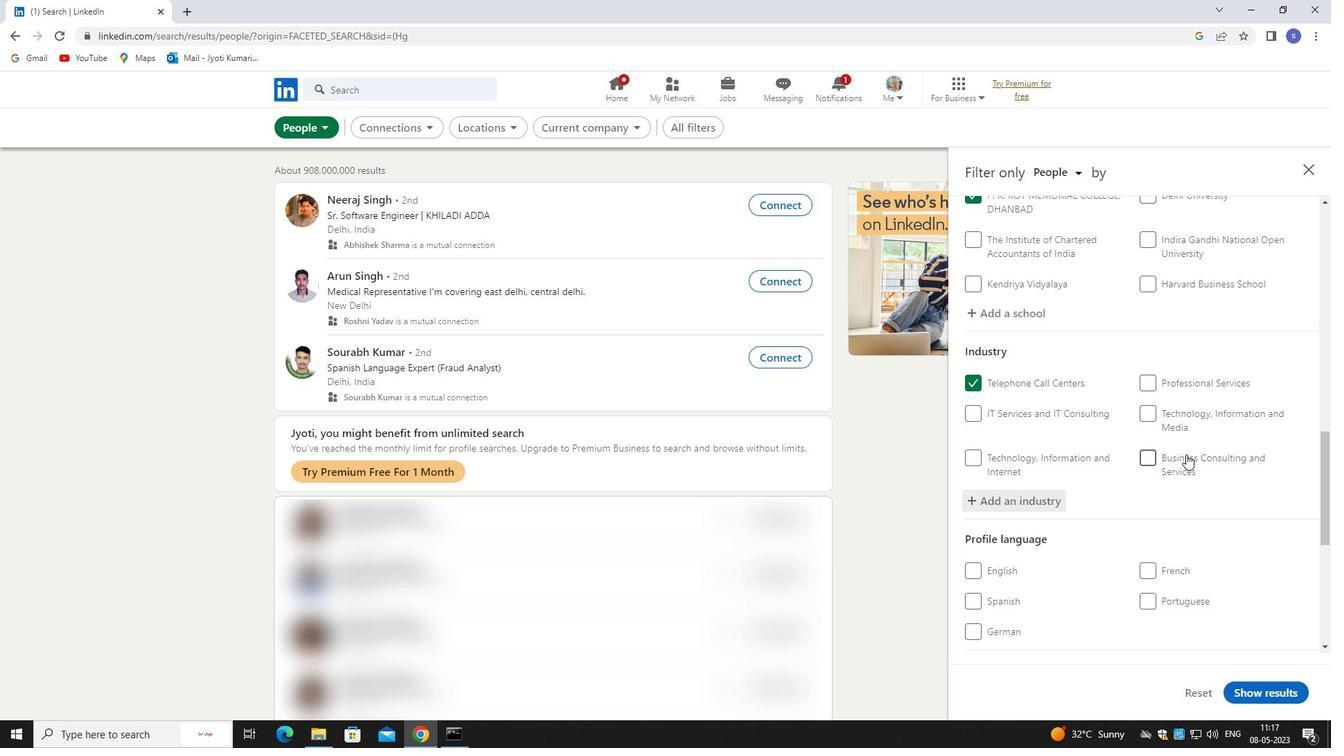 
Action: Mouse scrolled (1188, 454) with delta (0, 0)
Screenshot: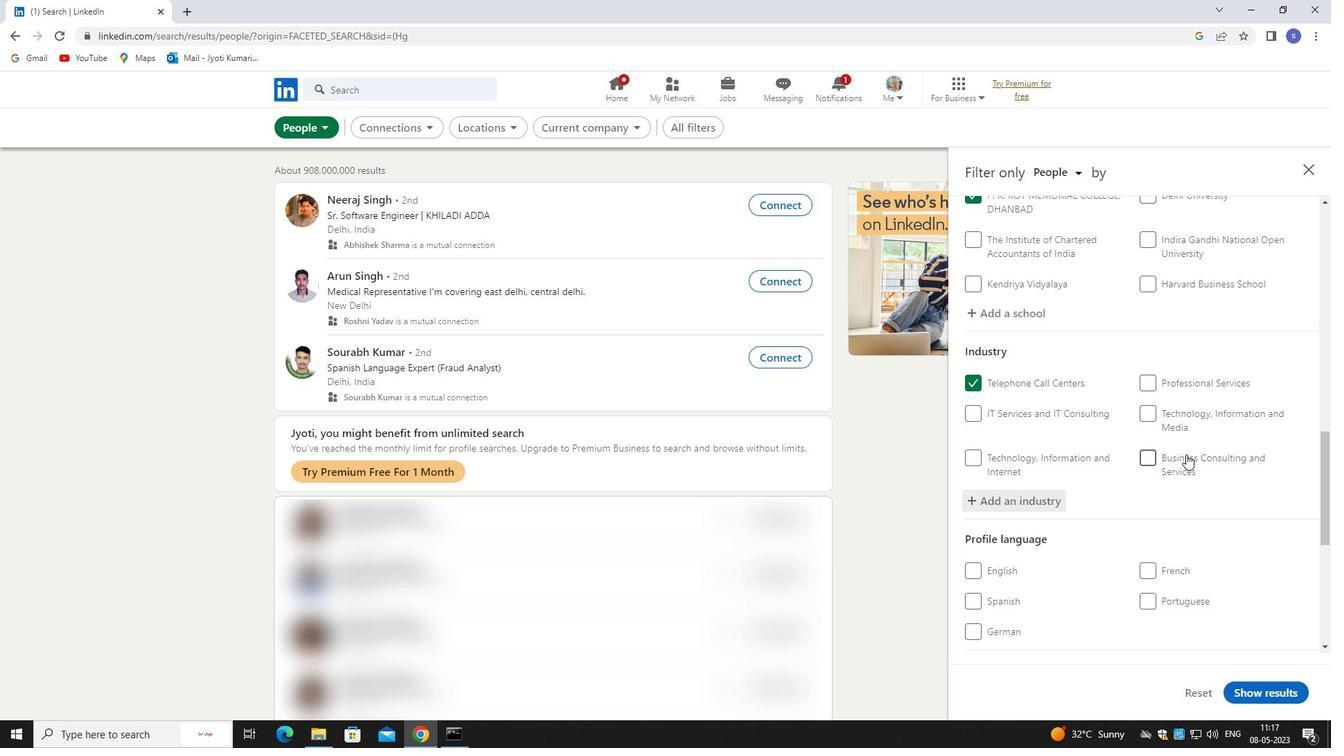 
Action: Mouse moved to (1188, 455)
Screenshot: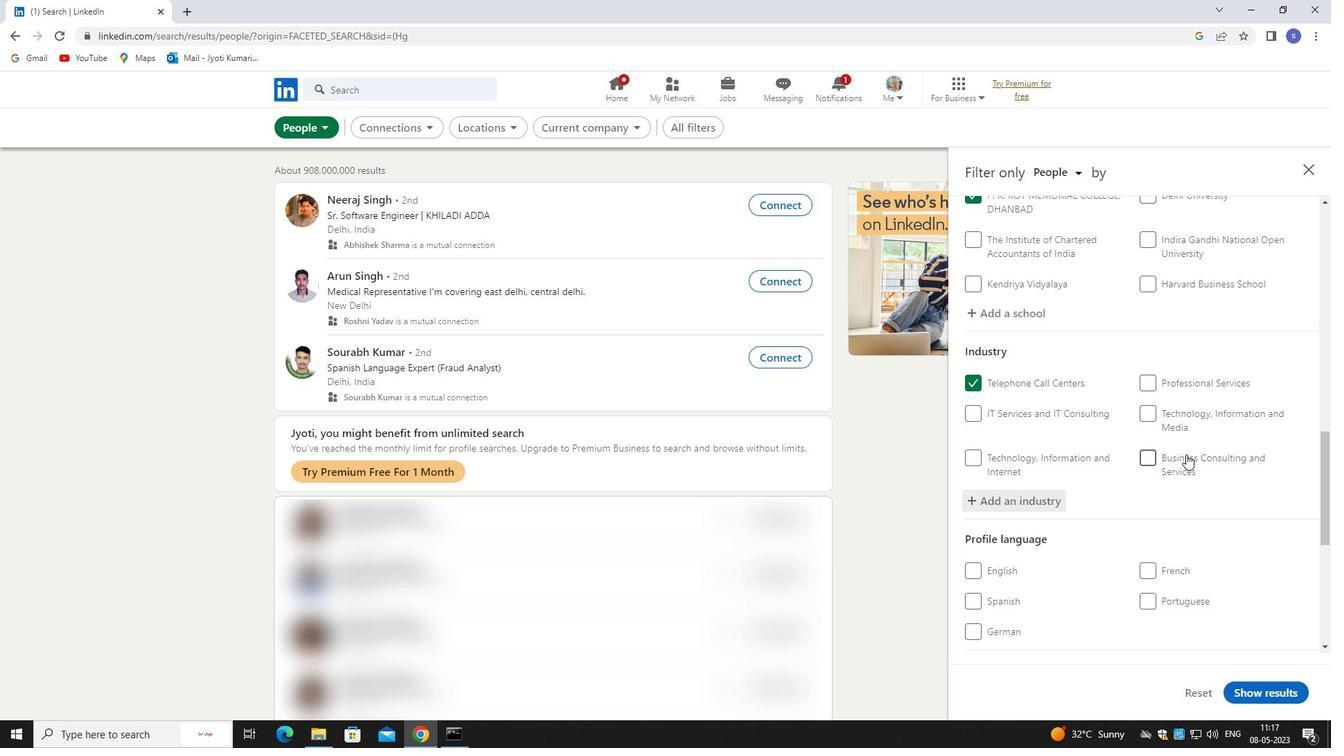 
Action: Mouse scrolled (1188, 454) with delta (0, 0)
Screenshot: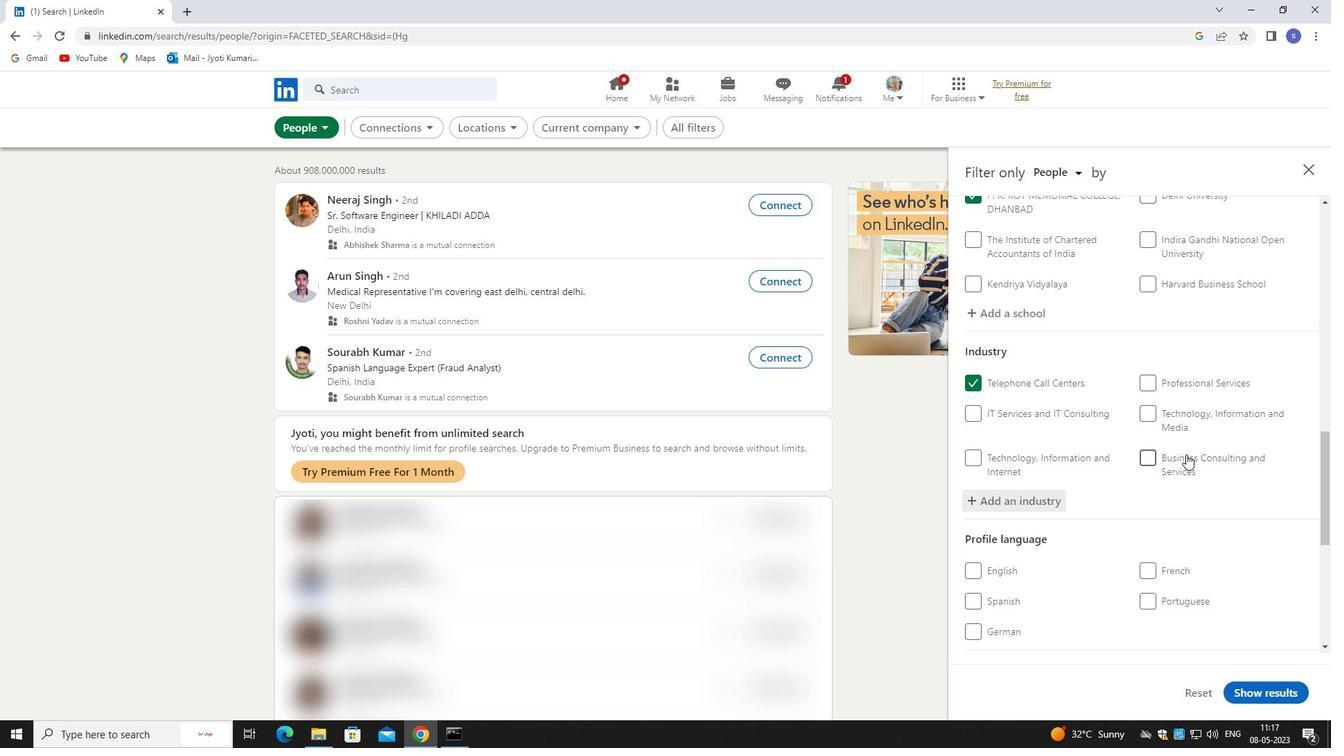 
Action: Mouse moved to (1185, 392)
Screenshot: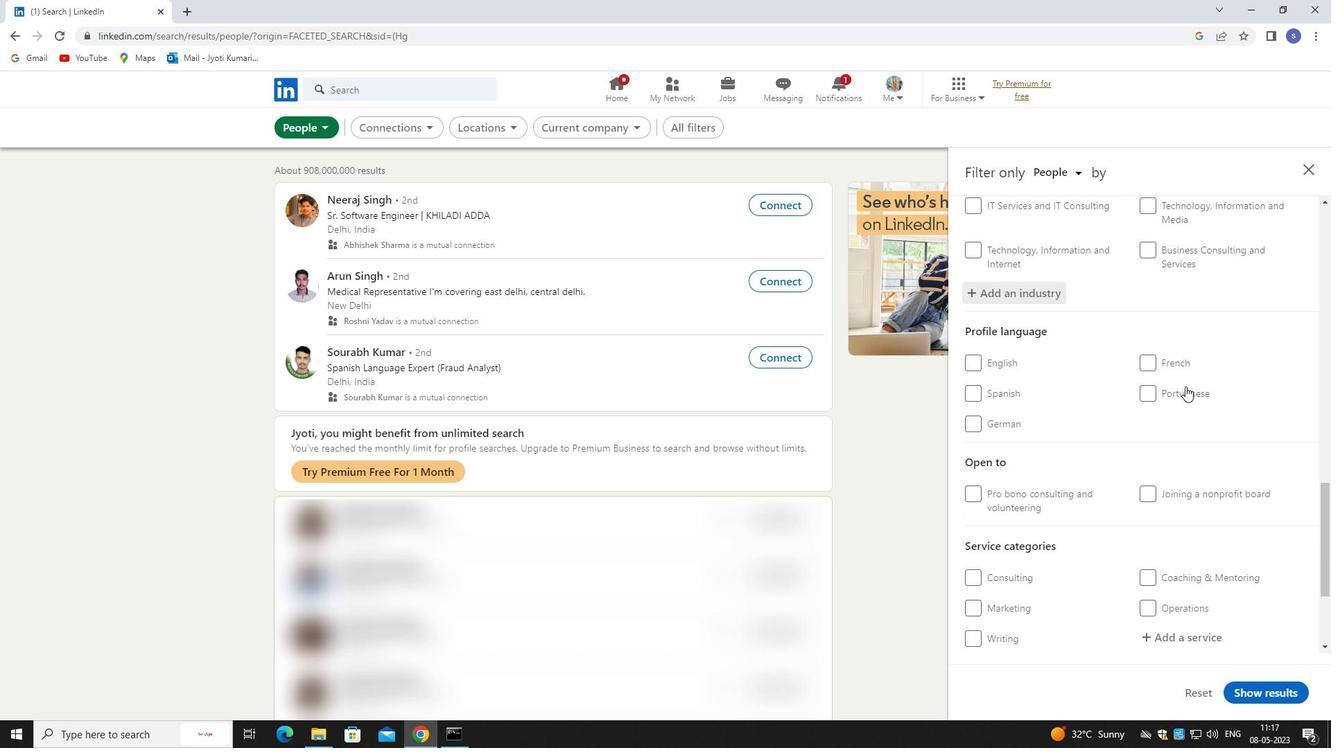 
Action: Mouse pressed left at (1185, 392)
Screenshot: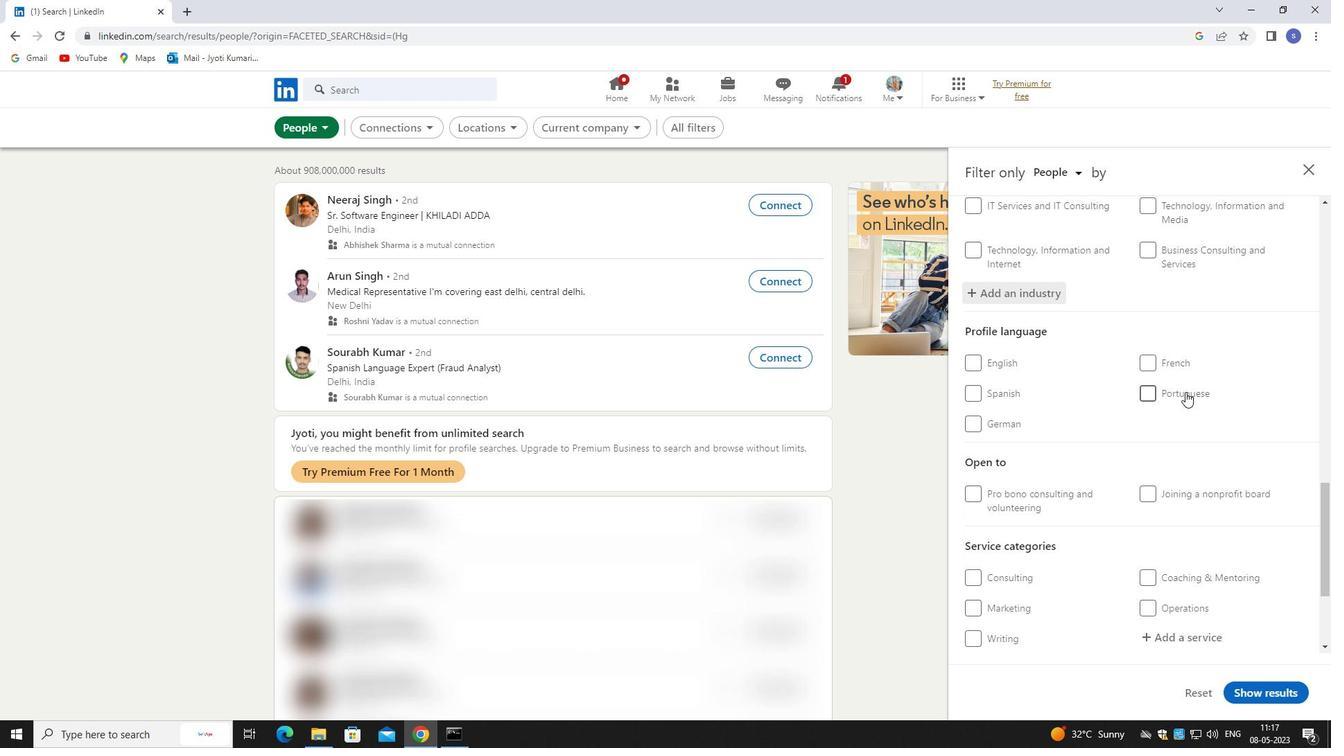 
Action: Mouse moved to (1187, 396)
Screenshot: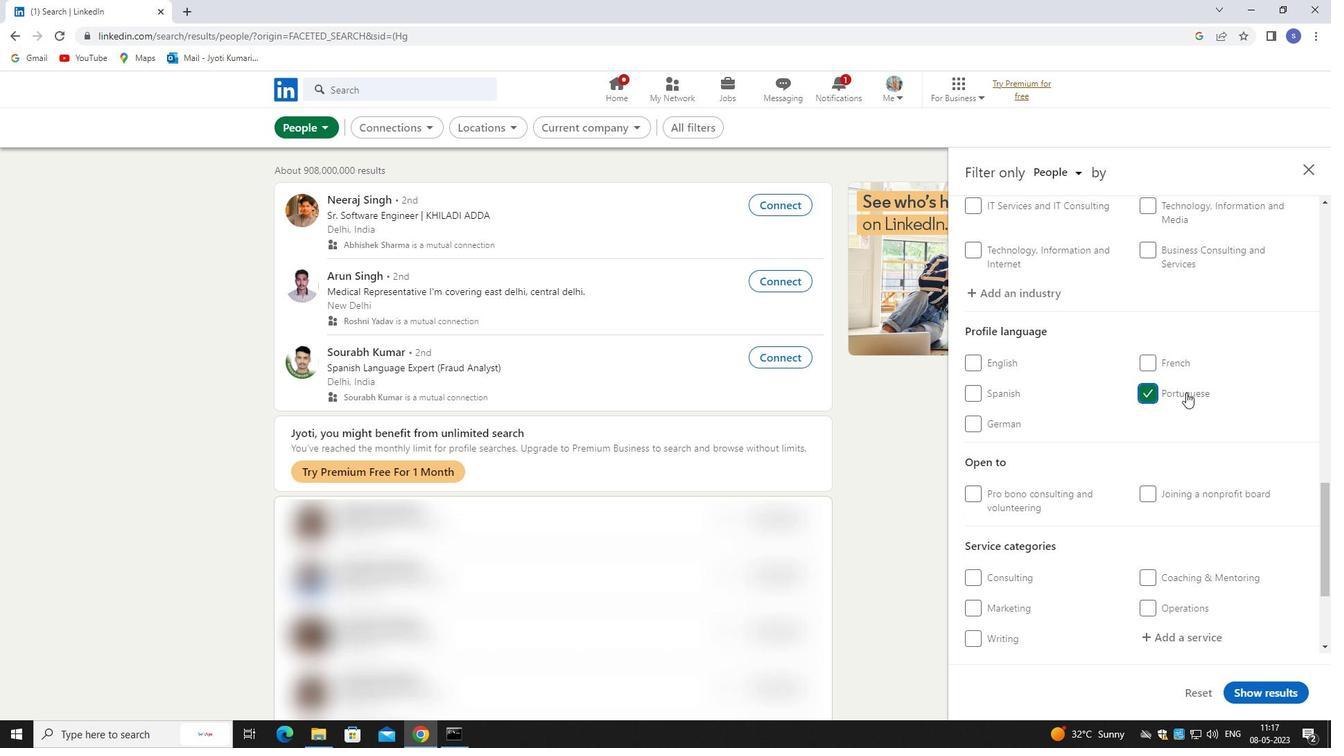 
Action: Mouse scrolled (1187, 395) with delta (0, 0)
Screenshot: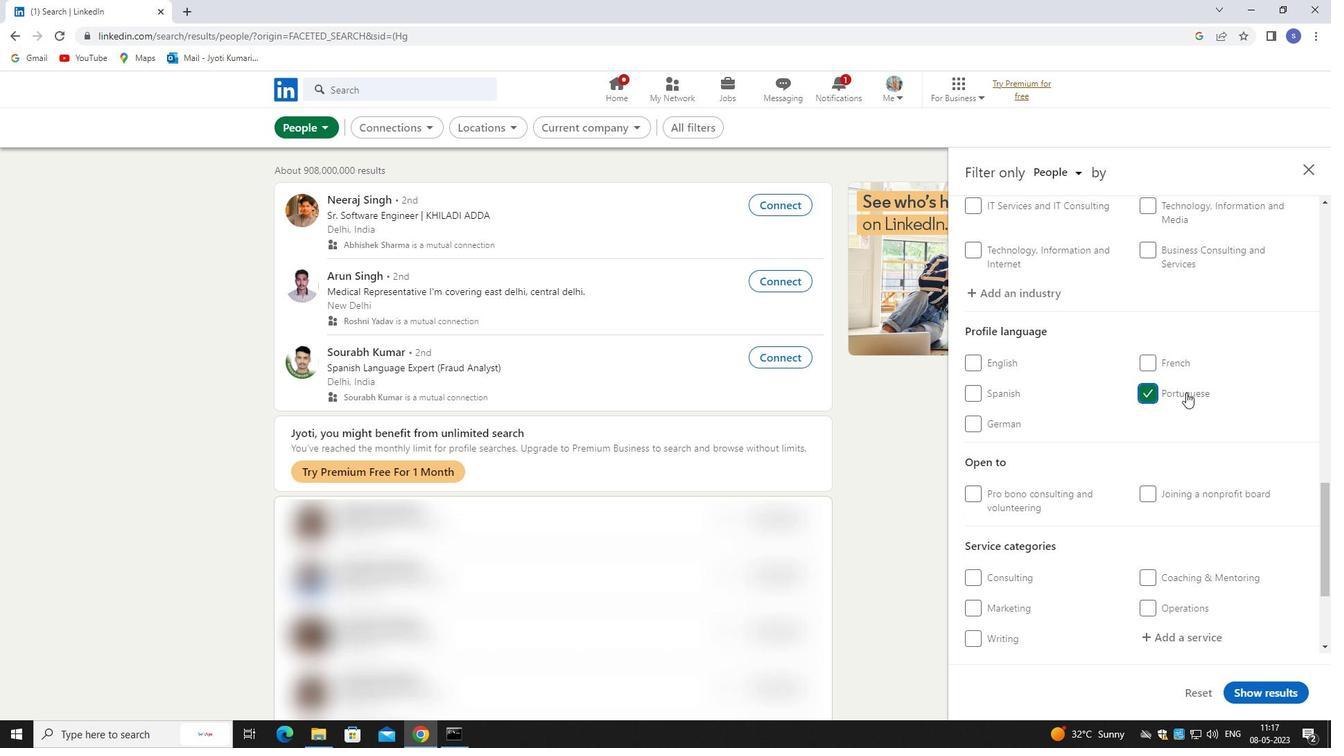 
Action: Mouse moved to (1191, 405)
Screenshot: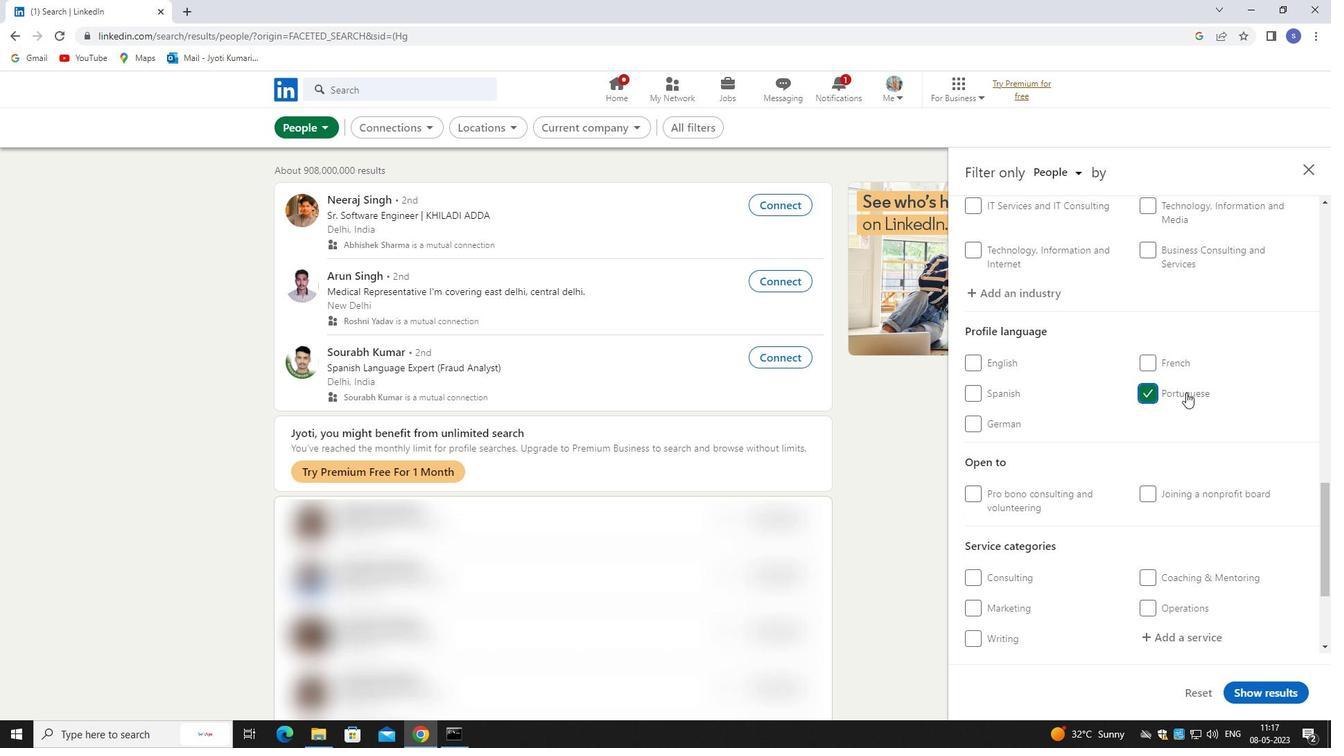 
Action: Mouse scrolled (1191, 404) with delta (0, 0)
Screenshot: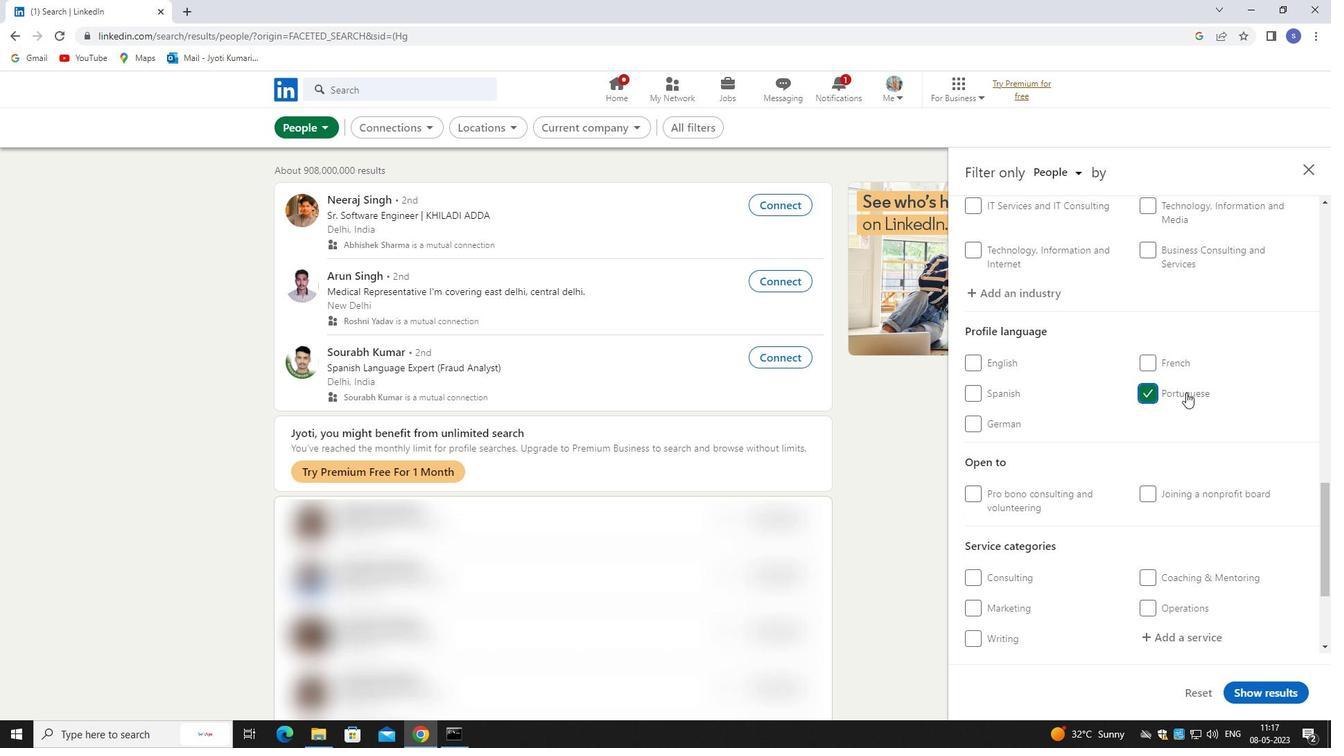 
Action: Mouse moved to (1194, 411)
Screenshot: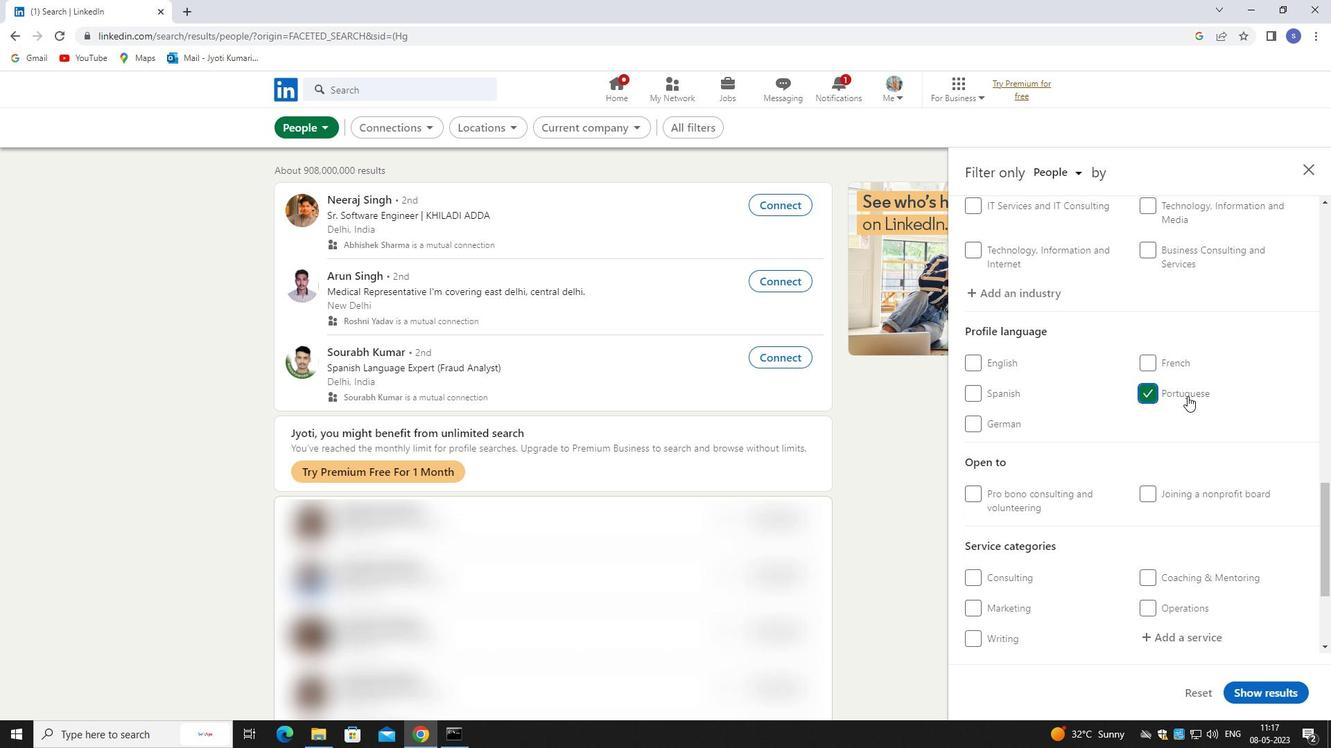 
Action: Mouse scrolled (1194, 411) with delta (0, 0)
Screenshot: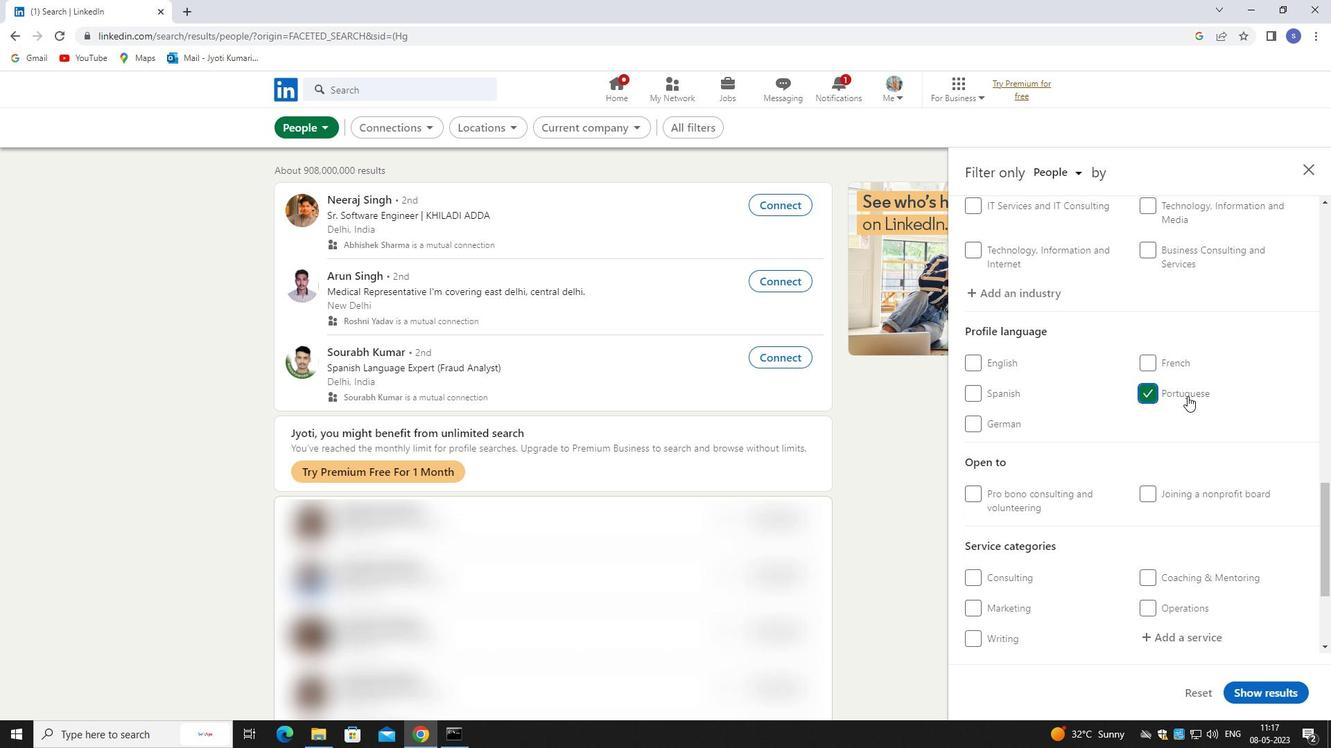 
Action: Mouse moved to (1196, 456)
Screenshot: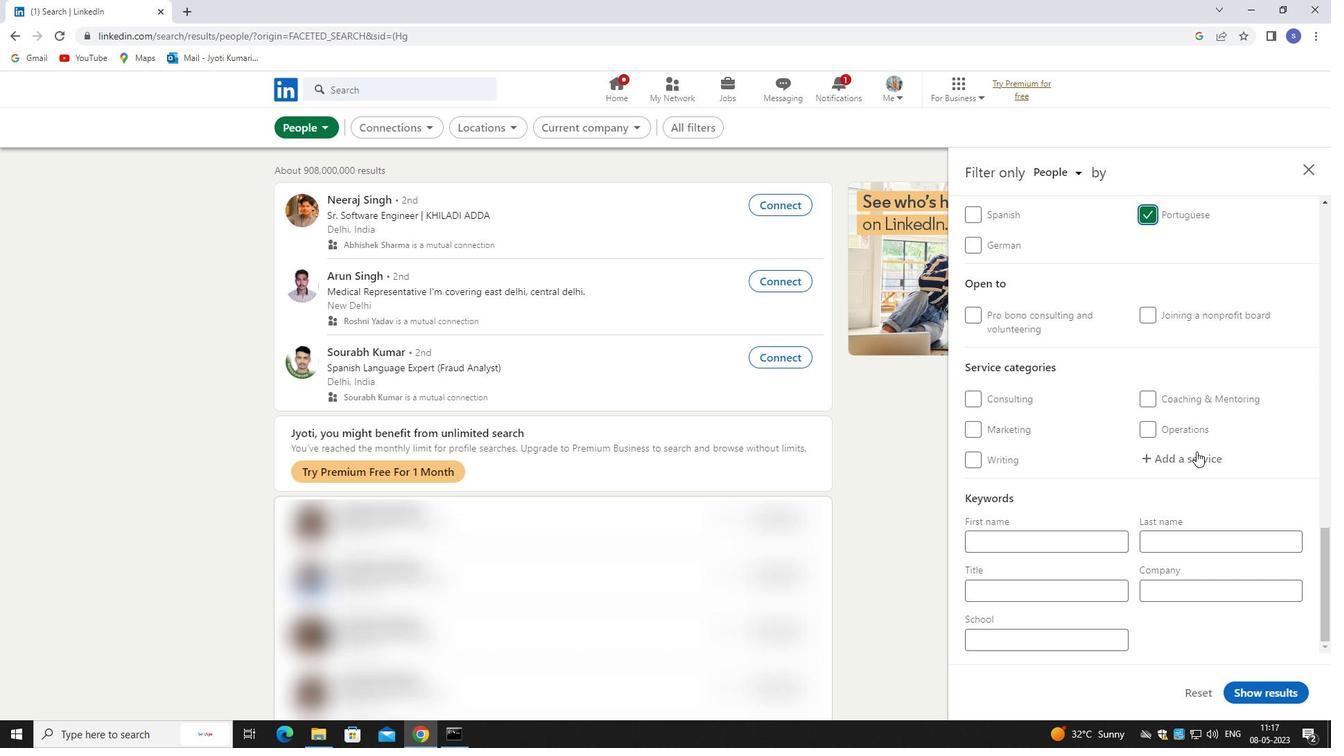 
Action: Mouse pressed left at (1196, 456)
Screenshot: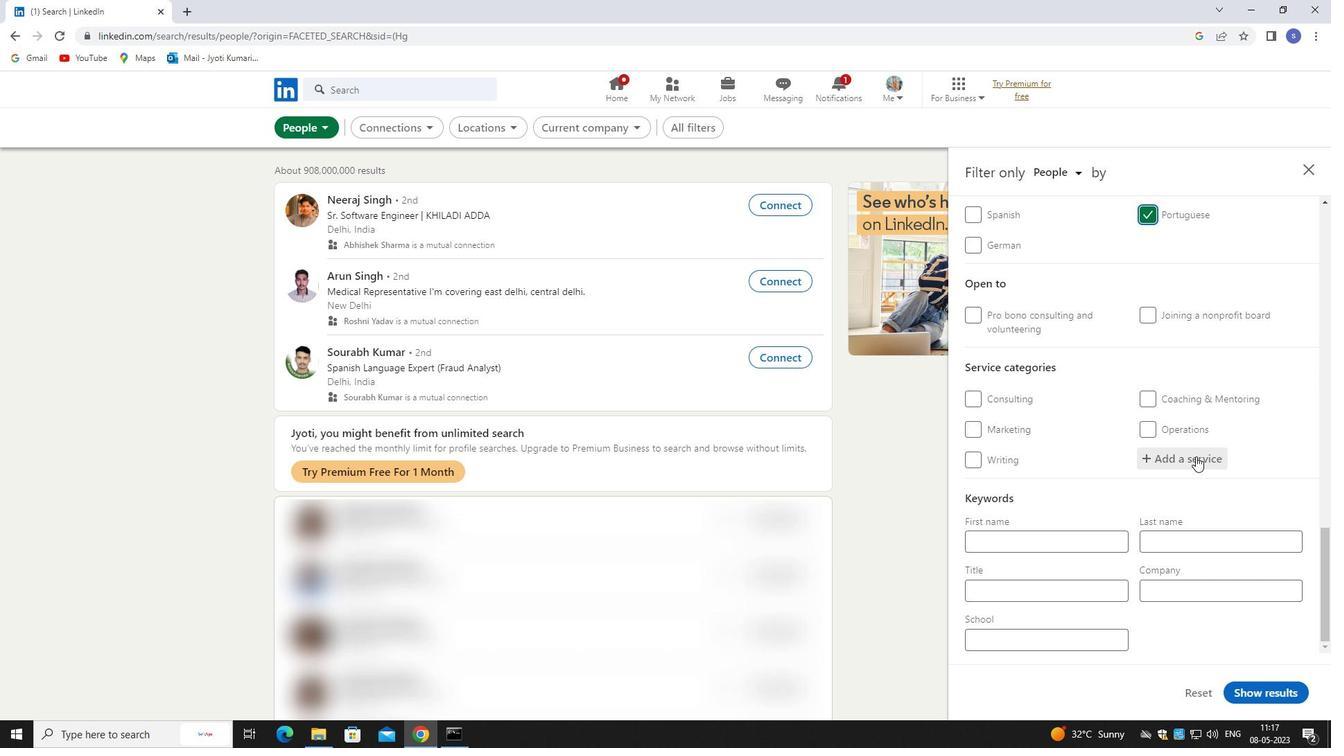 
Action: Mouse moved to (1196, 457)
Screenshot: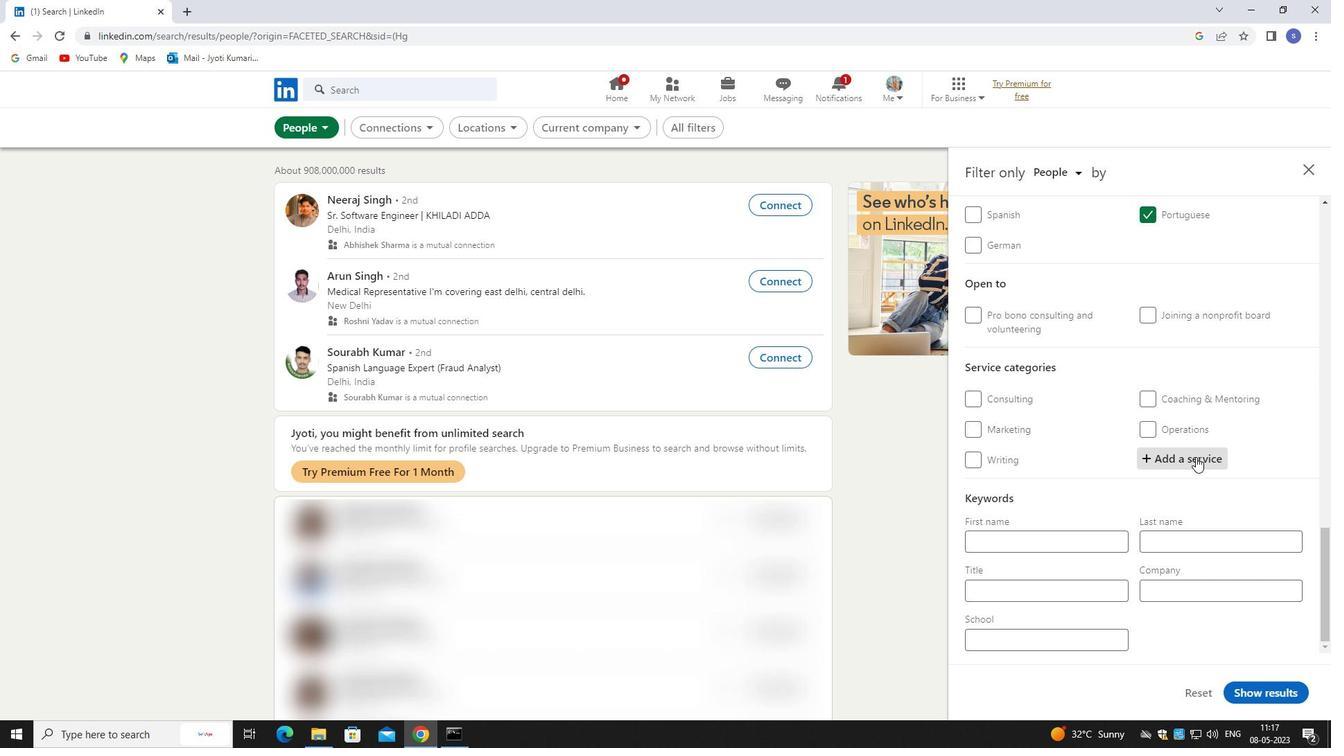 
Action: Key pressed <Key.shift>BLOGGIN
Screenshot: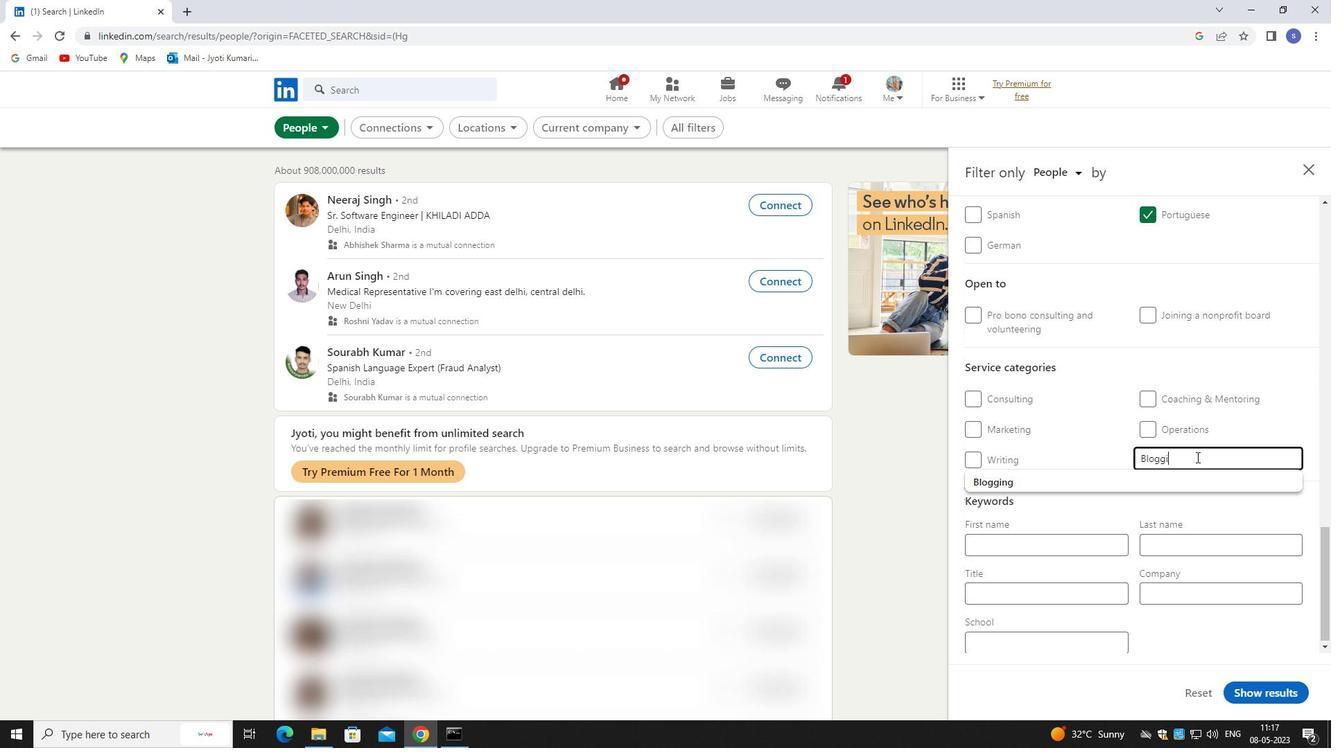 
Action: Mouse moved to (1181, 480)
Screenshot: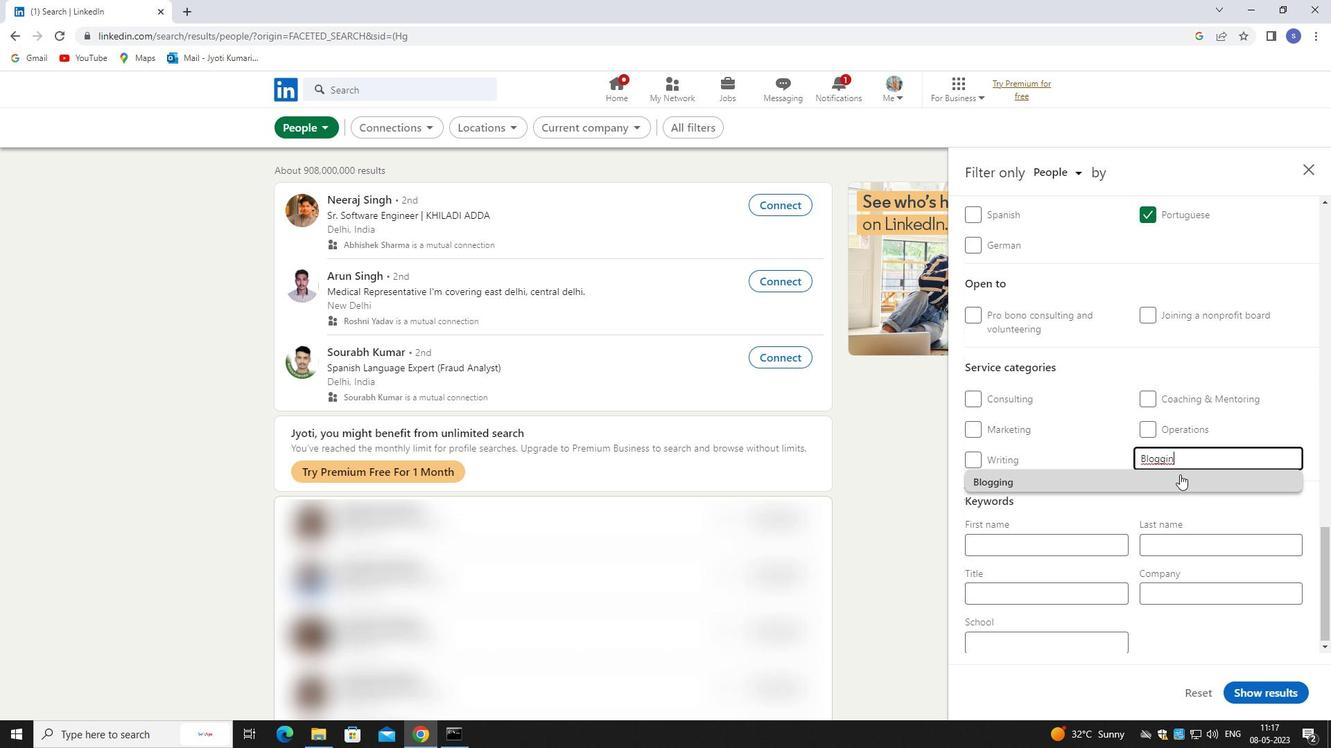 
Action: Mouse pressed left at (1181, 480)
Screenshot: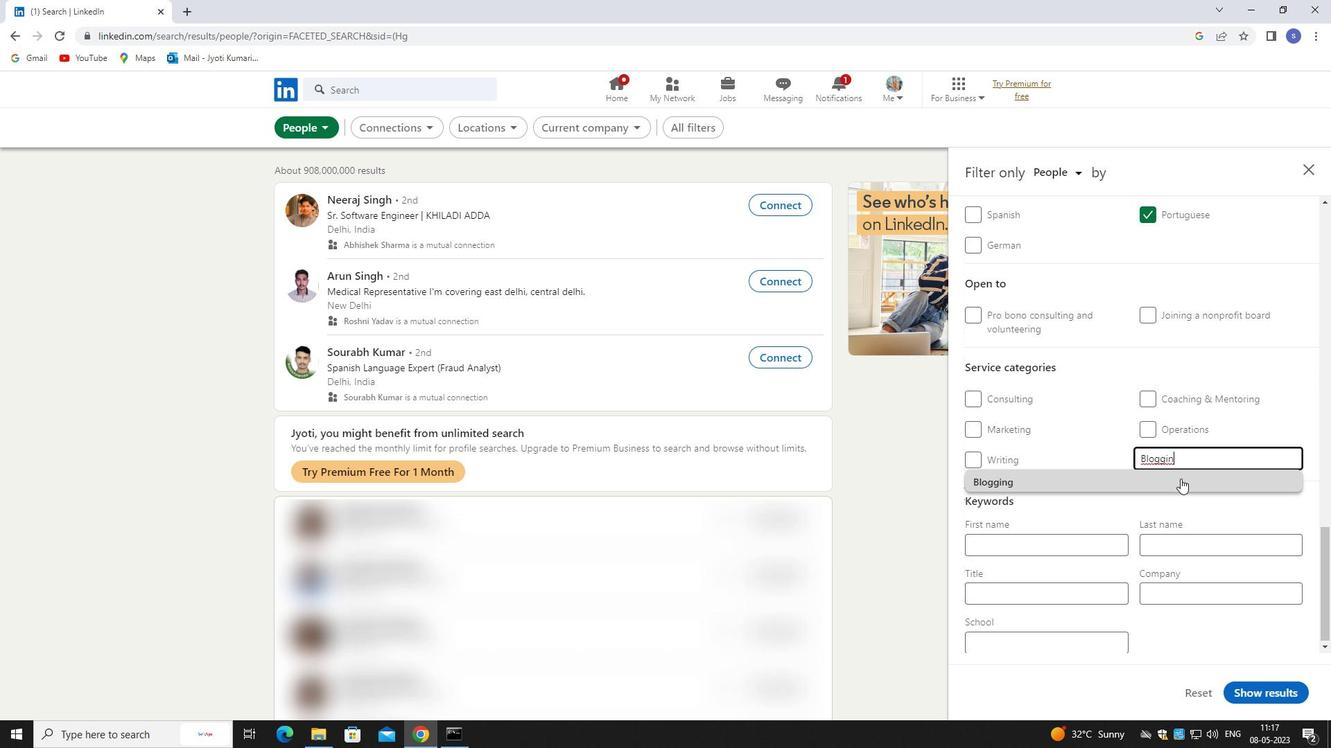
Action: Mouse moved to (1181, 481)
Screenshot: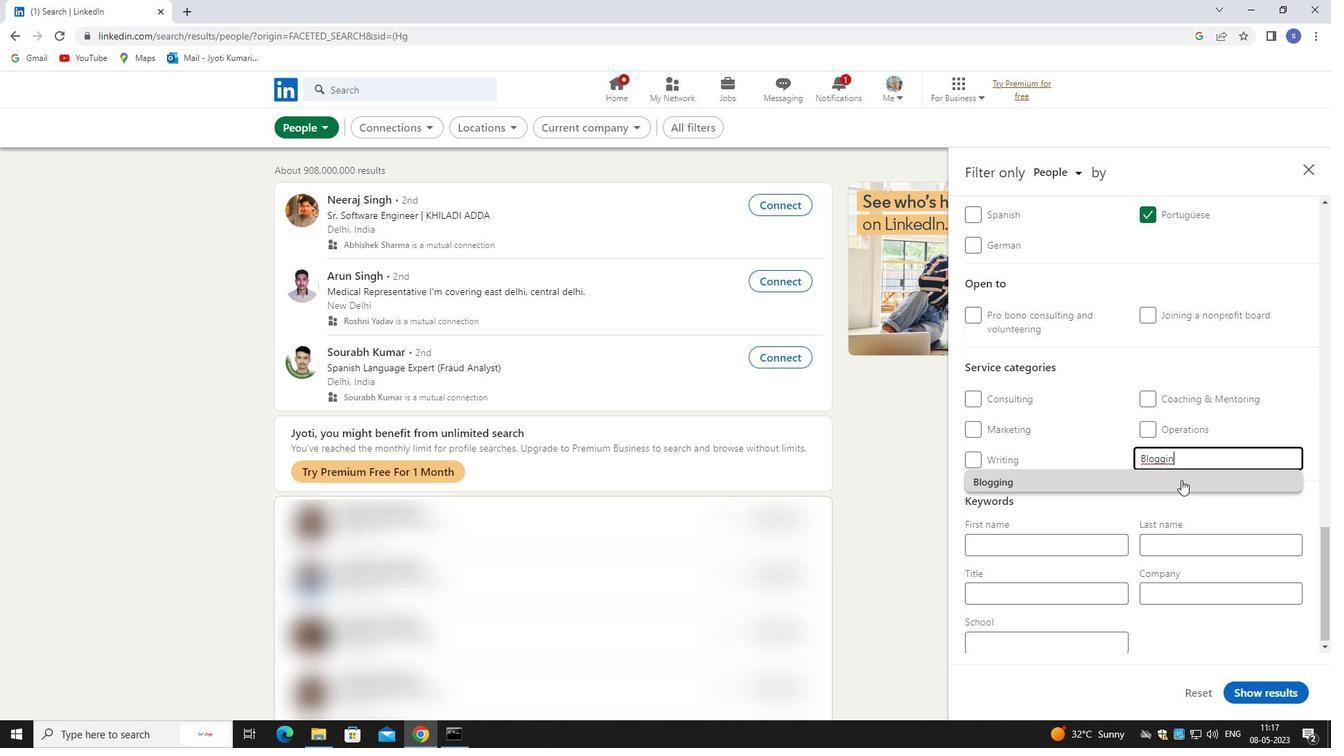 
Action: Mouse scrolled (1181, 480) with delta (0, 0)
Screenshot: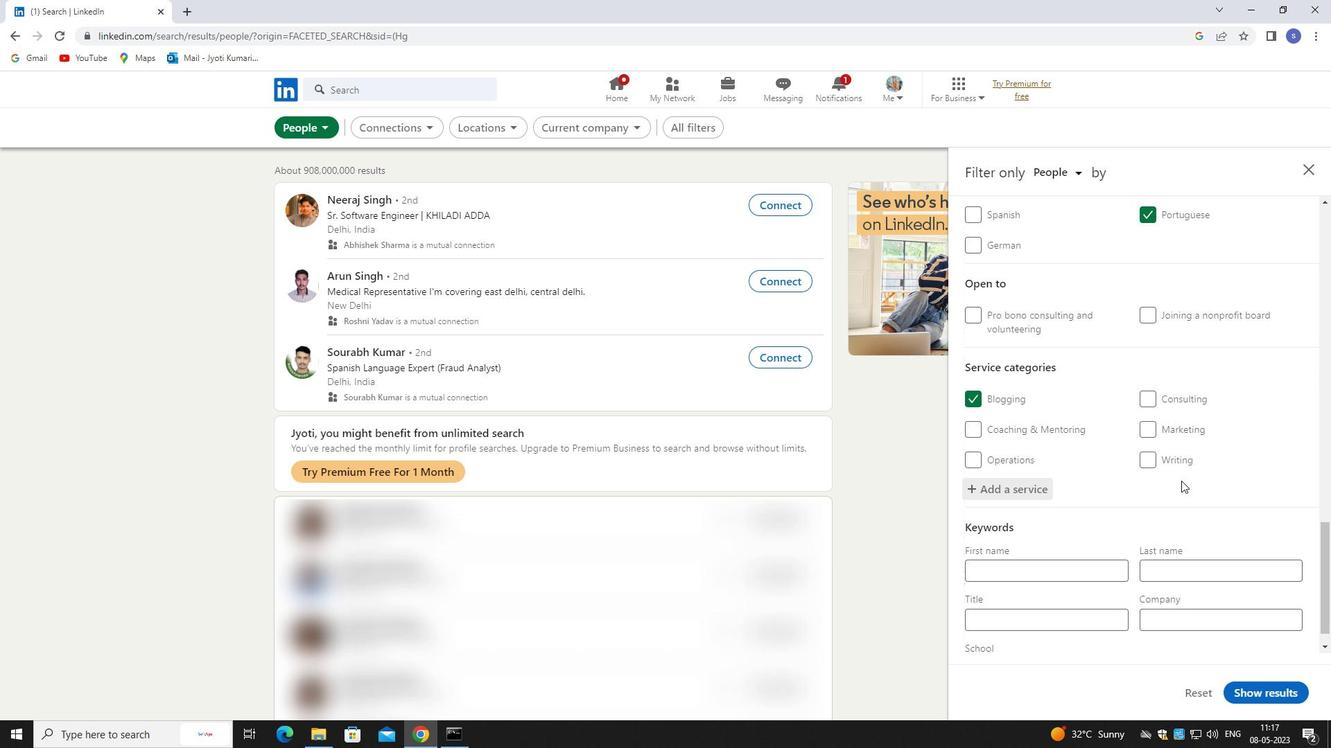 
Action: Mouse moved to (1181, 481)
Screenshot: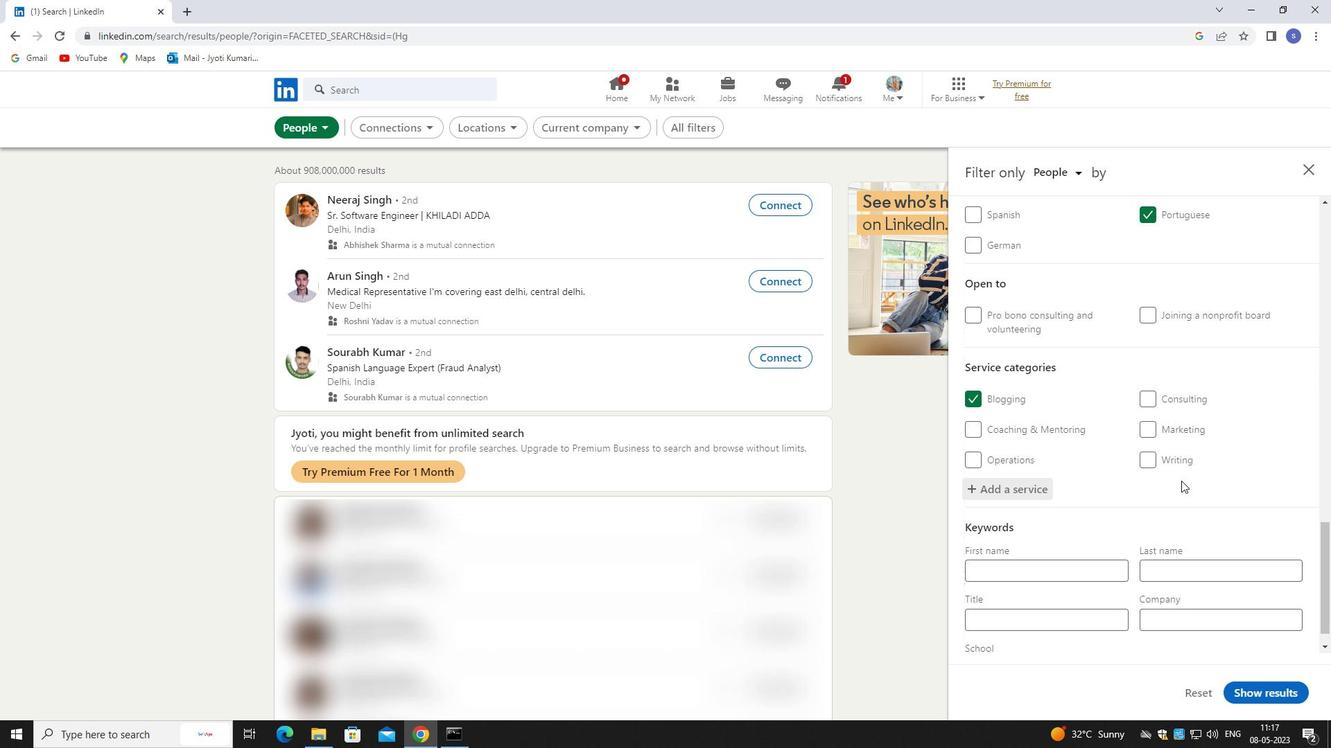 
Action: Mouse scrolled (1181, 481) with delta (0, 0)
Screenshot: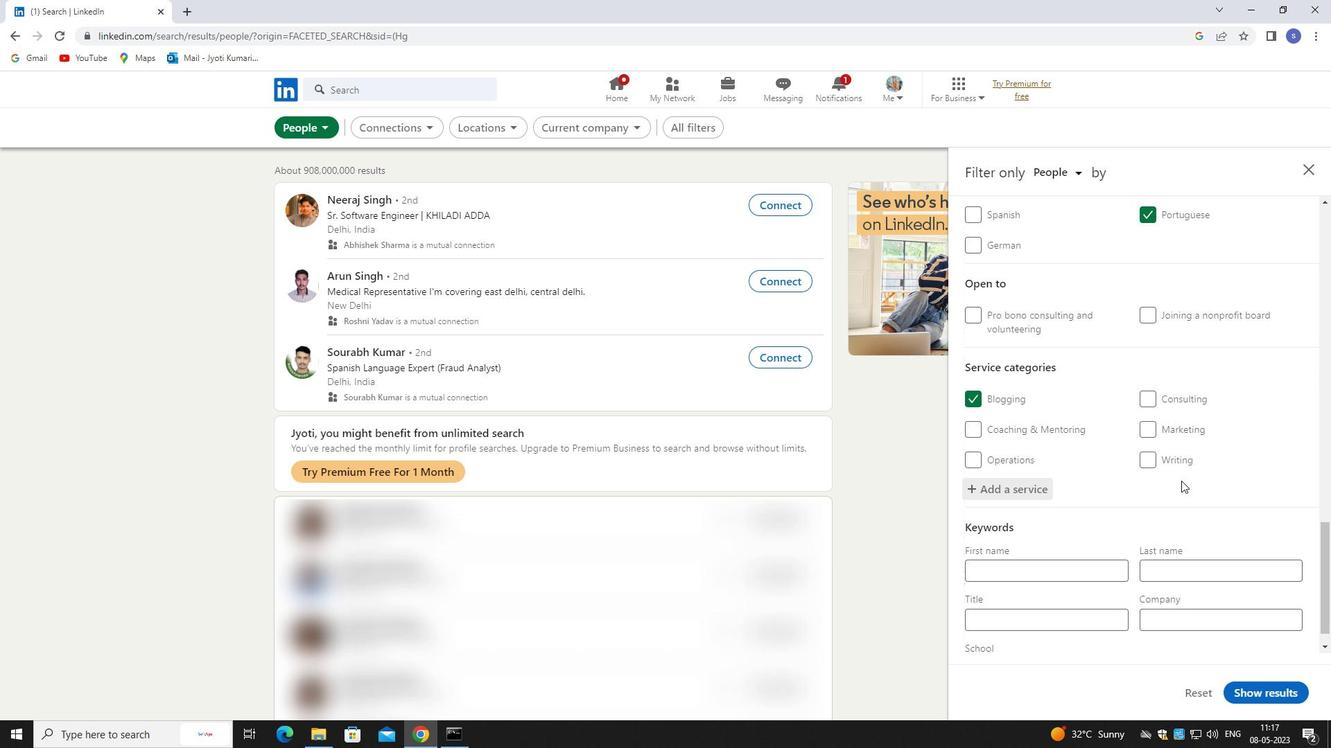 
Action: Mouse scrolled (1181, 481) with delta (0, 0)
Screenshot: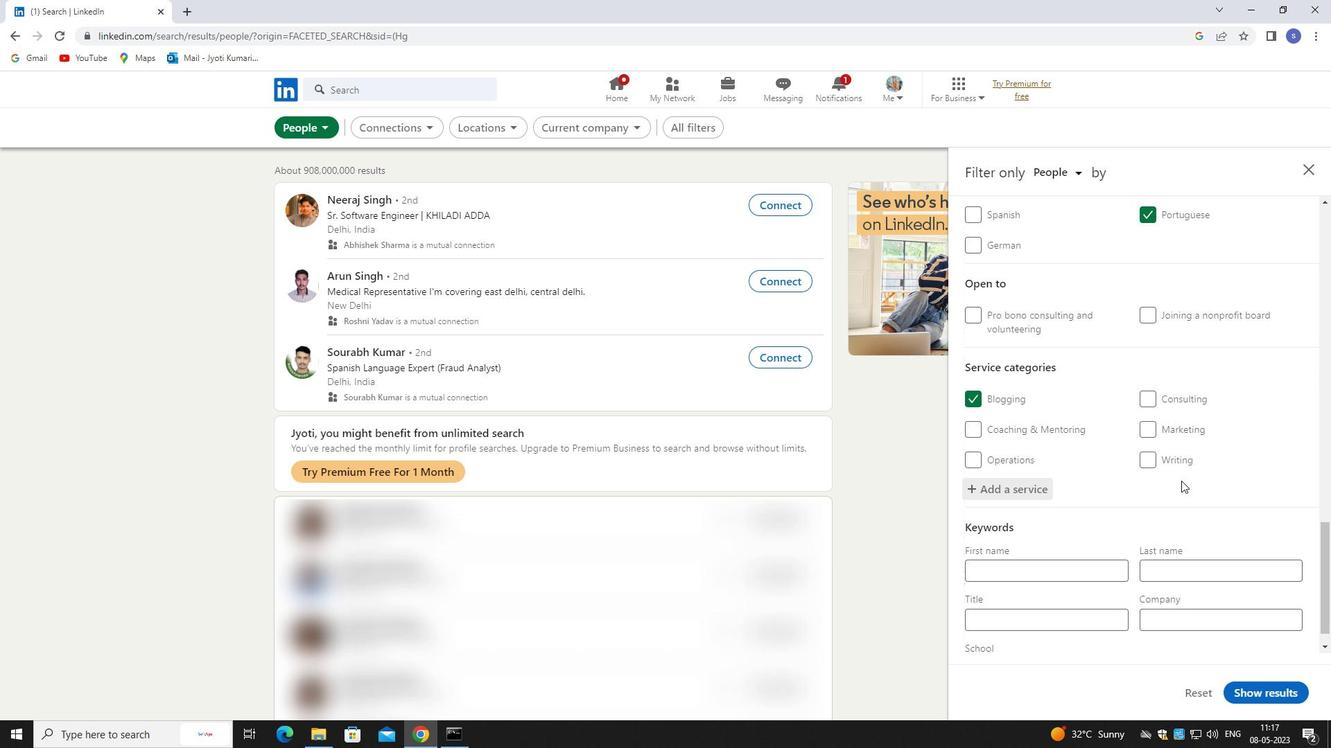 
Action: Mouse moved to (1059, 590)
Screenshot: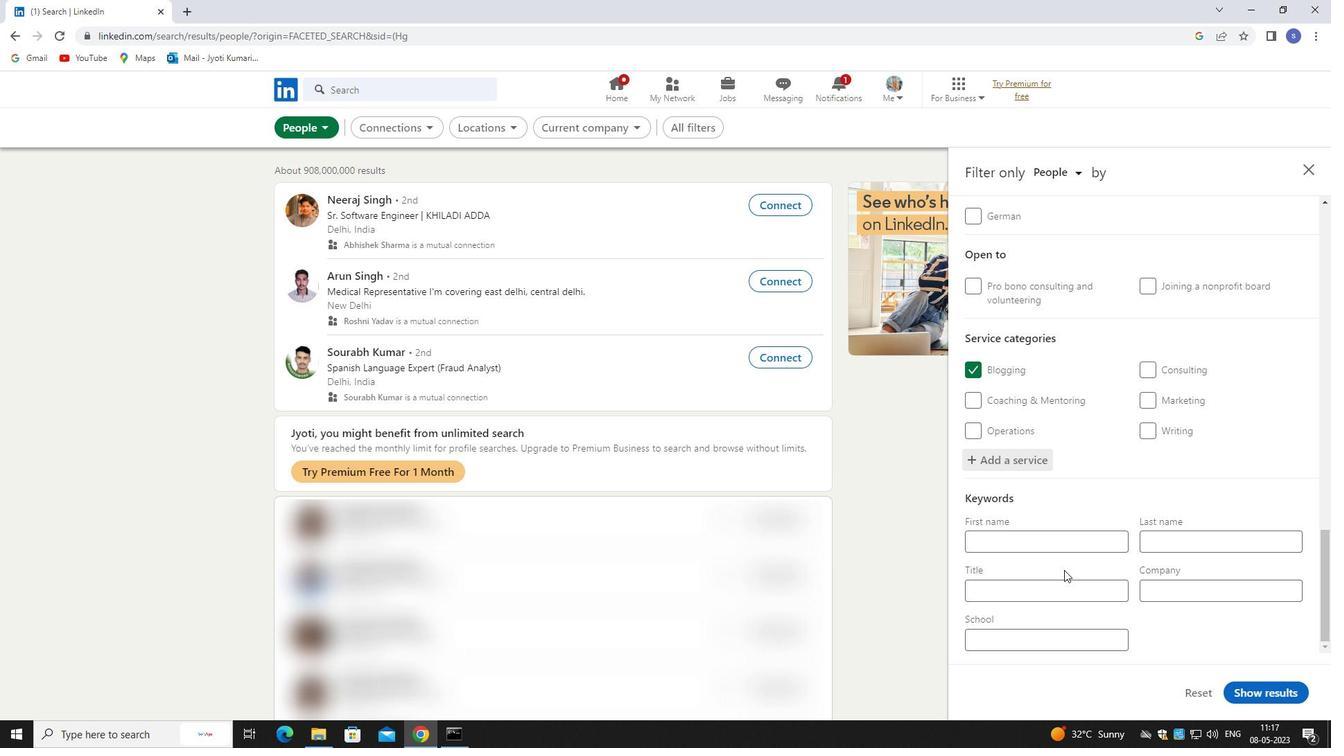 
Action: Mouse pressed left at (1059, 590)
Screenshot: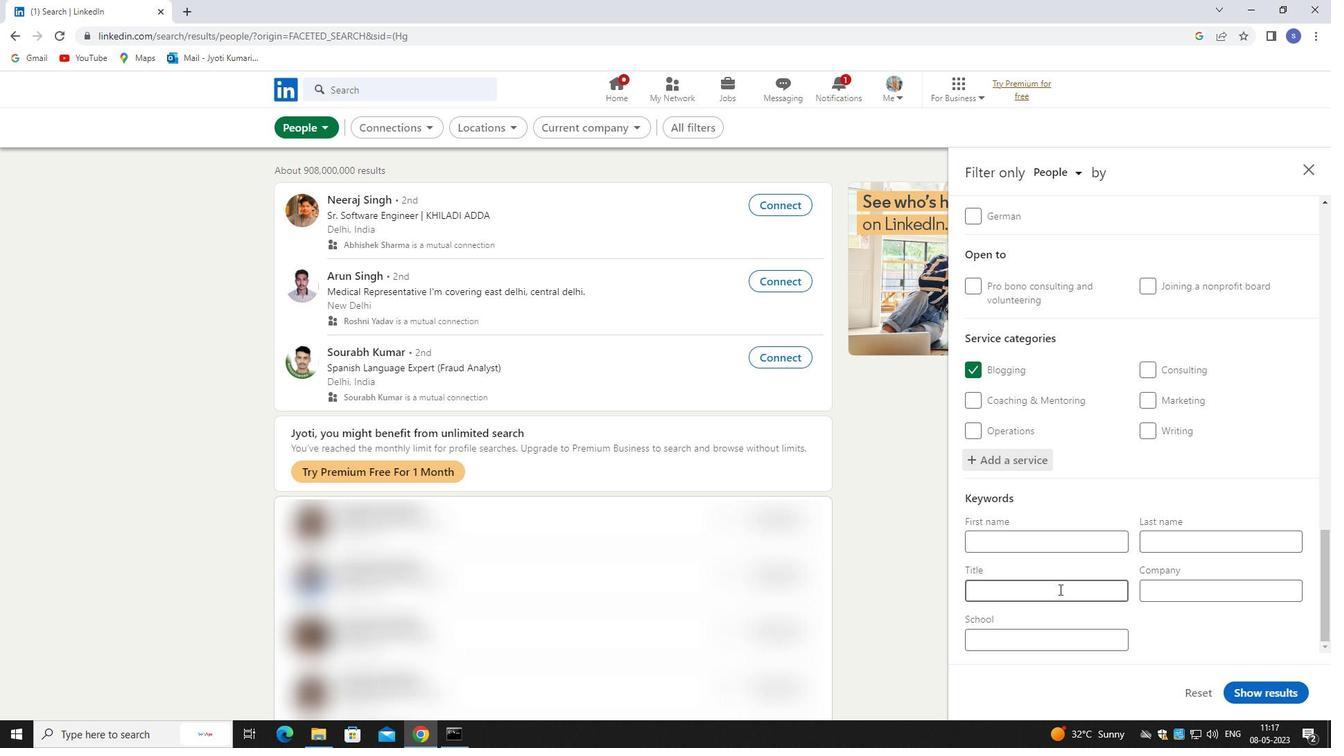 
Action: Mouse moved to (1060, 591)
Screenshot: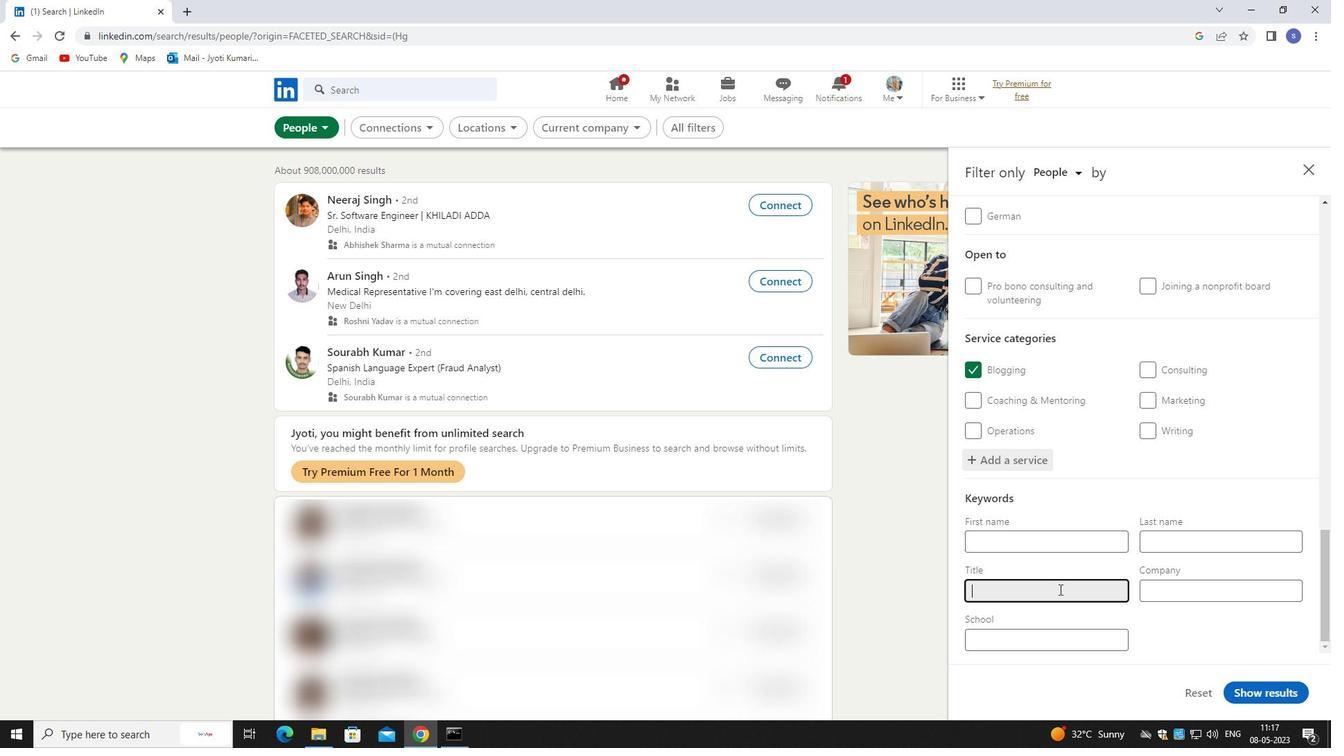 
Action: Key pressed <Key.shift>HUMAN<Key.space><Key.shift>RESOURSE
Screenshot: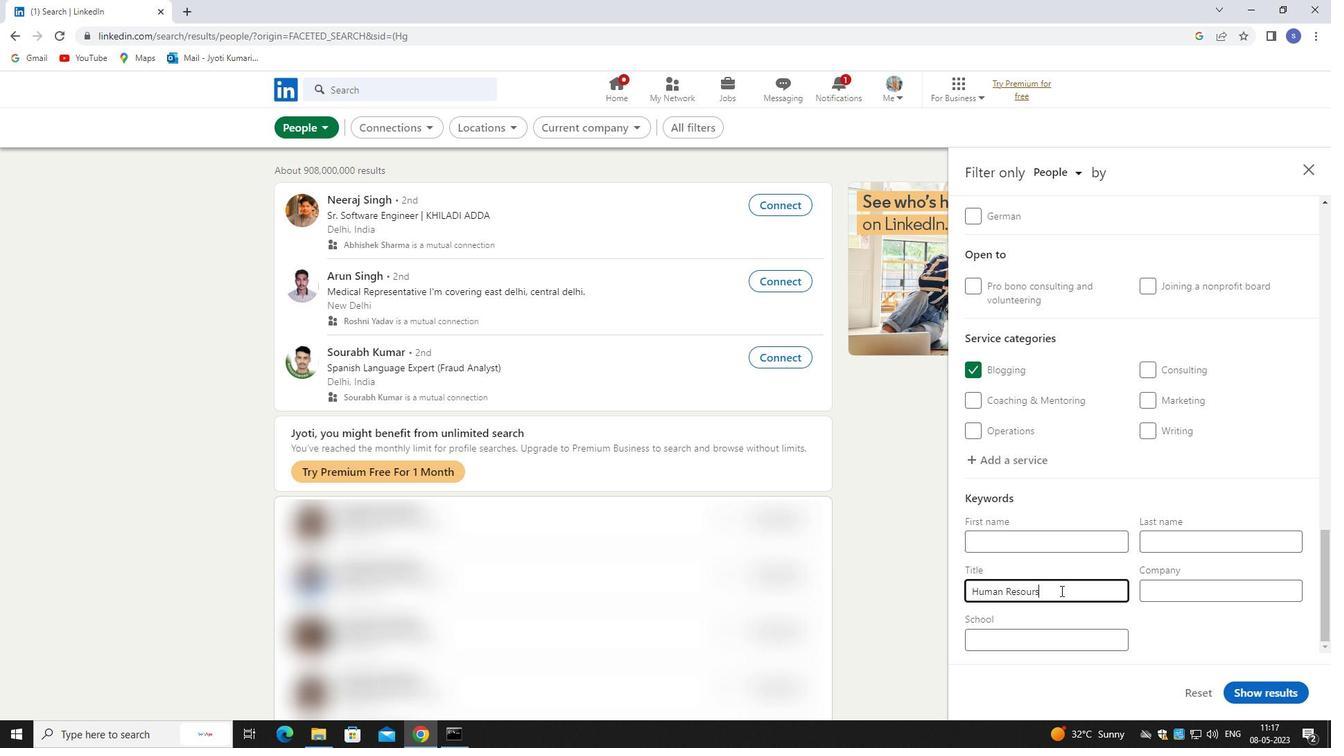 
Action: Mouse moved to (1215, 638)
Screenshot: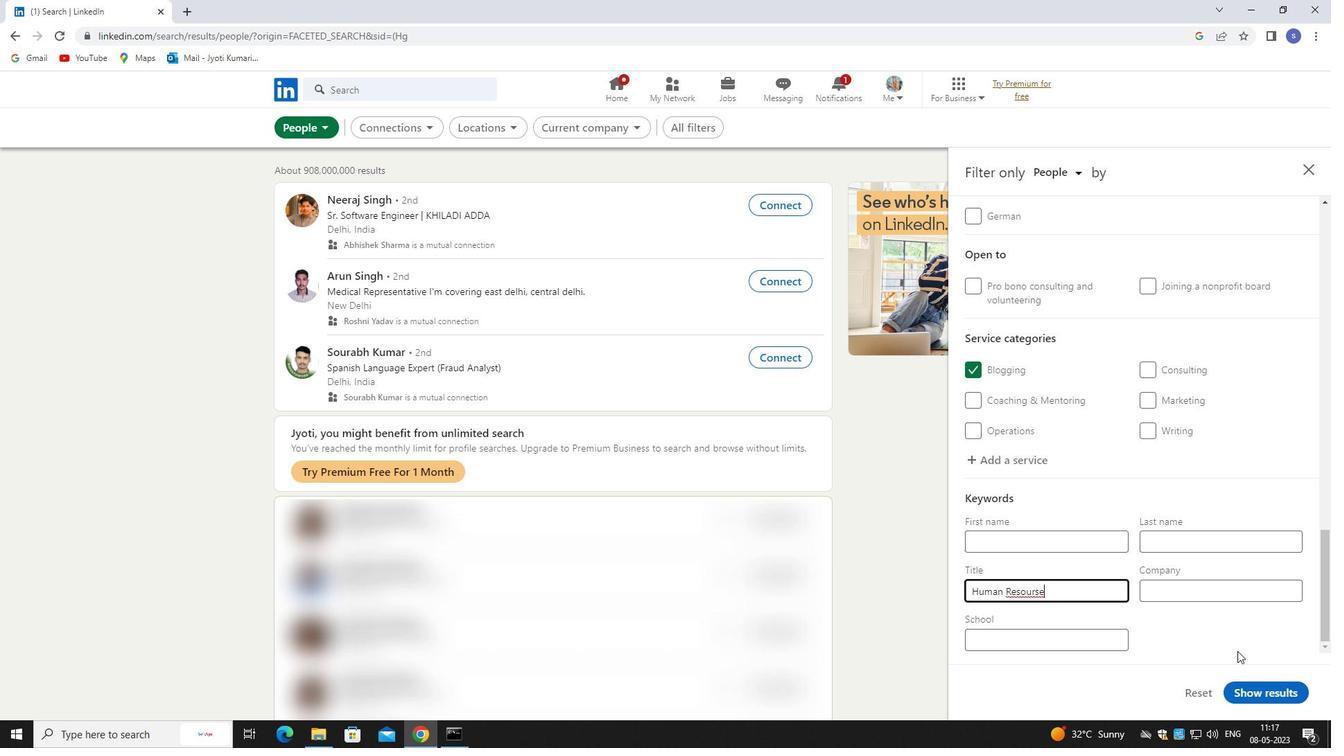 
Action: Key pressed <Key.backspace><Key.backspace>CES
Screenshot: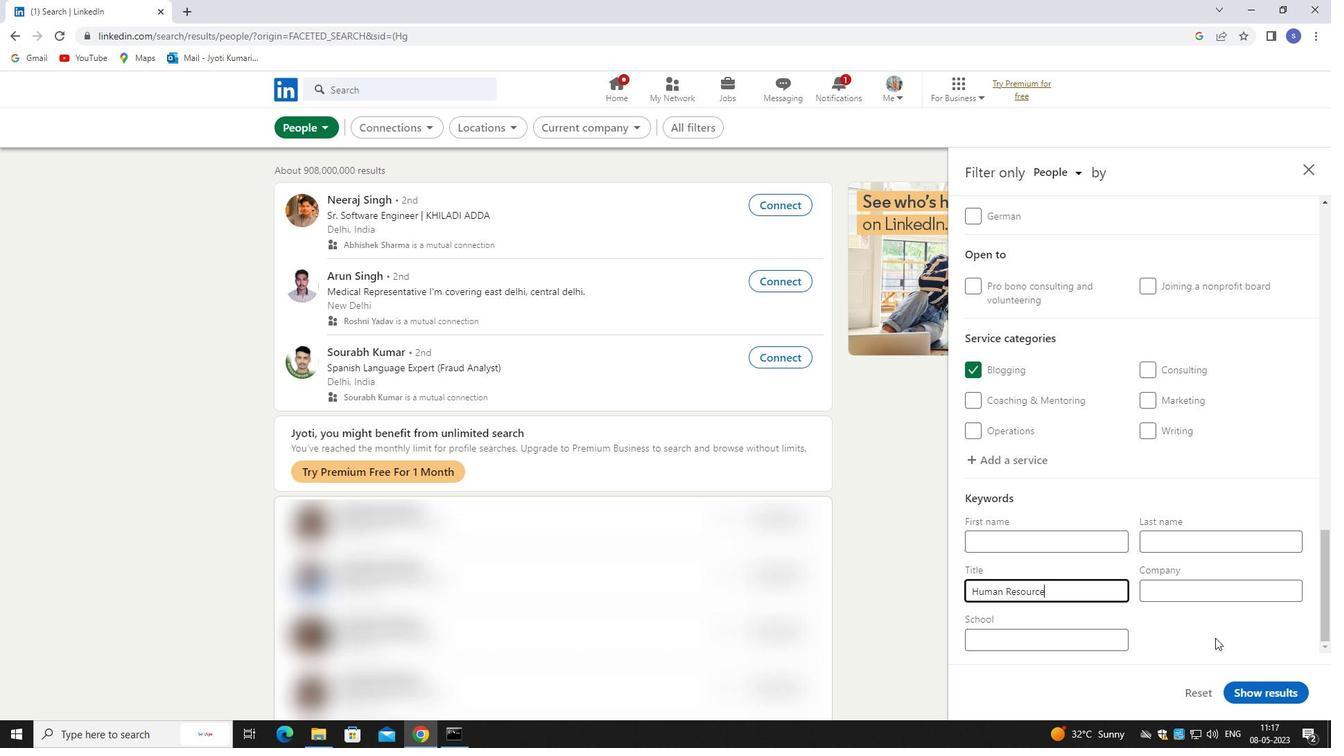 
Action: Mouse moved to (1262, 691)
Screenshot: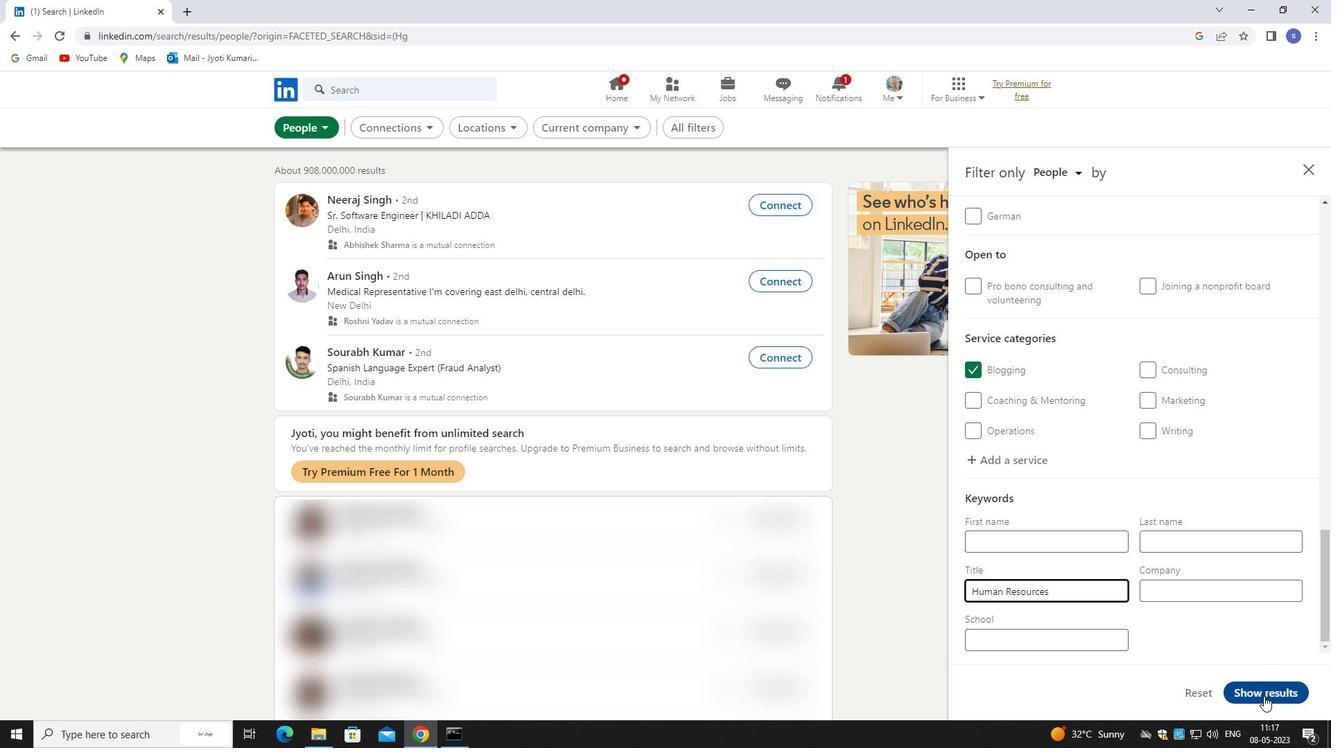 
Action: Mouse pressed left at (1262, 691)
Screenshot: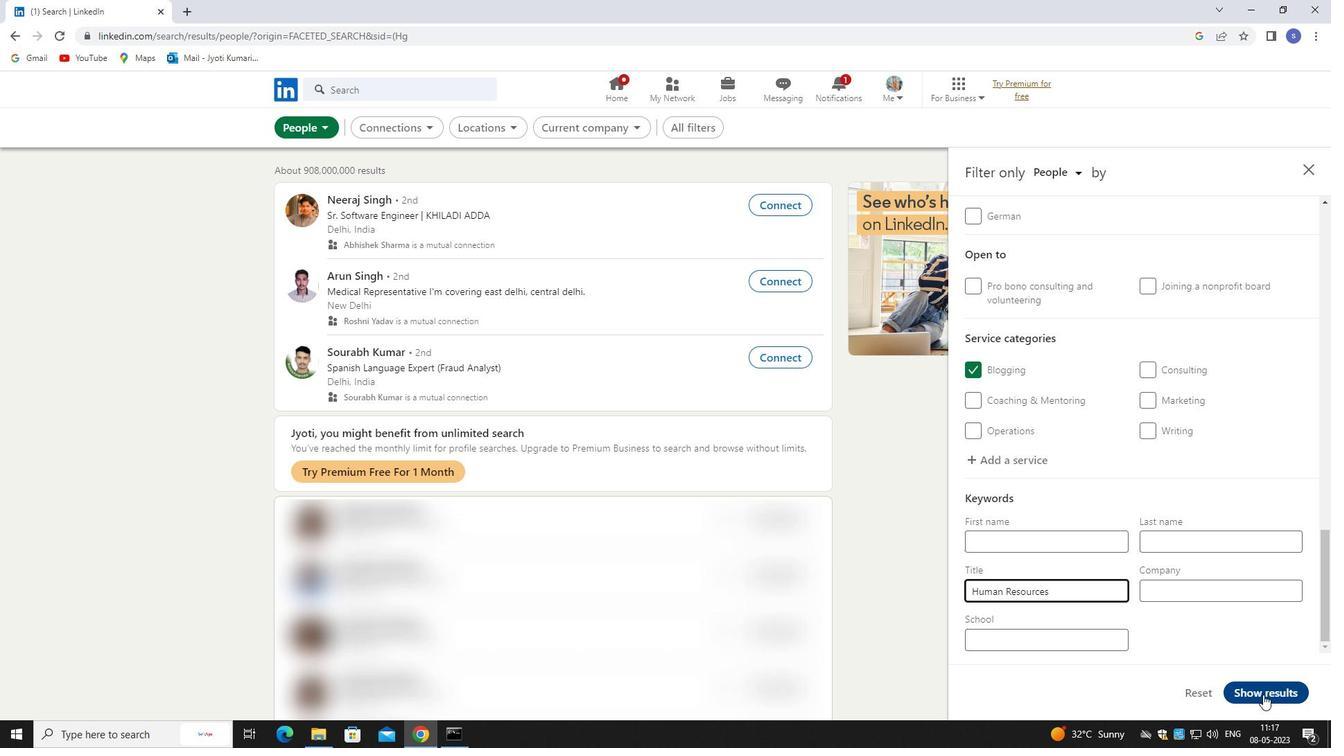 
Action: Mouse moved to (1238, 685)
Screenshot: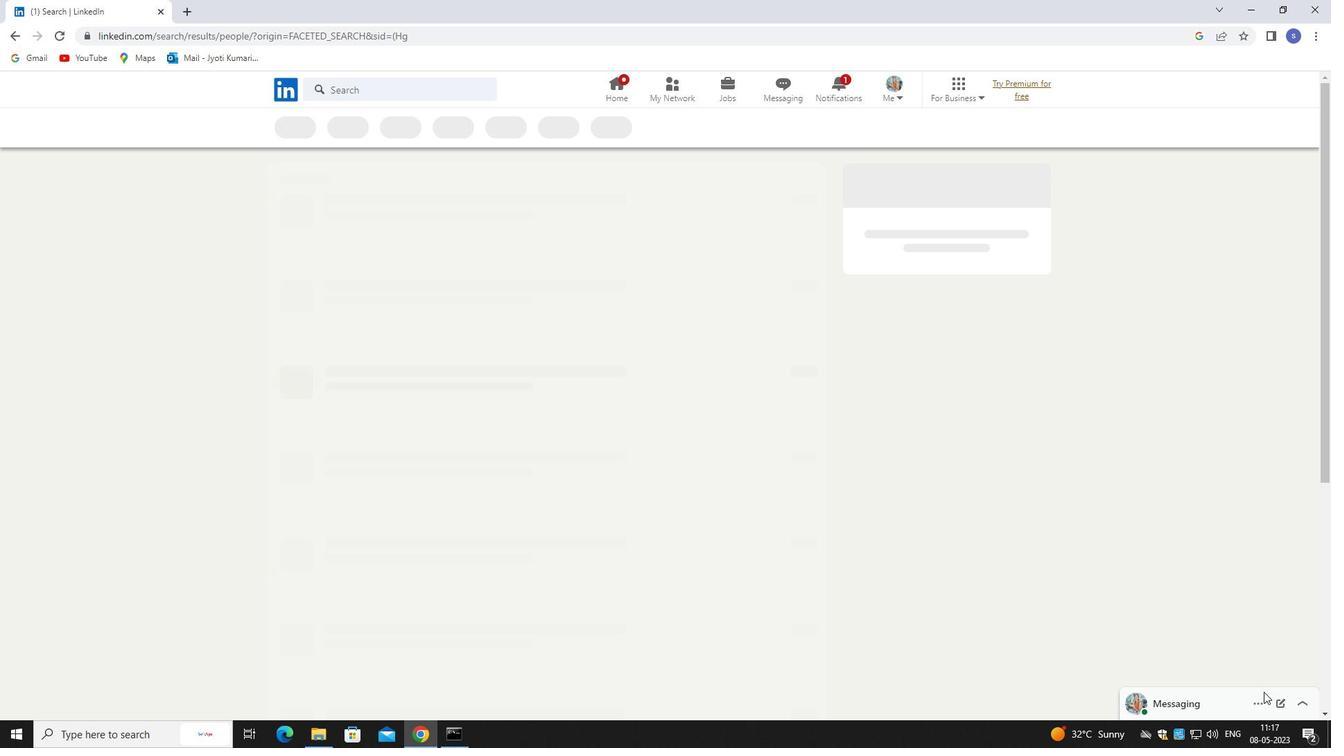 
